 Task: Find a stay in Echuca, Australia for 2 guests from June 12 to June 15 with 1 bedroom, 1 bed, 1 bathroom, a price range of ₹10,000 to ₹37,000, and amenities including a kitchen and washing machine. Host language should be English.
Action: Mouse moved to (441, 92)
Screenshot: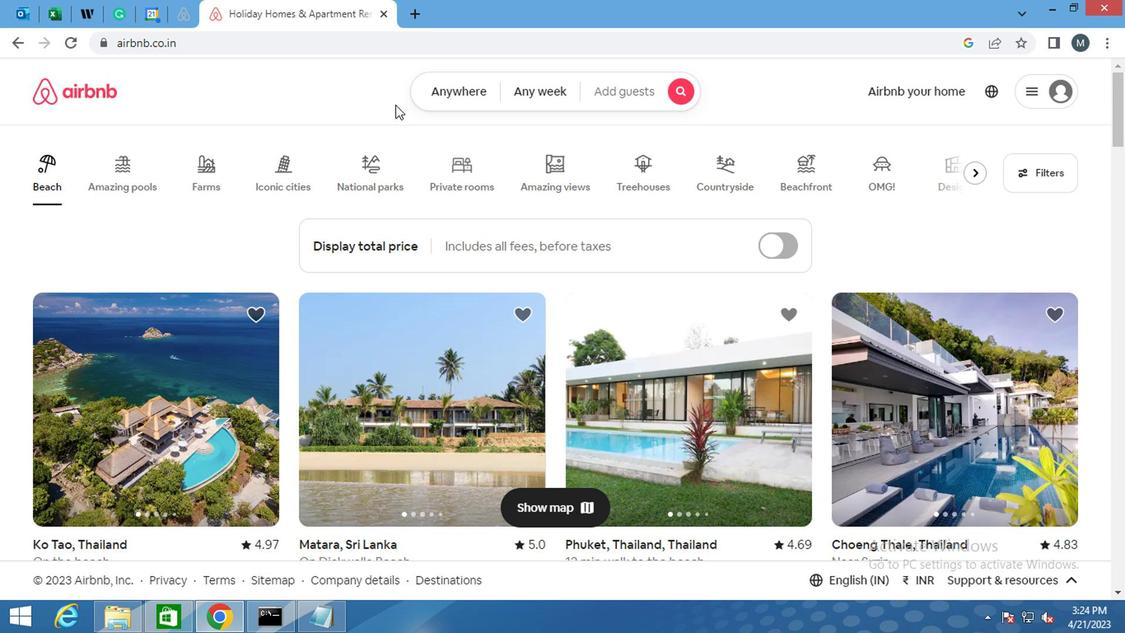 
Action: Mouse pressed left at (441, 92)
Screenshot: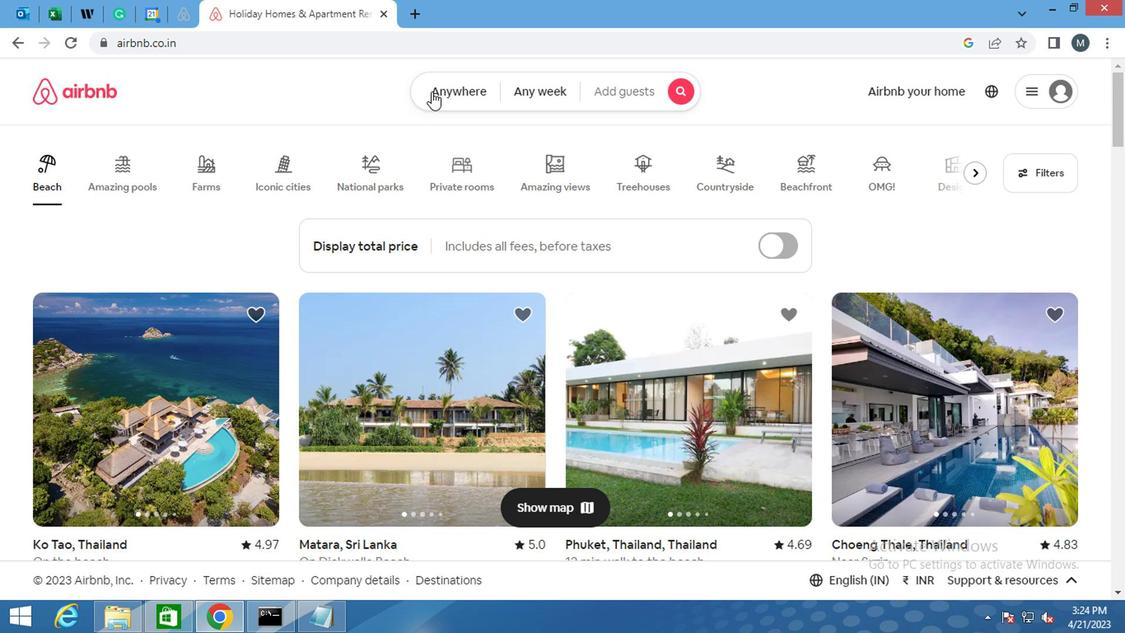 
Action: Mouse pressed left at (441, 92)
Screenshot: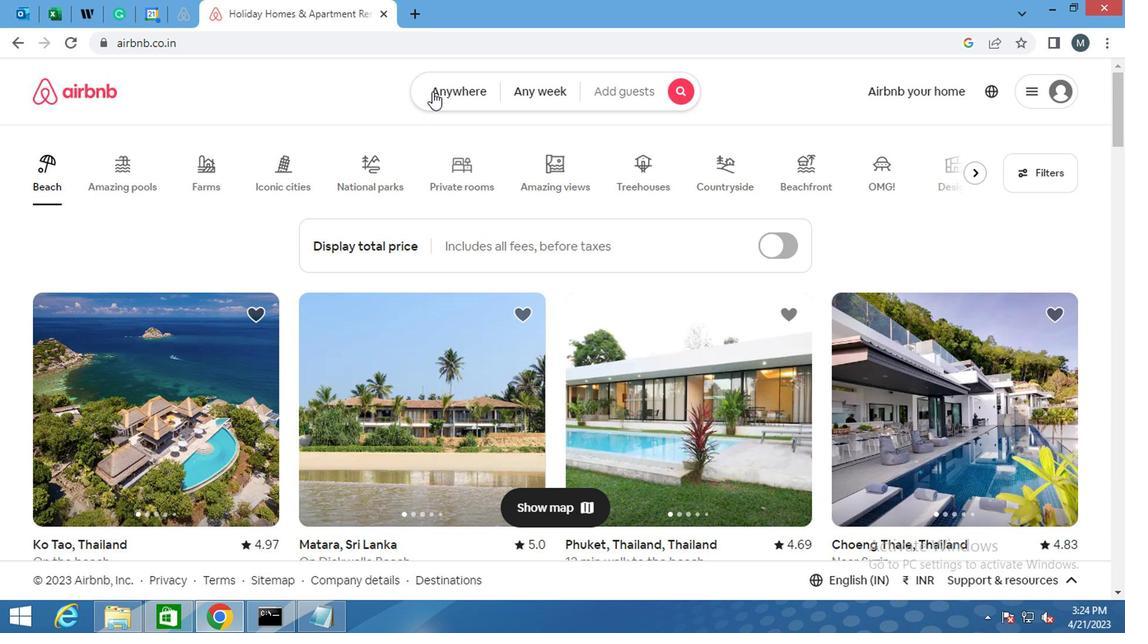 
Action: Mouse moved to (343, 153)
Screenshot: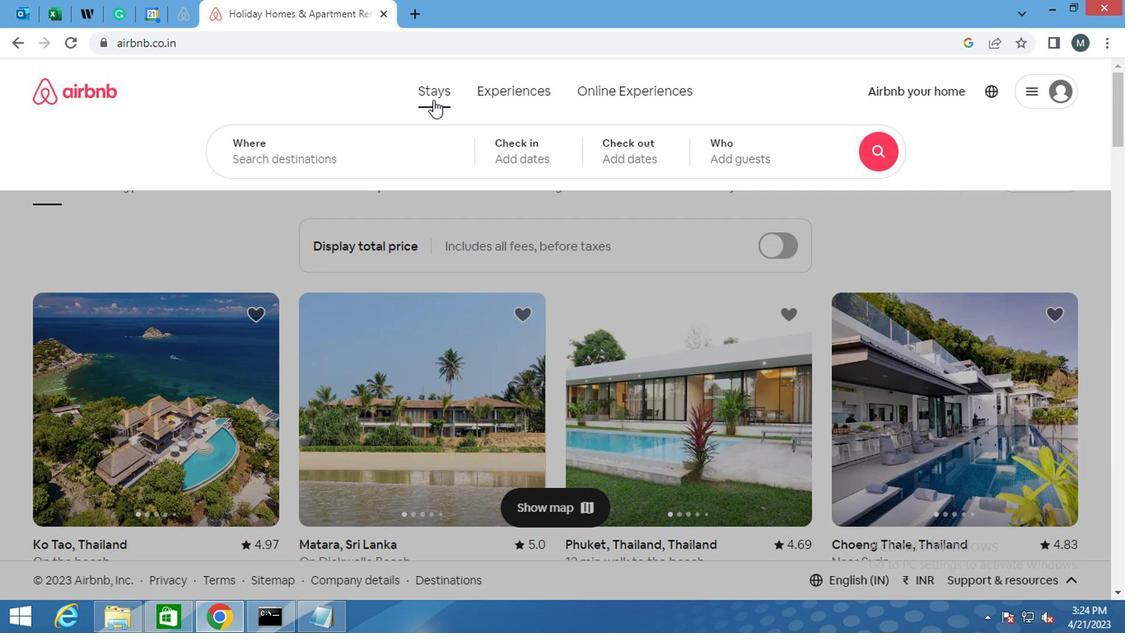 
Action: Mouse pressed left at (343, 153)
Screenshot: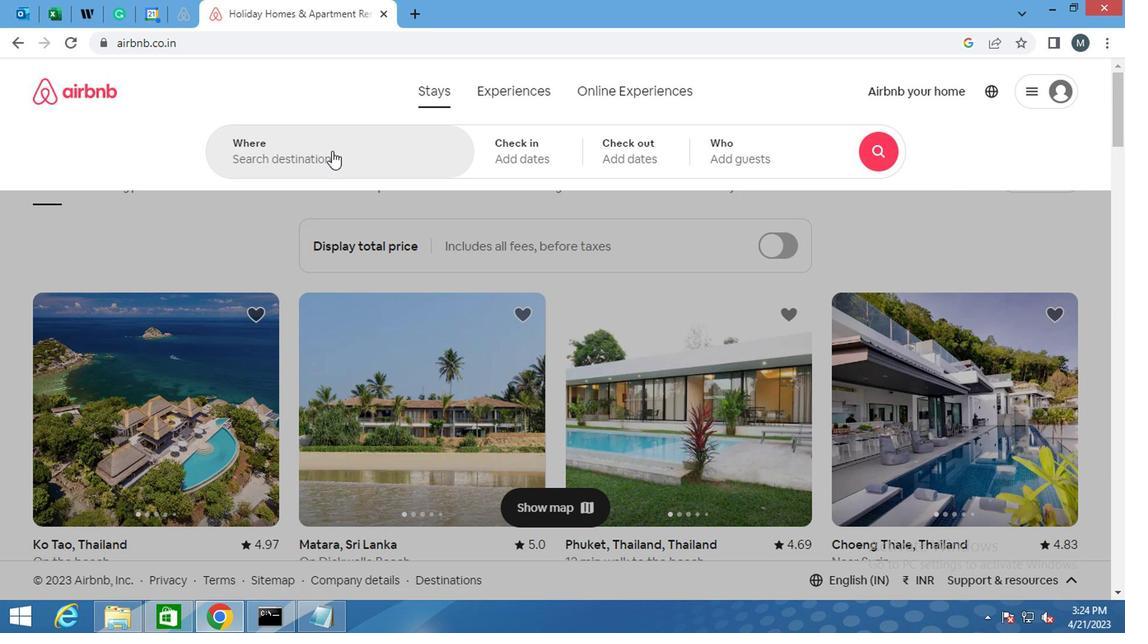 
Action: Mouse moved to (340, 157)
Screenshot: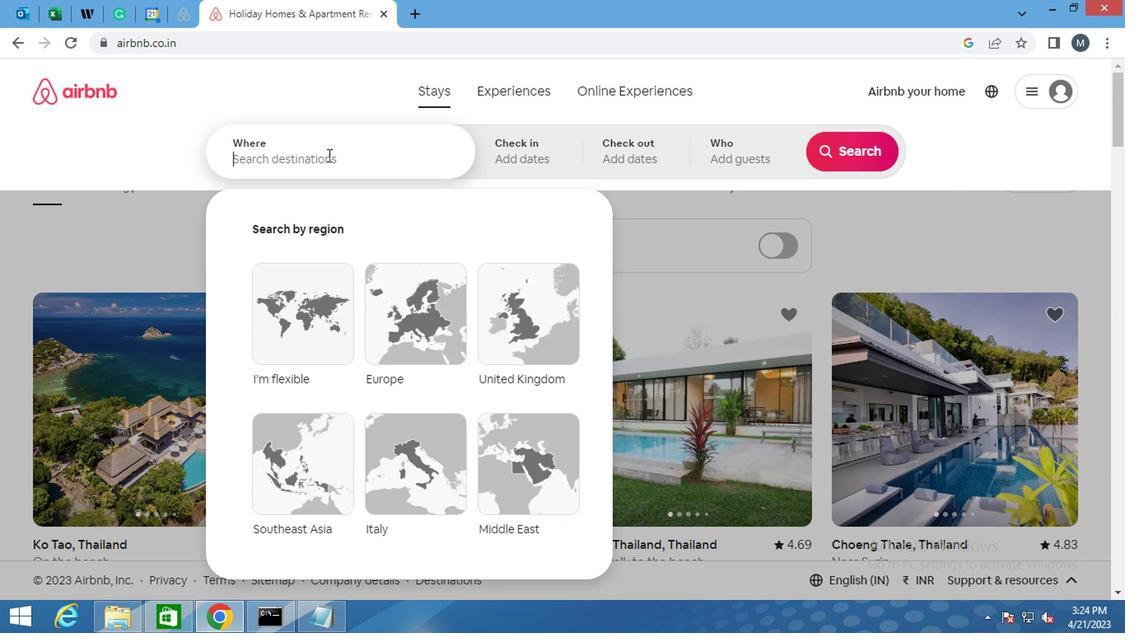 
Action: Key pressed <Key.shift>ECHUCA,<Key.space><Key.shift>AUSTRALIA<Key.enter>
Screenshot: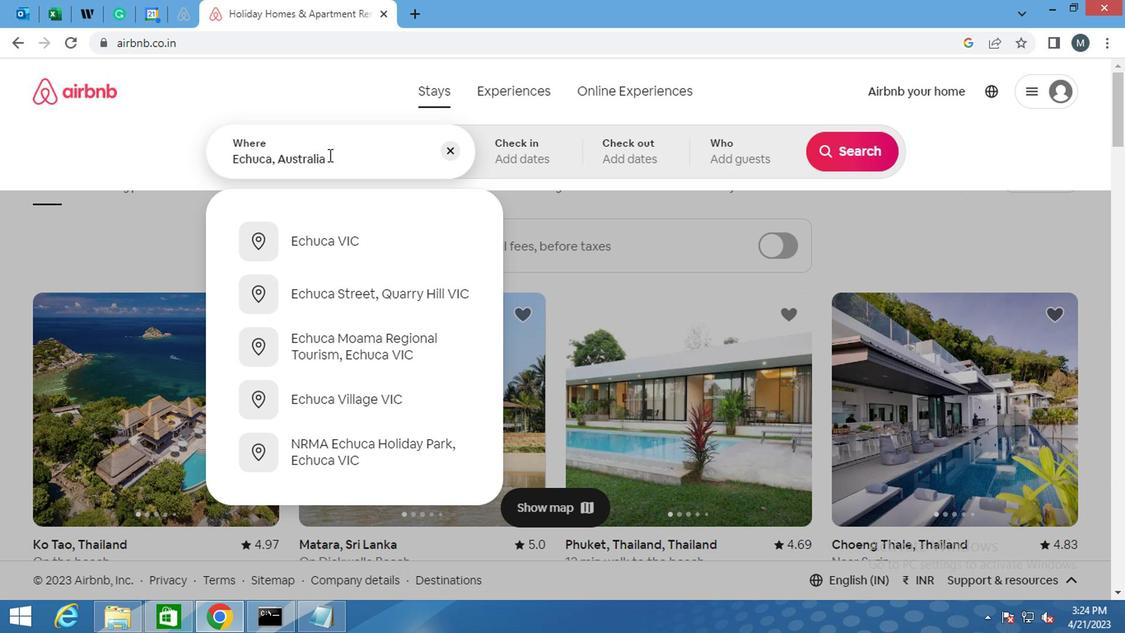 
Action: Mouse moved to (851, 286)
Screenshot: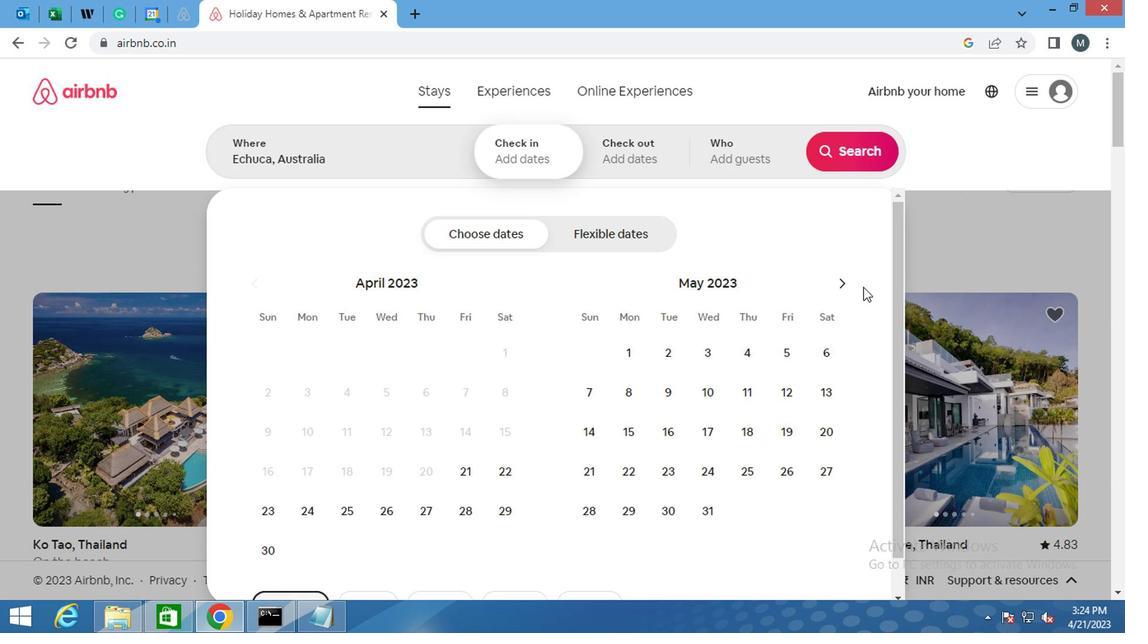 
Action: Mouse pressed left at (851, 286)
Screenshot: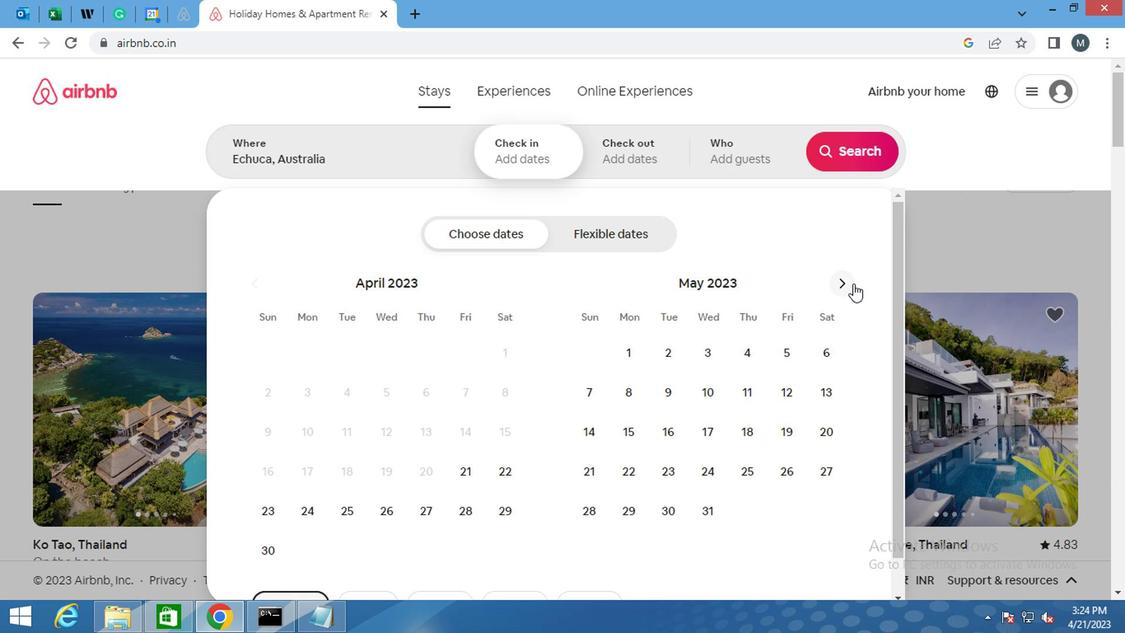 
Action: Mouse moved to (642, 436)
Screenshot: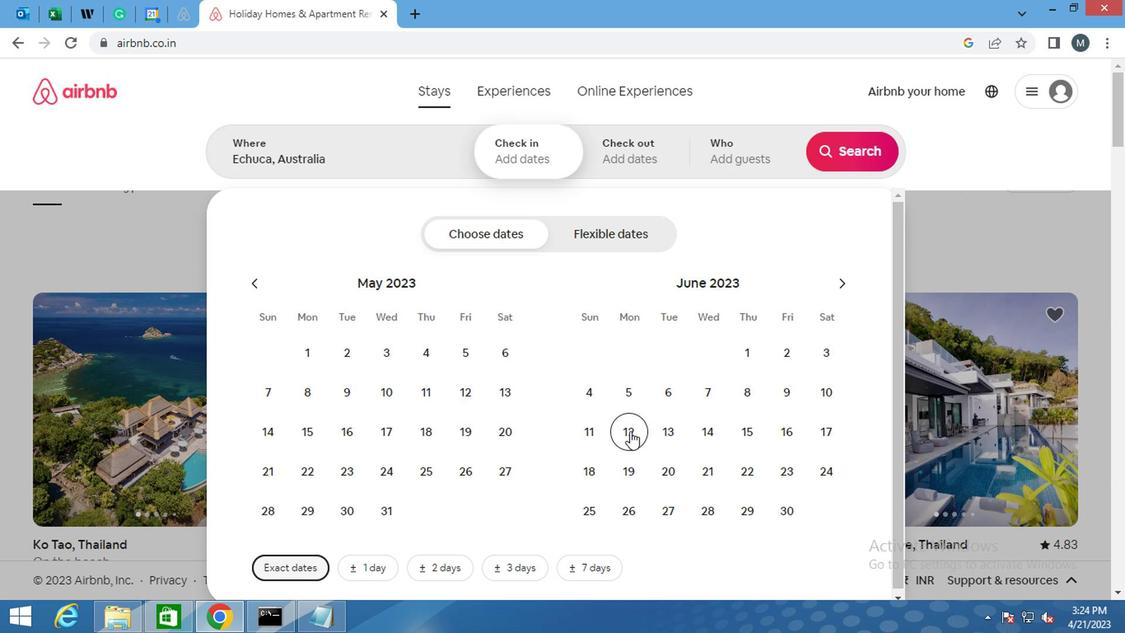 
Action: Mouse pressed left at (642, 436)
Screenshot: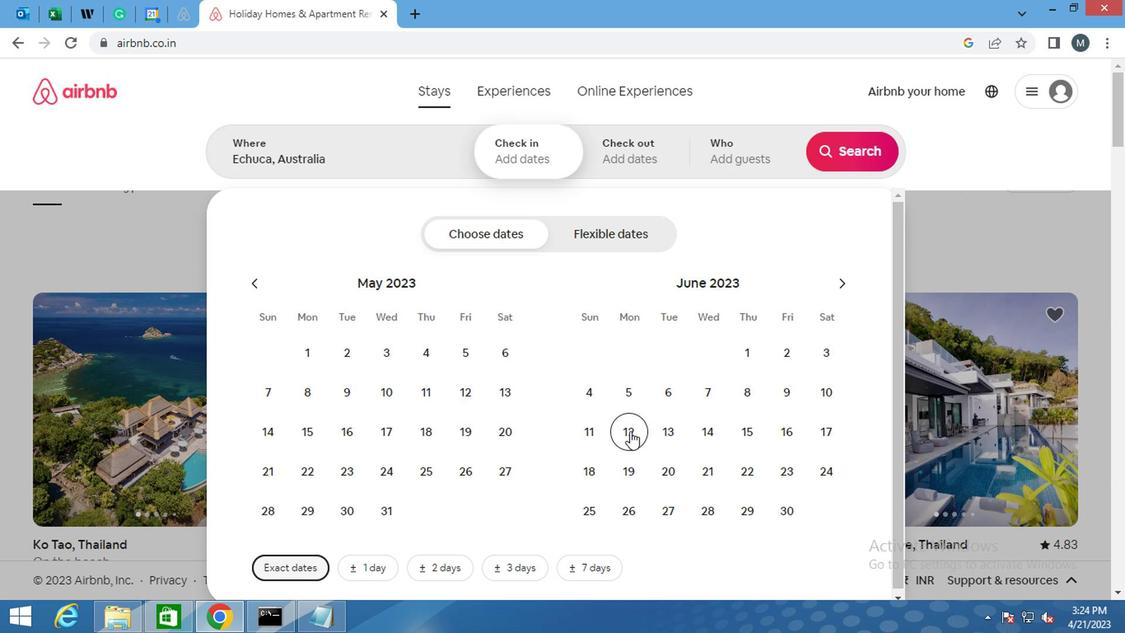 
Action: Mouse moved to (755, 445)
Screenshot: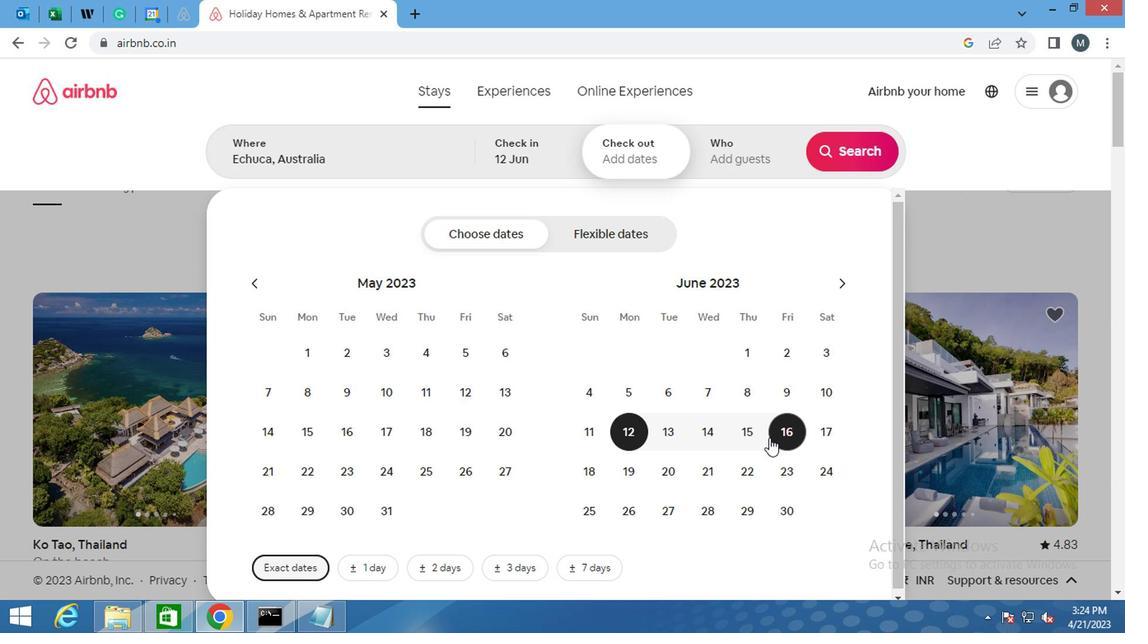 
Action: Mouse pressed left at (755, 445)
Screenshot: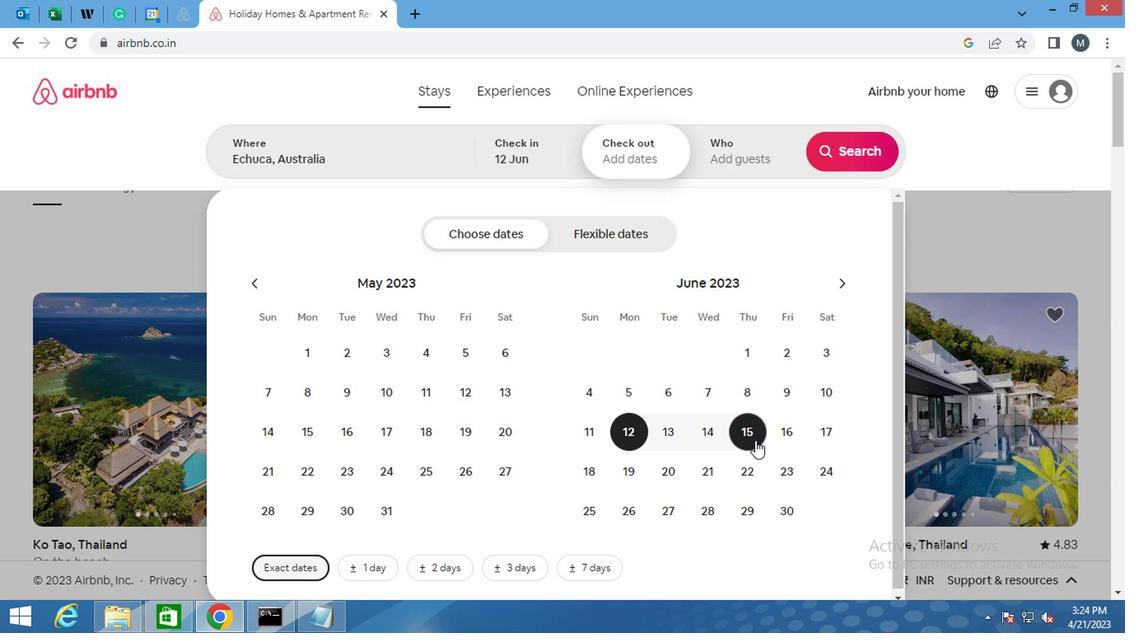 
Action: Mouse moved to (752, 161)
Screenshot: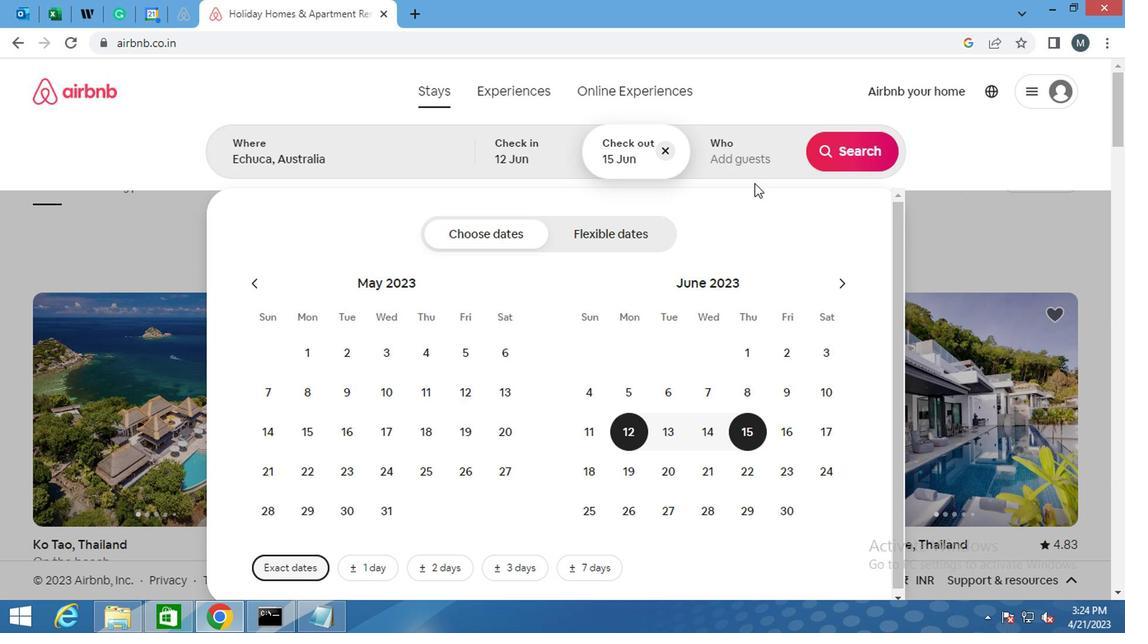 
Action: Mouse pressed left at (752, 161)
Screenshot: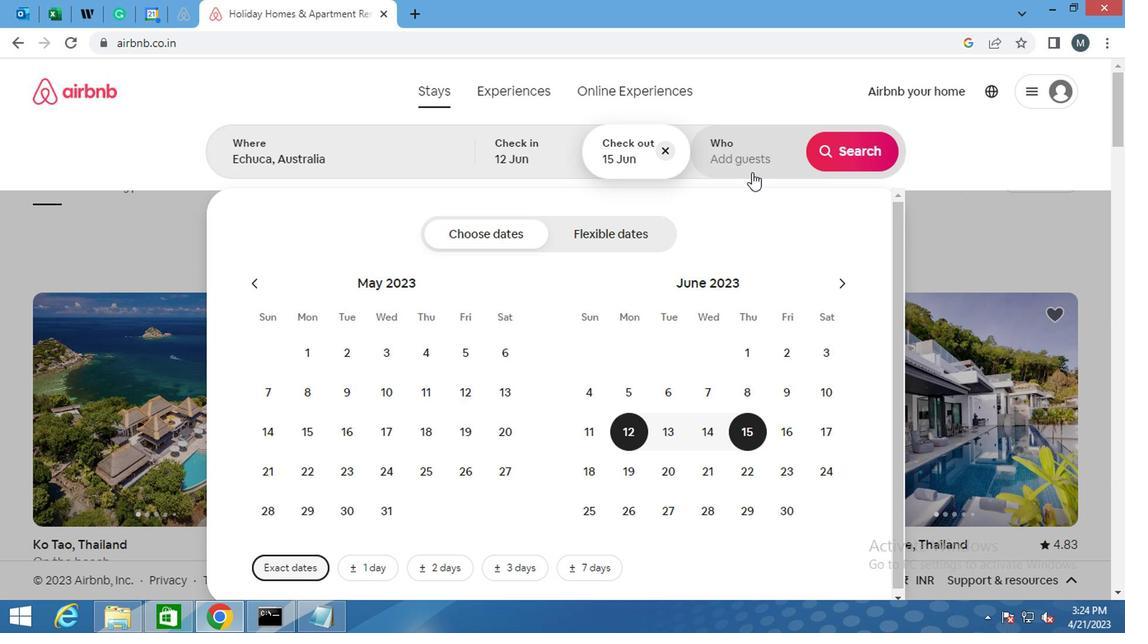 
Action: Mouse moved to (858, 236)
Screenshot: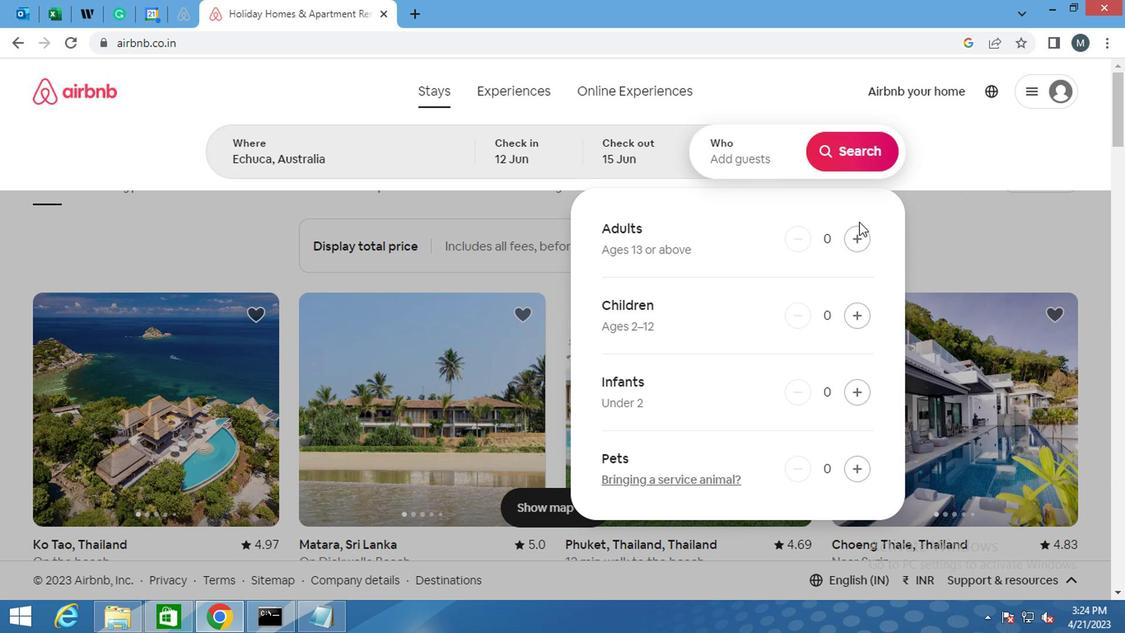 
Action: Mouse pressed left at (858, 236)
Screenshot: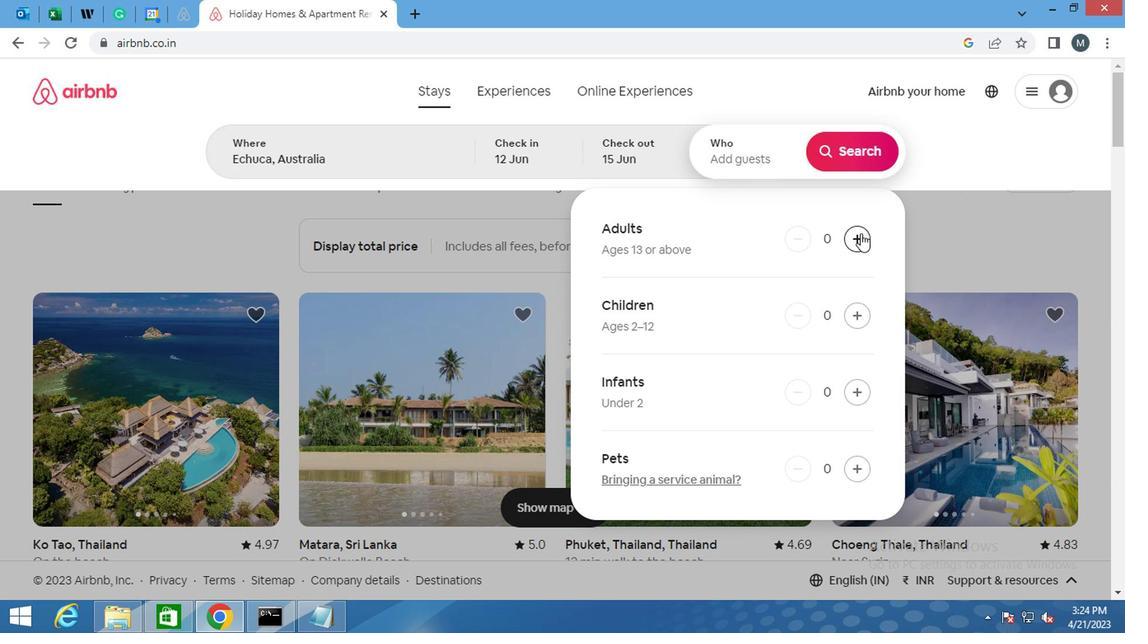 
Action: Mouse pressed left at (858, 236)
Screenshot: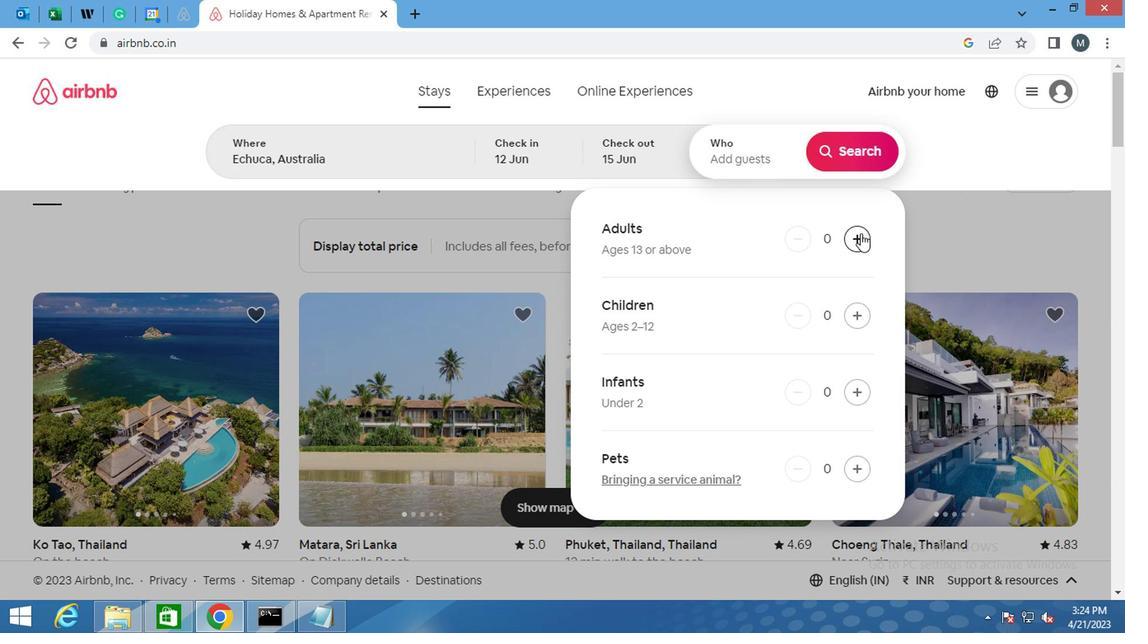 
Action: Mouse moved to (847, 148)
Screenshot: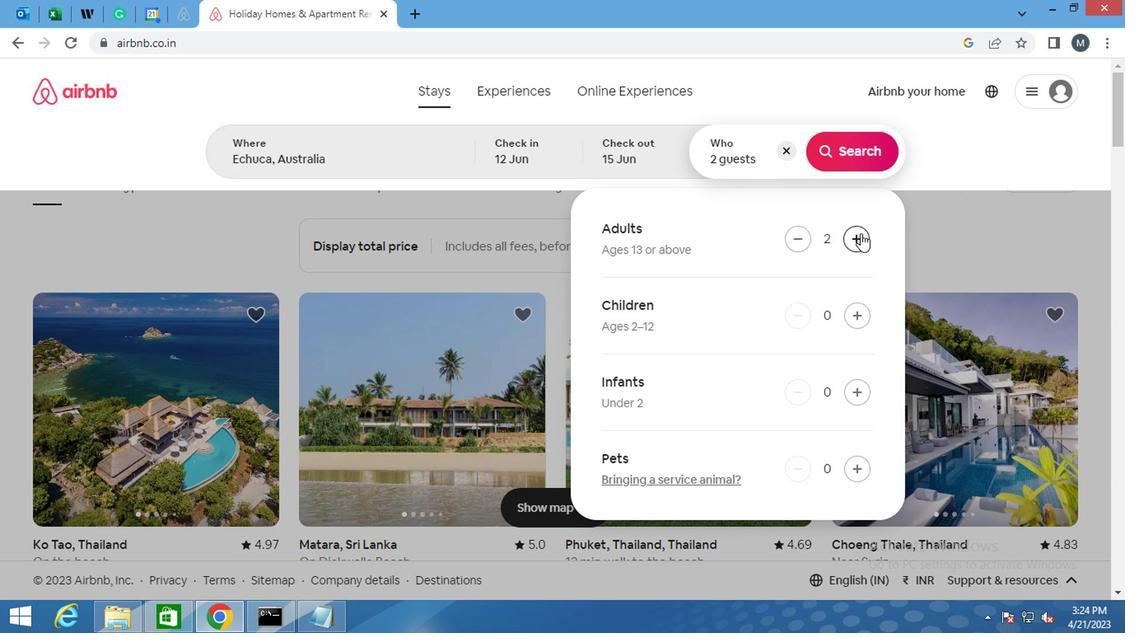 
Action: Mouse pressed left at (847, 148)
Screenshot: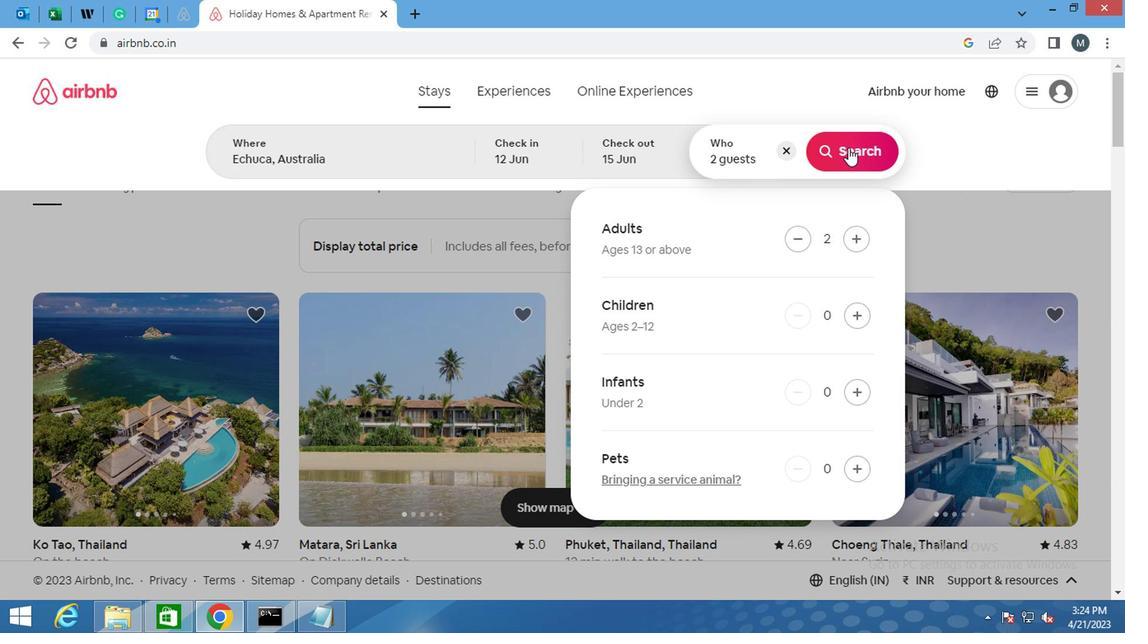 
Action: Mouse moved to (1055, 163)
Screenshot: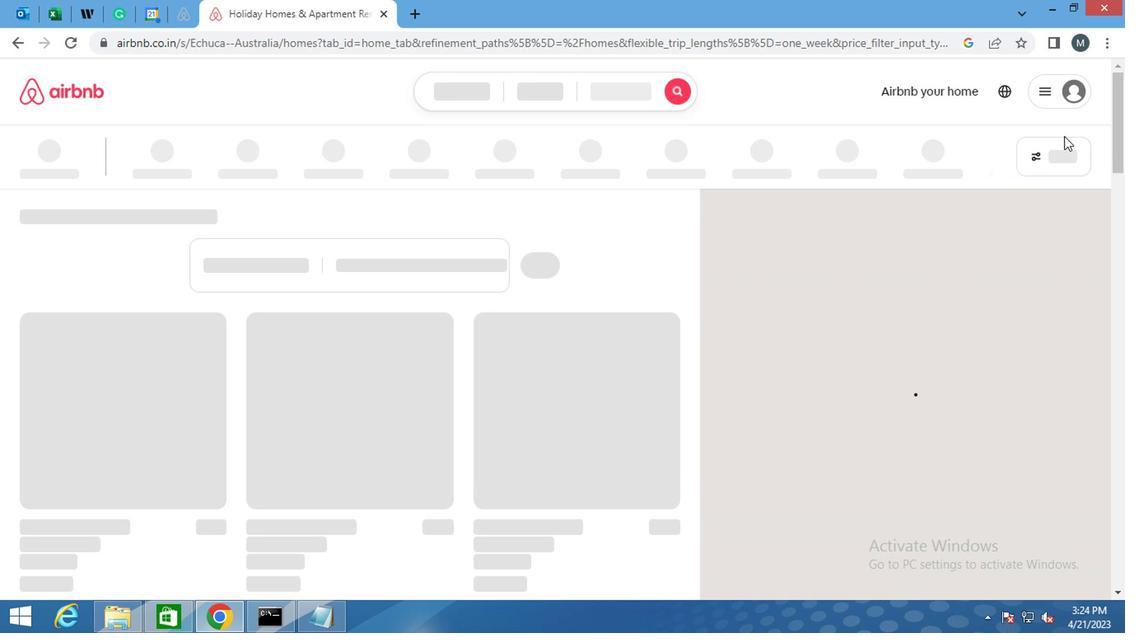 
Action: Mouse pressed left at (1055, 163)
Screenshot: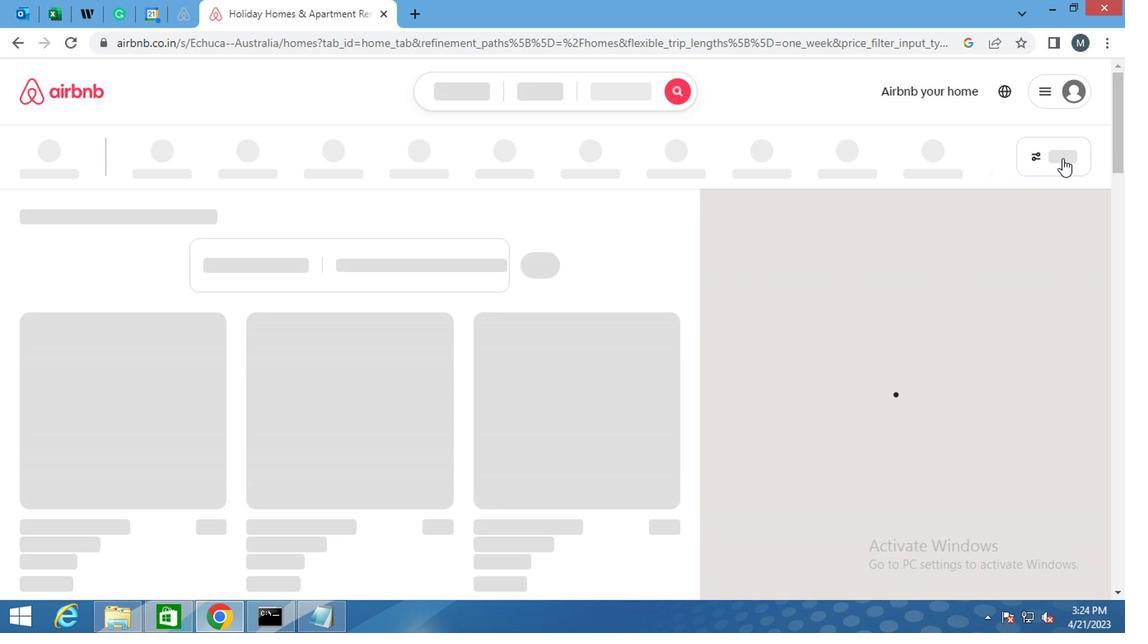 
Action: Mouse moved to (1048, 158)
Screenshot: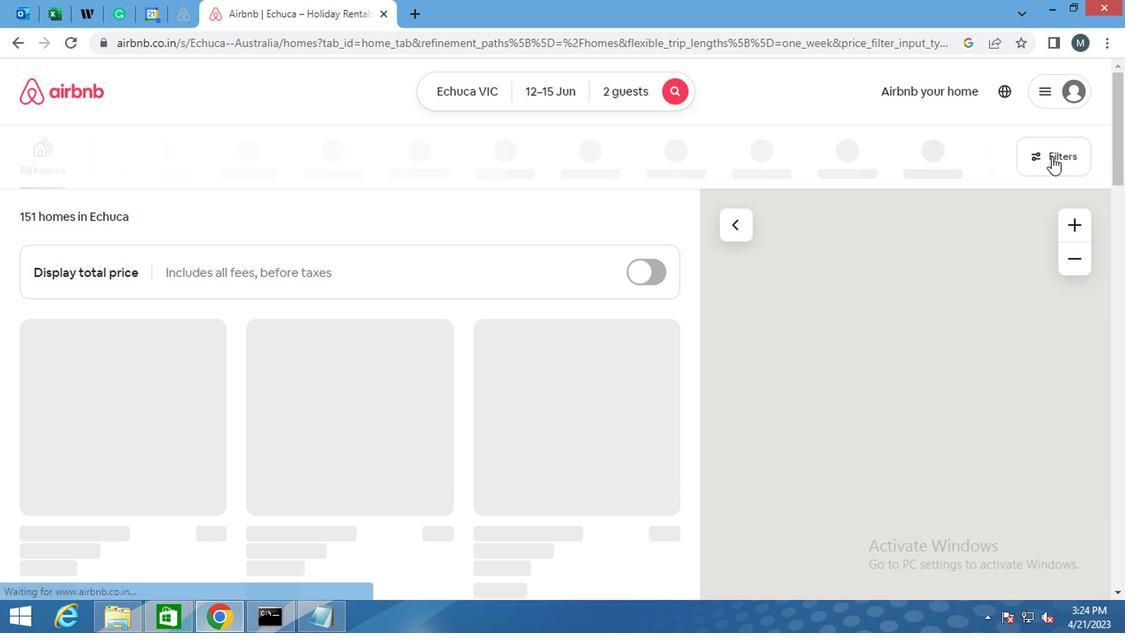 
Action: Mouse pressed left at (1048, 158)
Screenshot: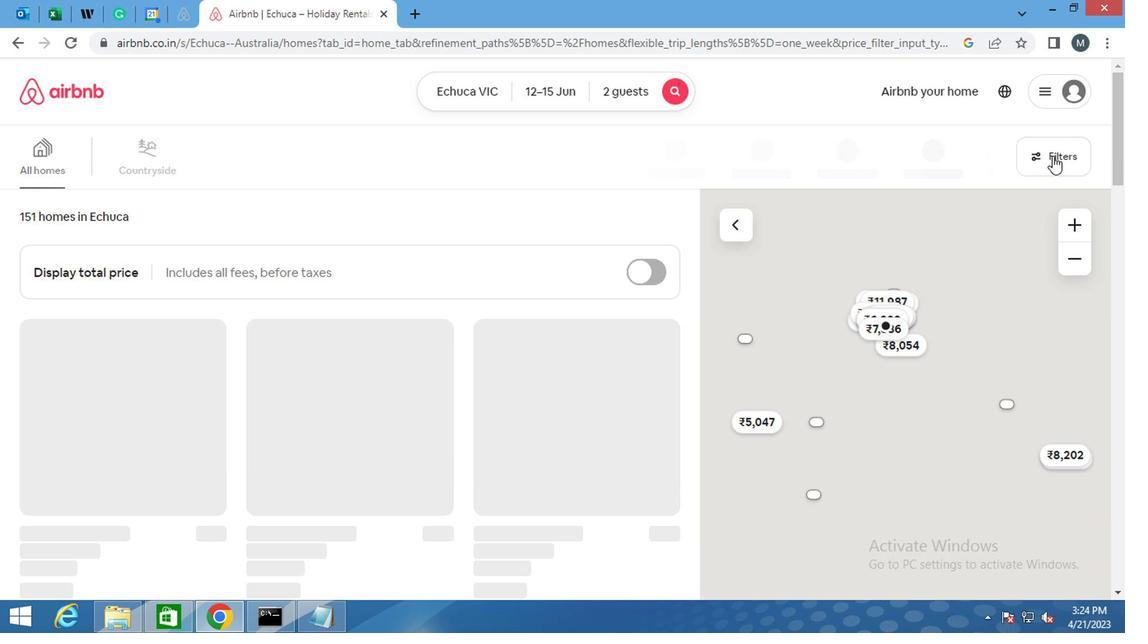 
Action: Mouse moved to (456, 367)
Screenshot: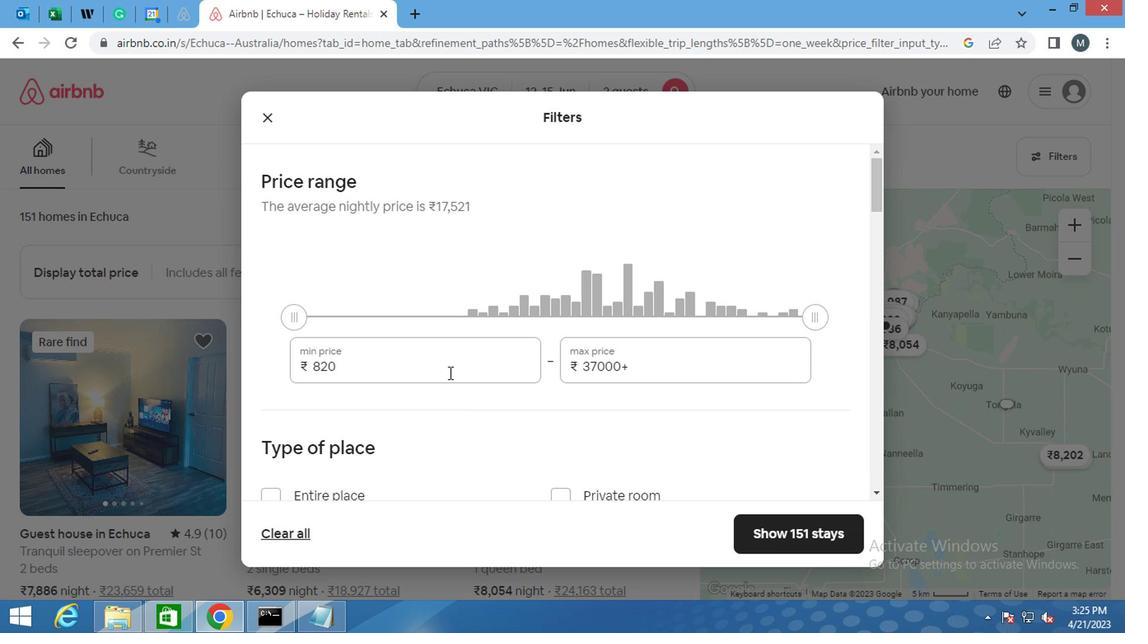 
Action: Mouse pressed left at (456, 367)
Screenshot: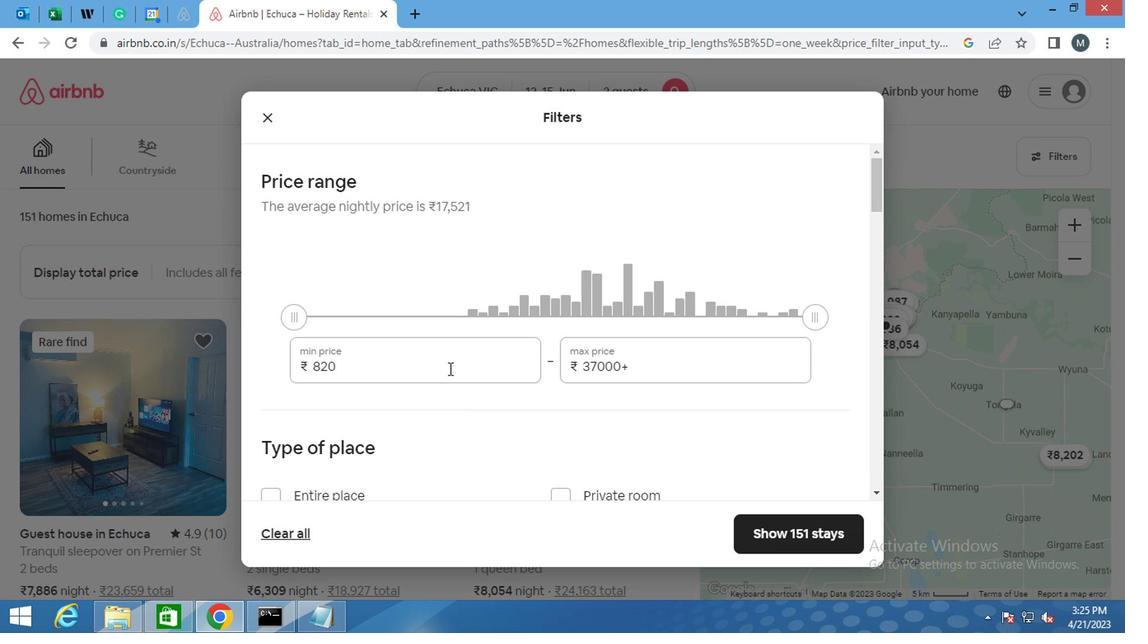 
Action: Mouse pressed left at (456, 367)
Screenshot: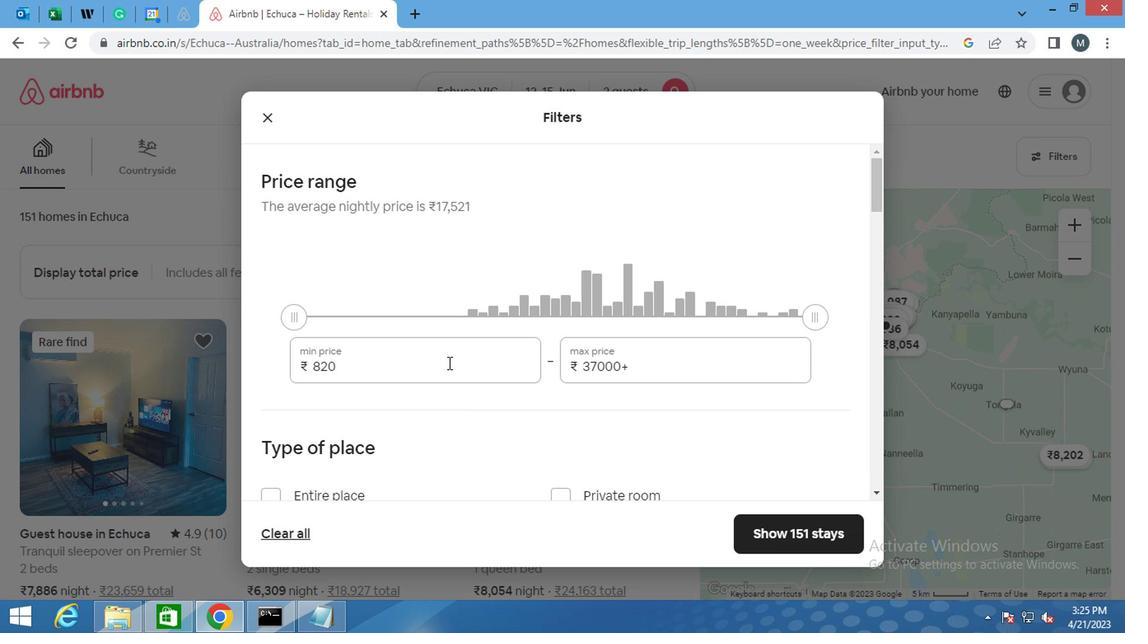 
Action: Key pressed 1
Screenshot: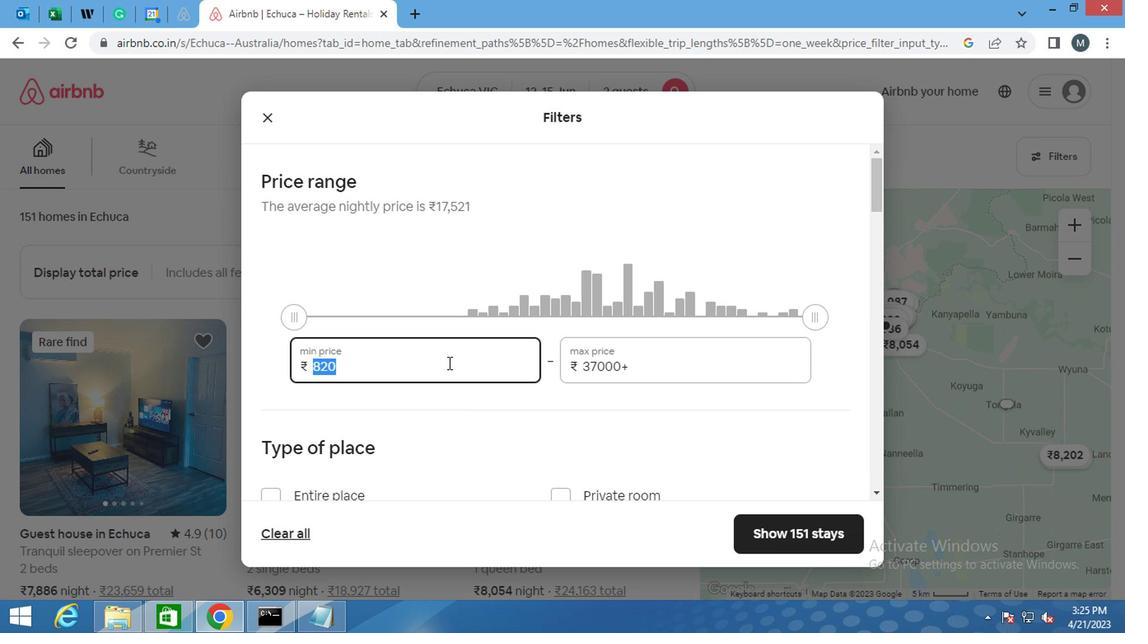 
Action: Mouse moved to (465, 379)
Screenshot: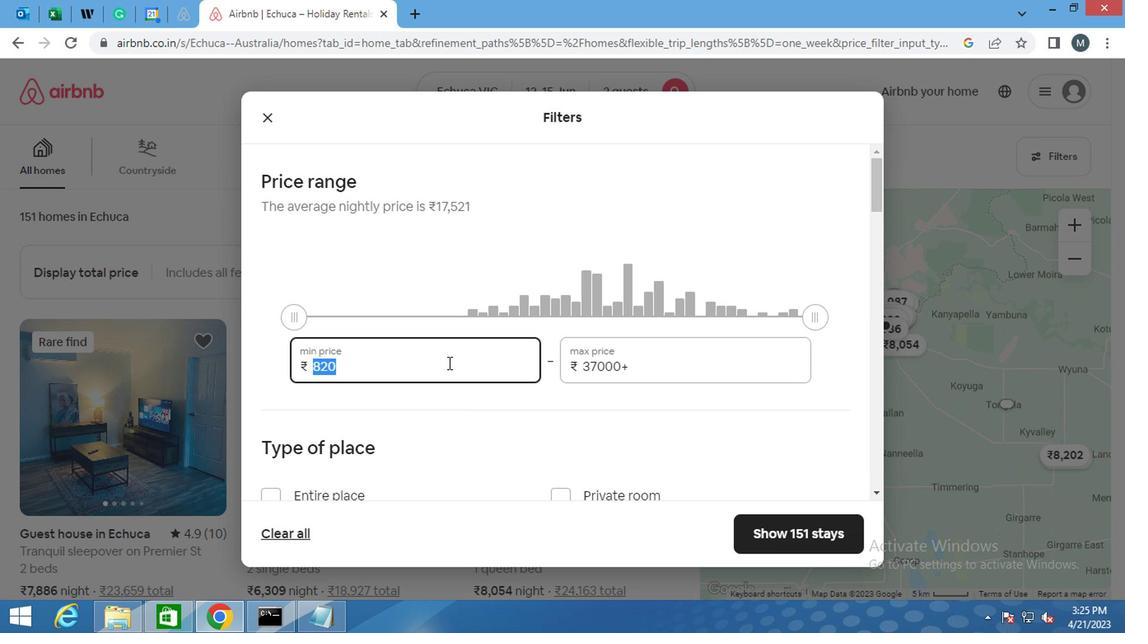 
Action: Key pressed 000
Screenshot: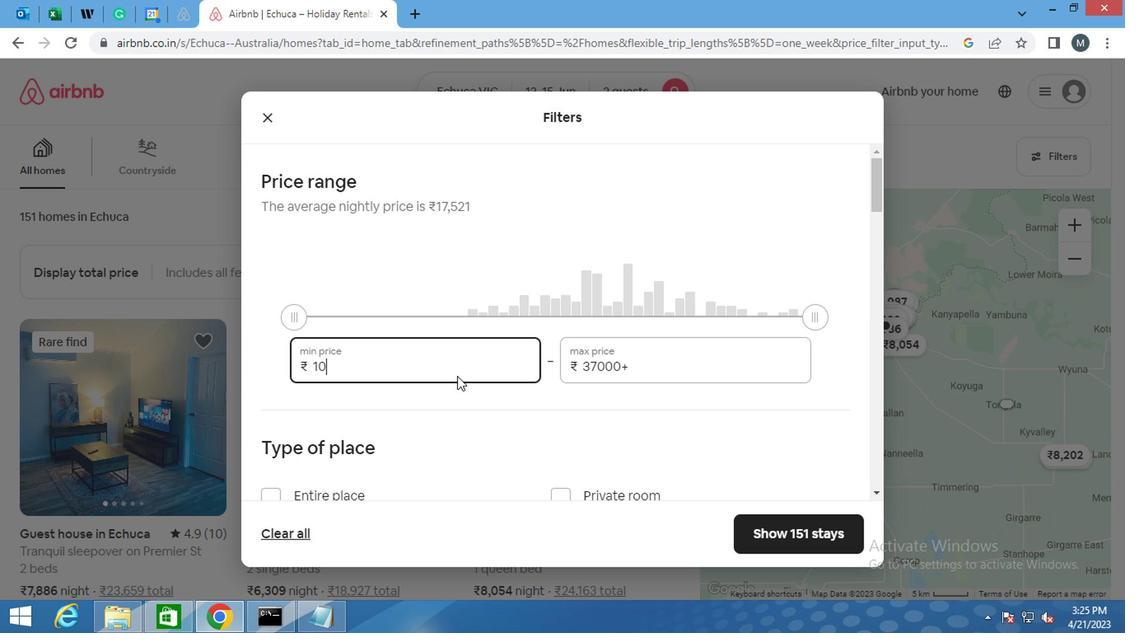 
Action: Mouse moved to (693, 354)
Screenshot: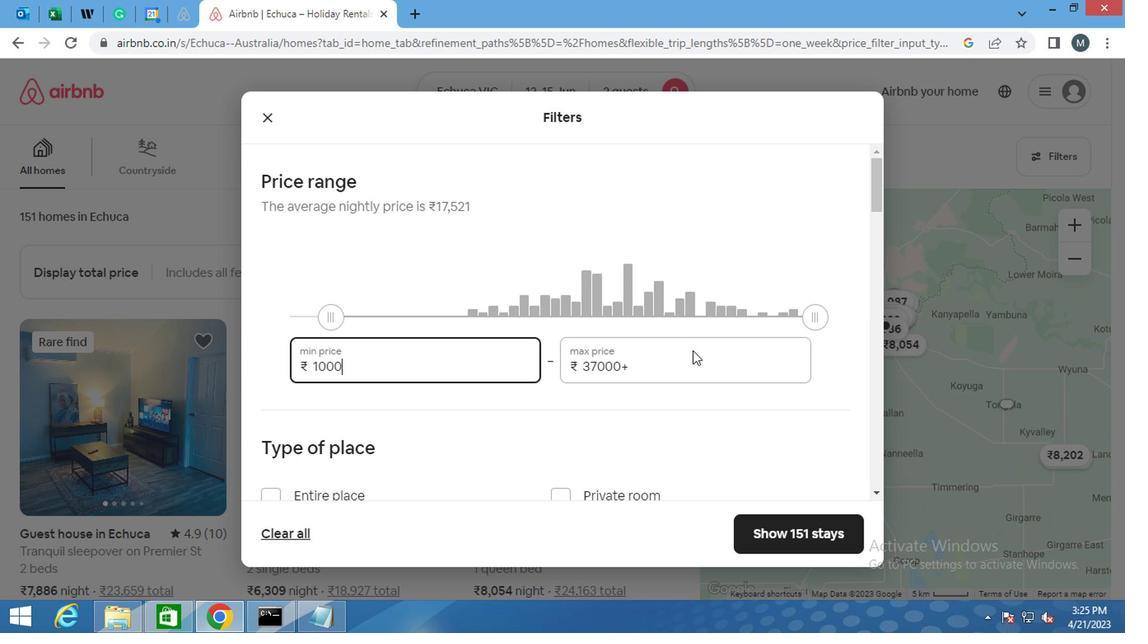 
Action: Key pressed 0
Screenshot: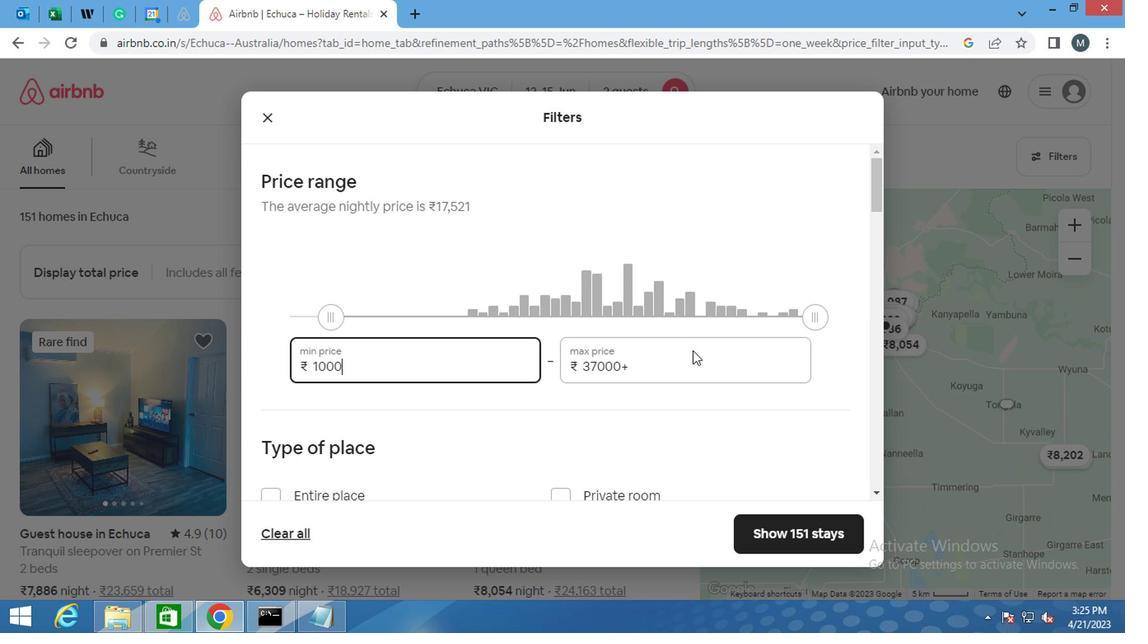 
Action: Mouse moved to (623, 367)
Screenshot: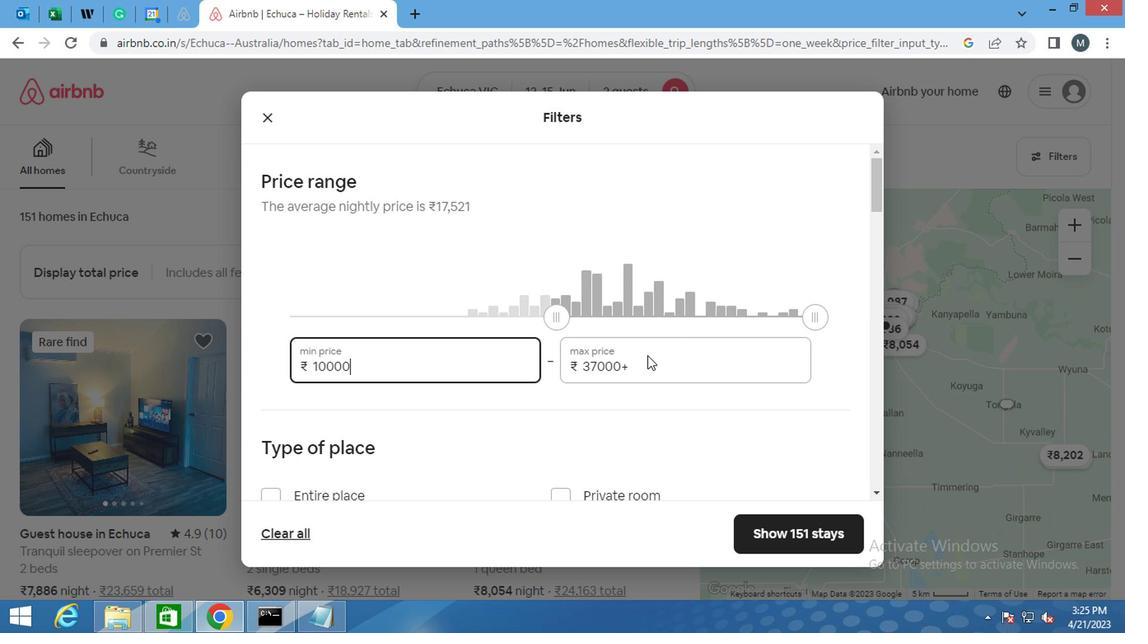 
Action: Mouse pressed left at (623, 367)
Screenshot: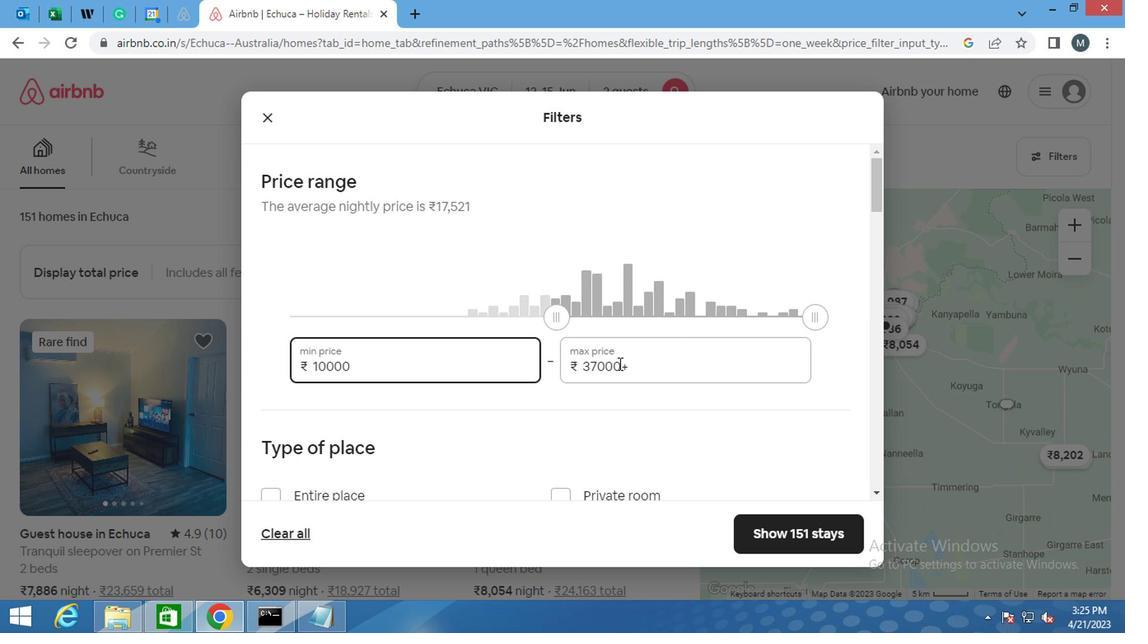 
Action: Mouse pressed left at (623, 367)
Screenshot: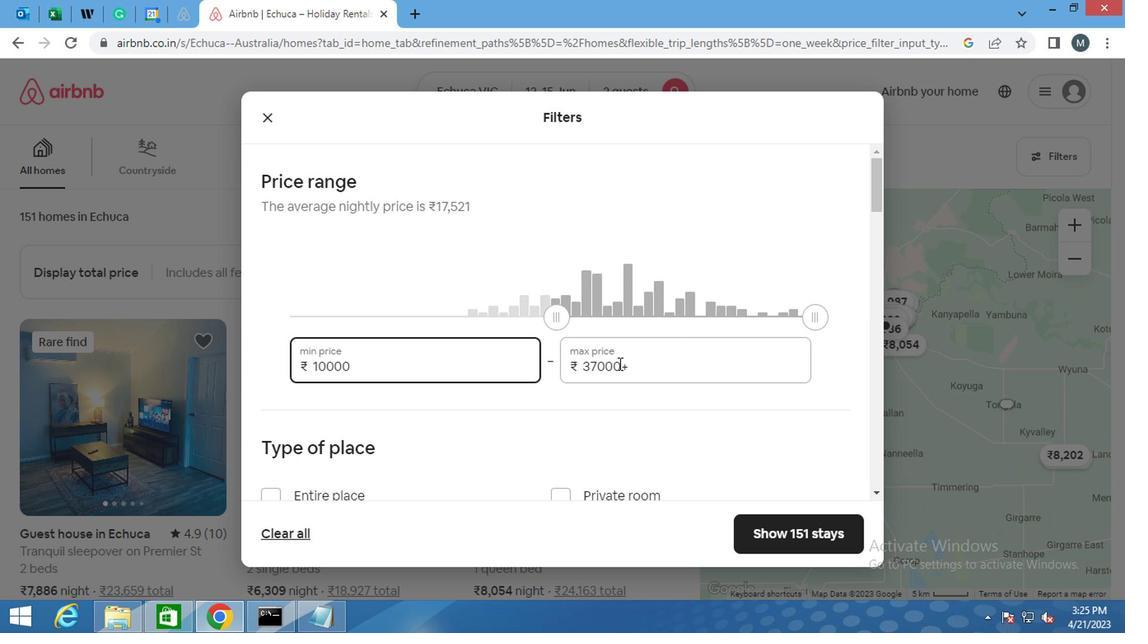 
Action: Mouse pressed left at (623, 367)
Screenshot: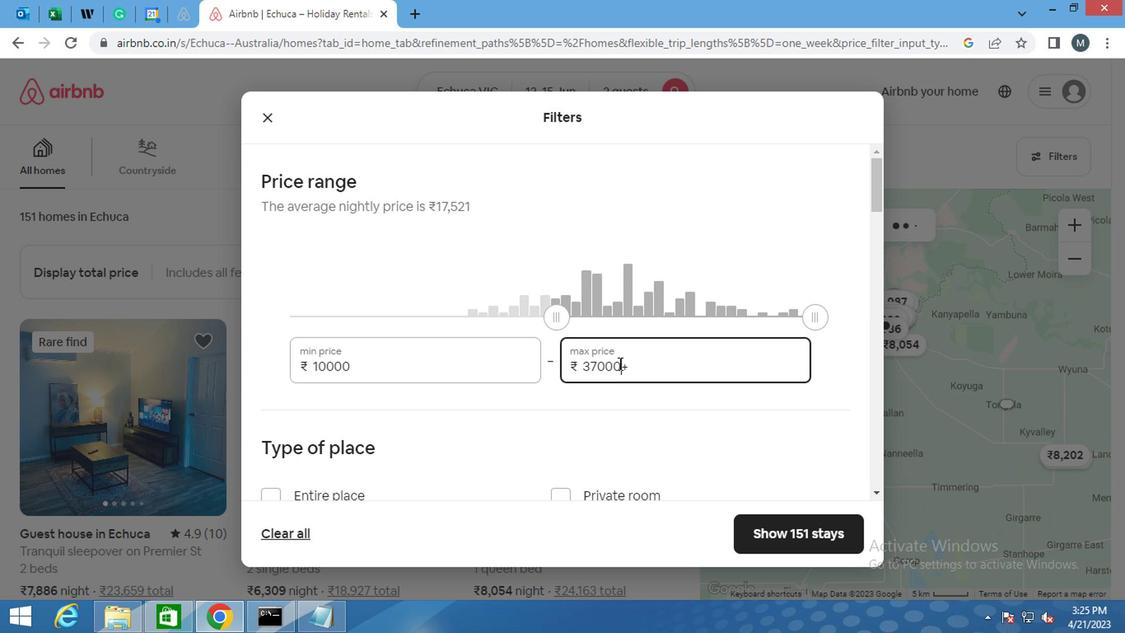 
Action: Mouse moved to (620, 374)
Screenshot: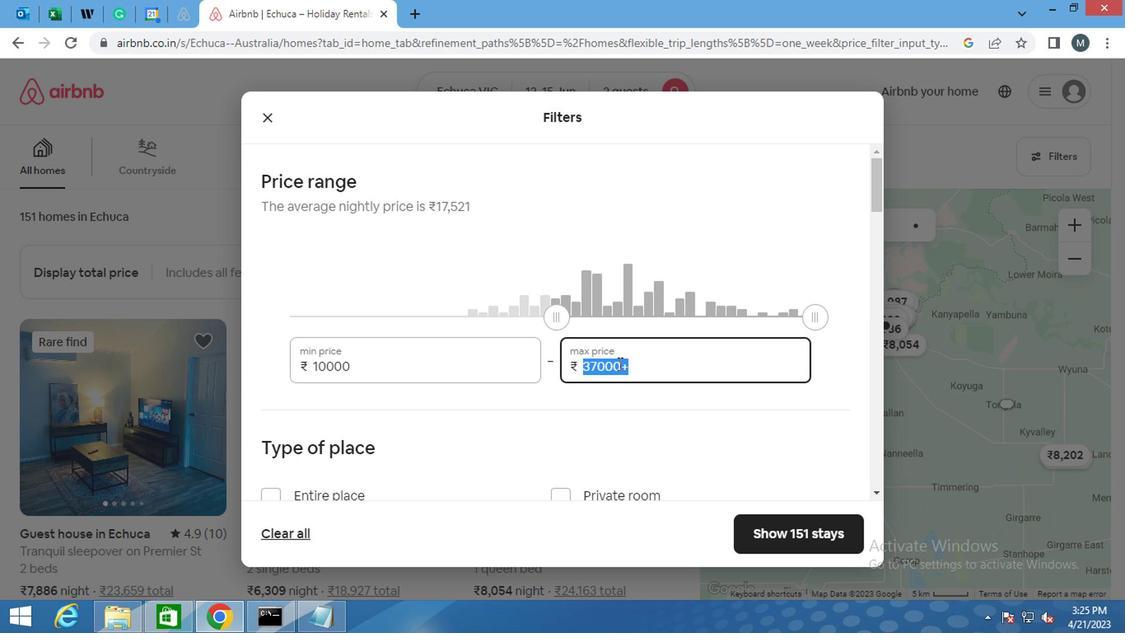 
Action: Key pressed 1
Screenshot: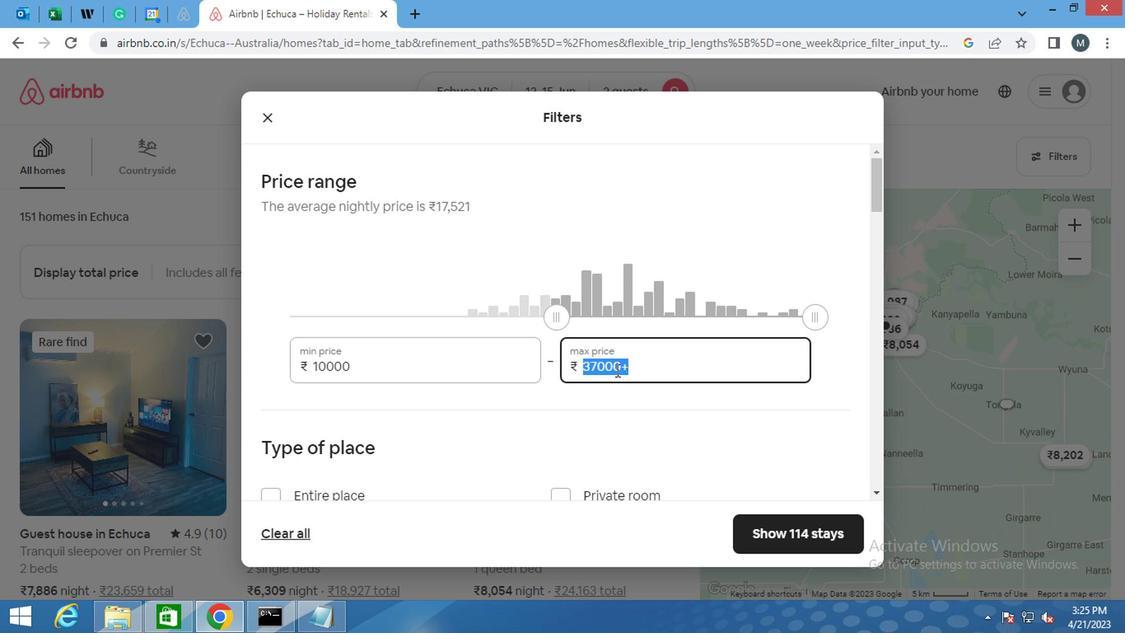 
Action: Mouse moved to (620, 375)
Screenshot: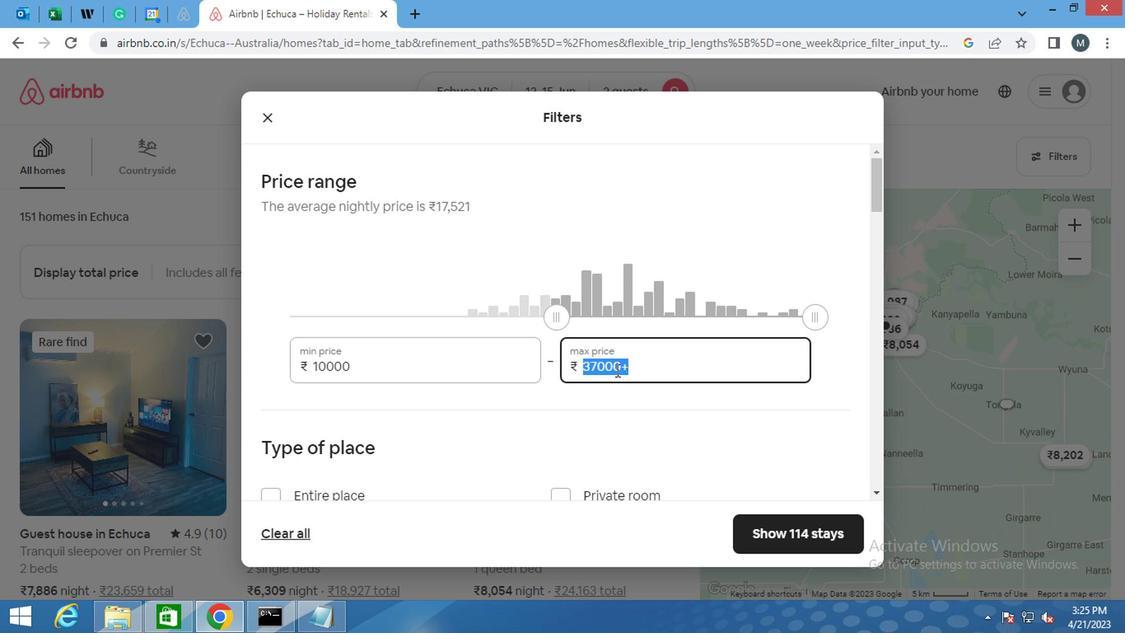 
Action: Key pressed 5000
Screenshot: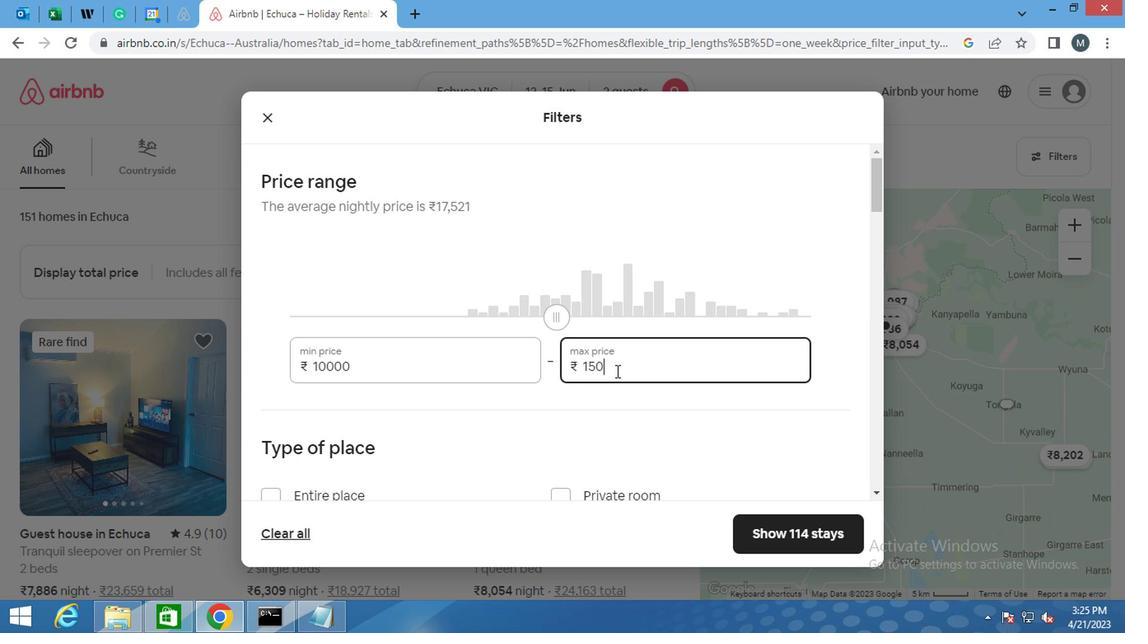 
Action: Mouse moved to (605, 399)
Screenshot: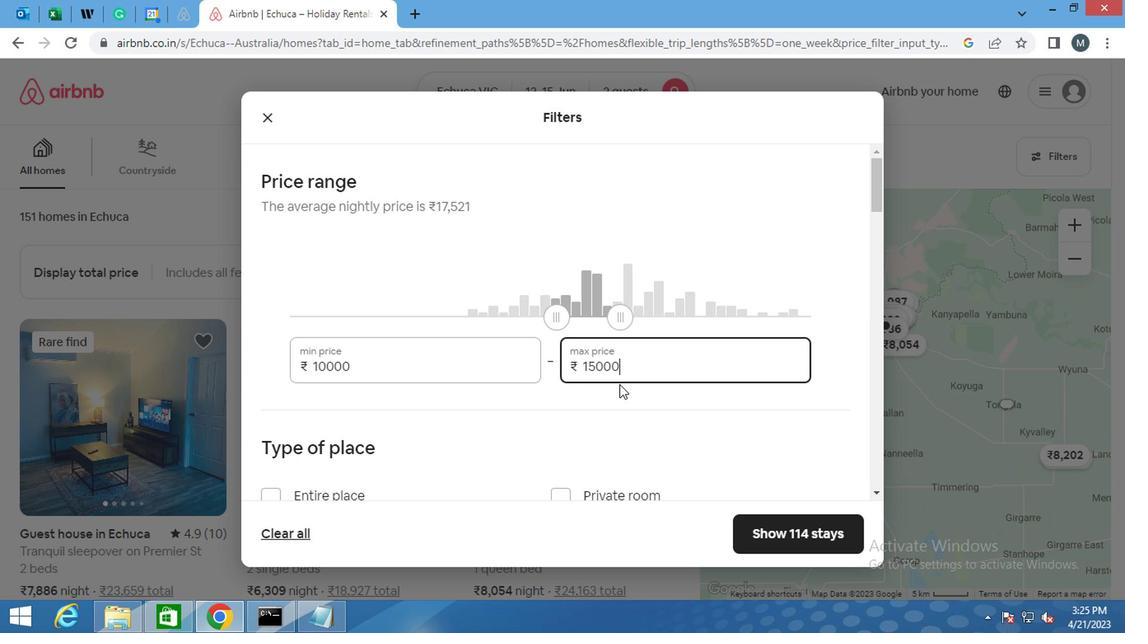 
Action: Mouse scrolled (605, 399) with delta (0, 0)
Screenshot: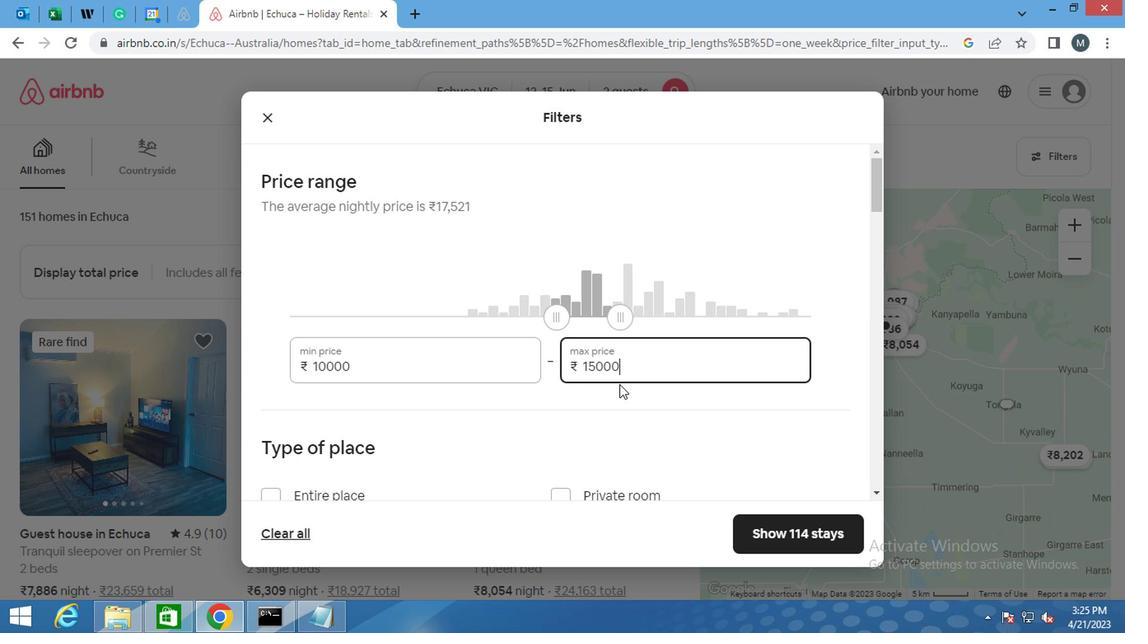 
Action: Mouse moved to (345, 415)
Screenshot: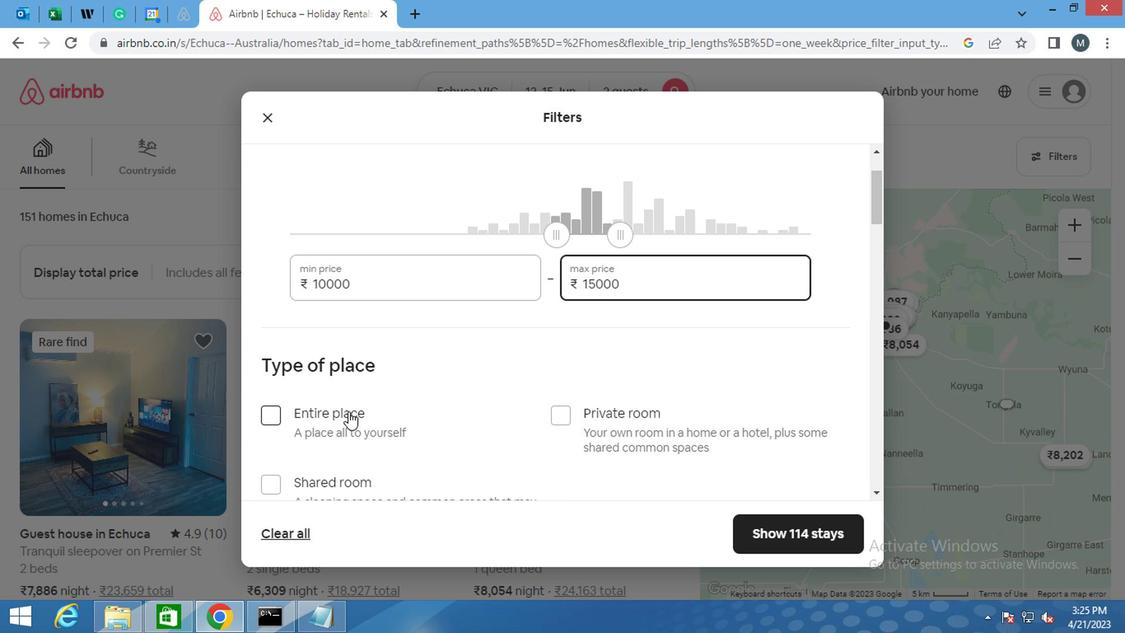 
Action: Mouse pressed left at (345, 415)
Screenshot: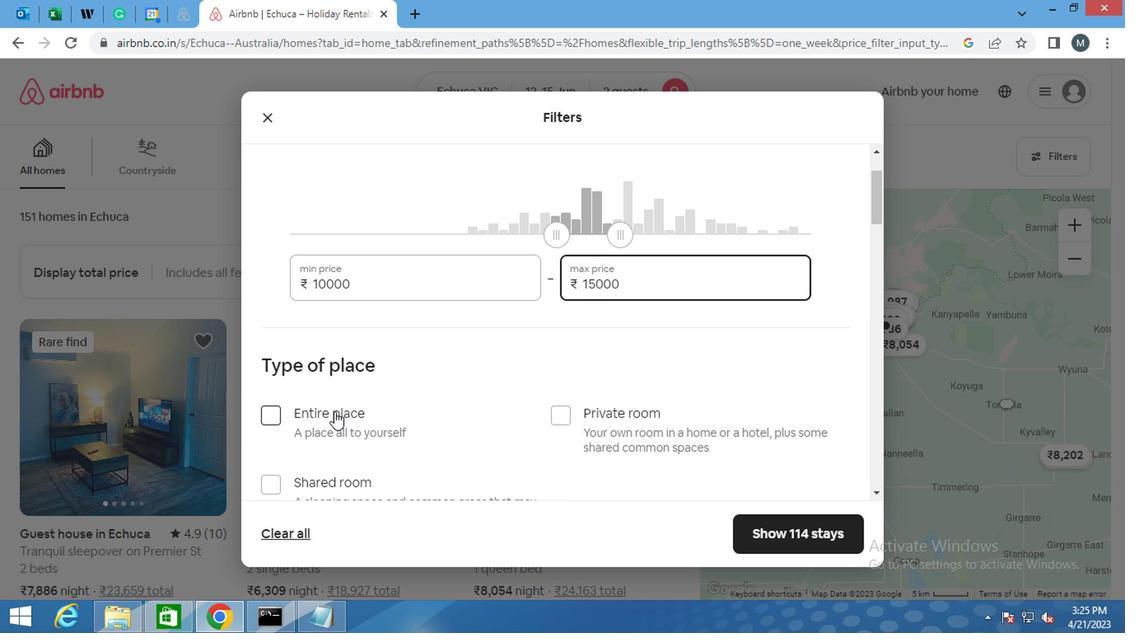 
Action: Mouse moved to (355, 416)
Screenshot: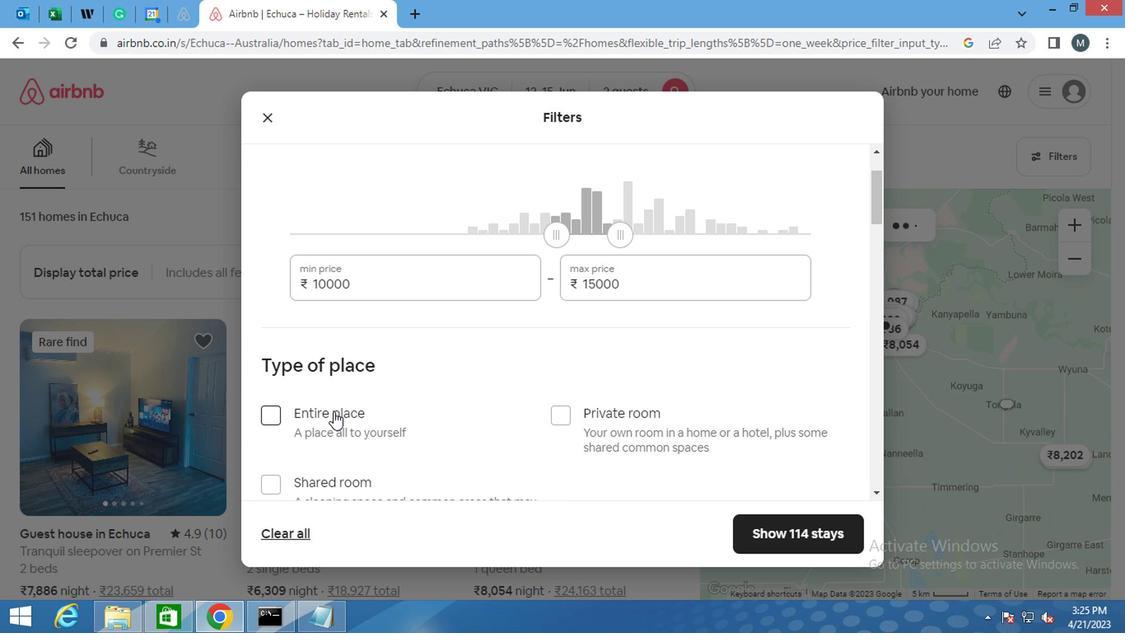 
Action: Mouse scrolled (355, 415) with delta (0, -1)
Screenshot: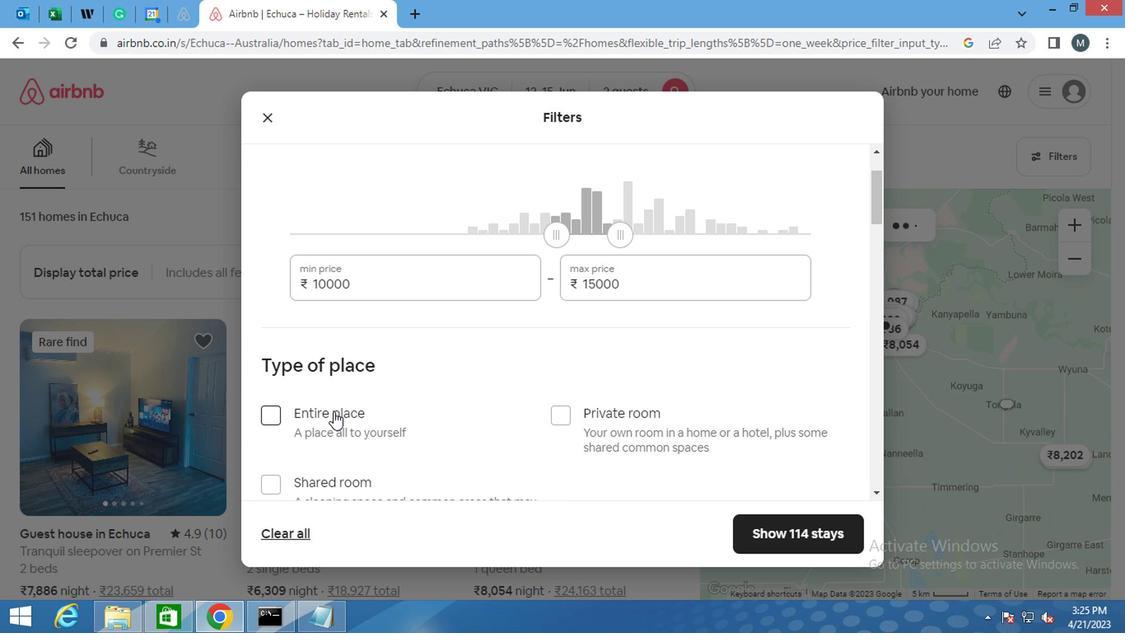 
Action: Mouse moved to (397, 419)
Screenshot: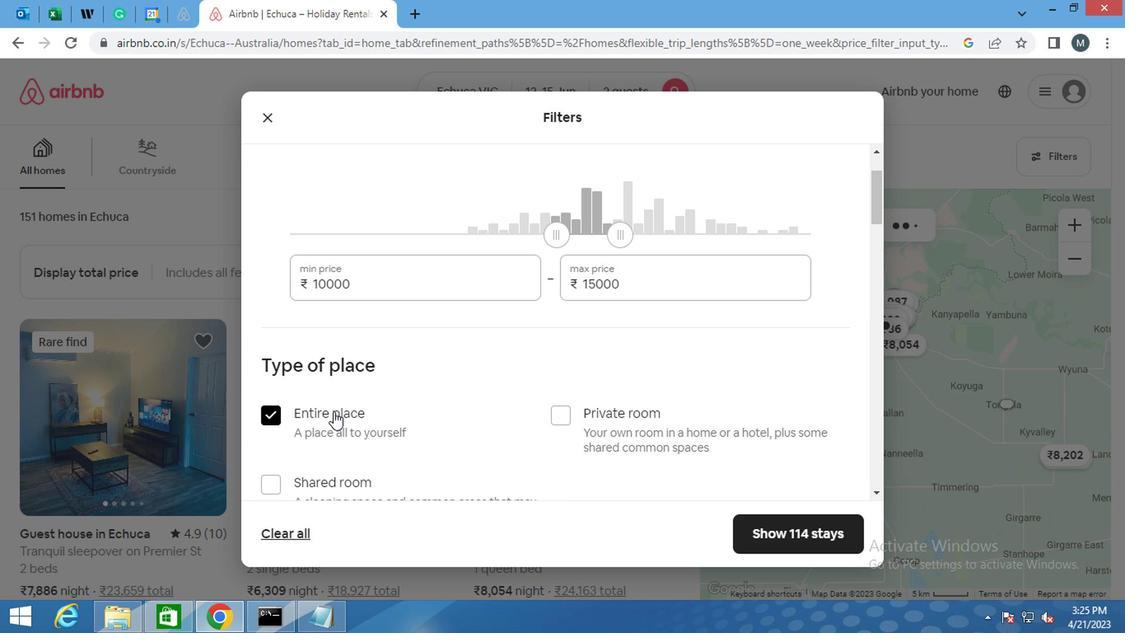 
Action: Mouse scrolled (397, 418) with delta (0, 0)
Screenshot: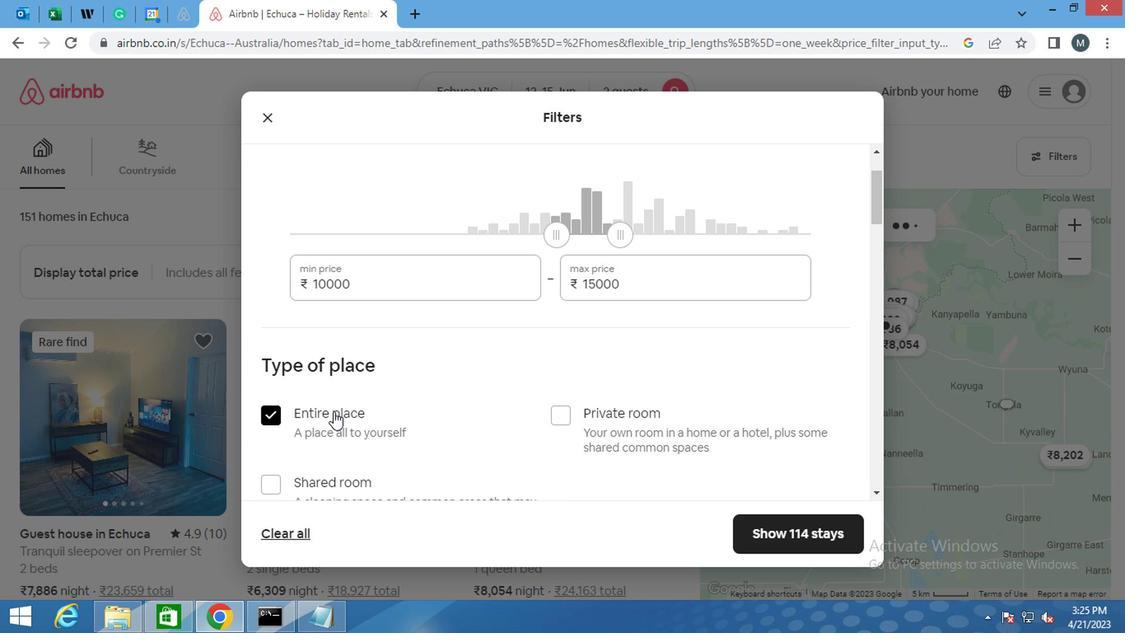 
Action: Mouse moved to (428, 419)
Screenshot: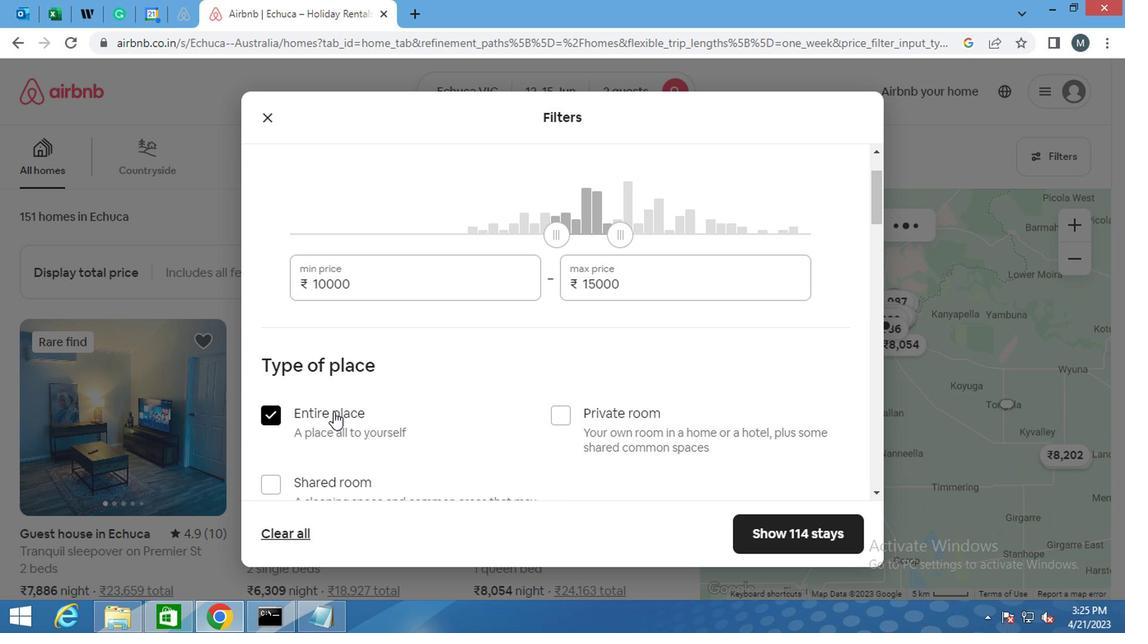 
Action: Mouse scrolled (428, 418) with delta (0, 0)
Screenshot: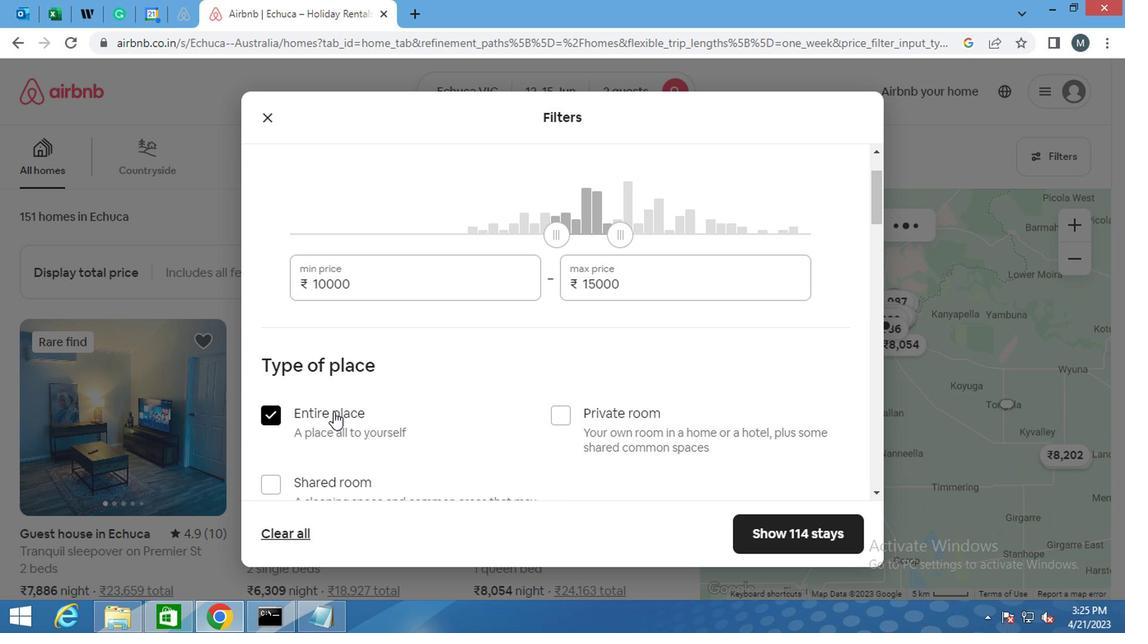 
Action: Mouse moved to (458, 419)
Screenshot: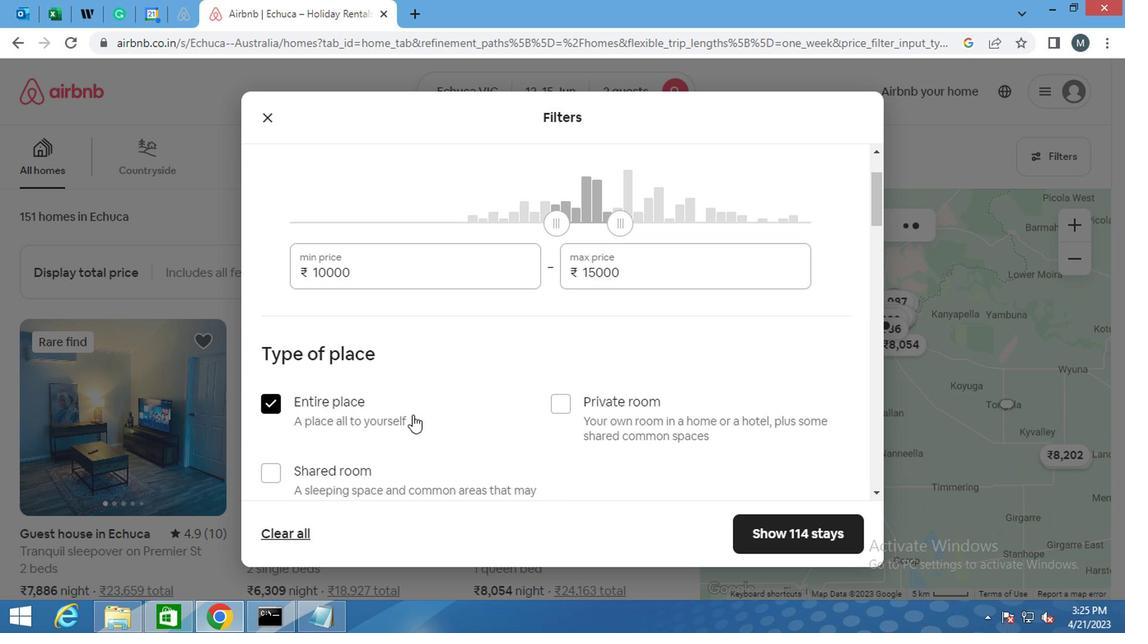 
Action: Mouse scrolled (458, 418) with delta (0, 0)
Screenshot: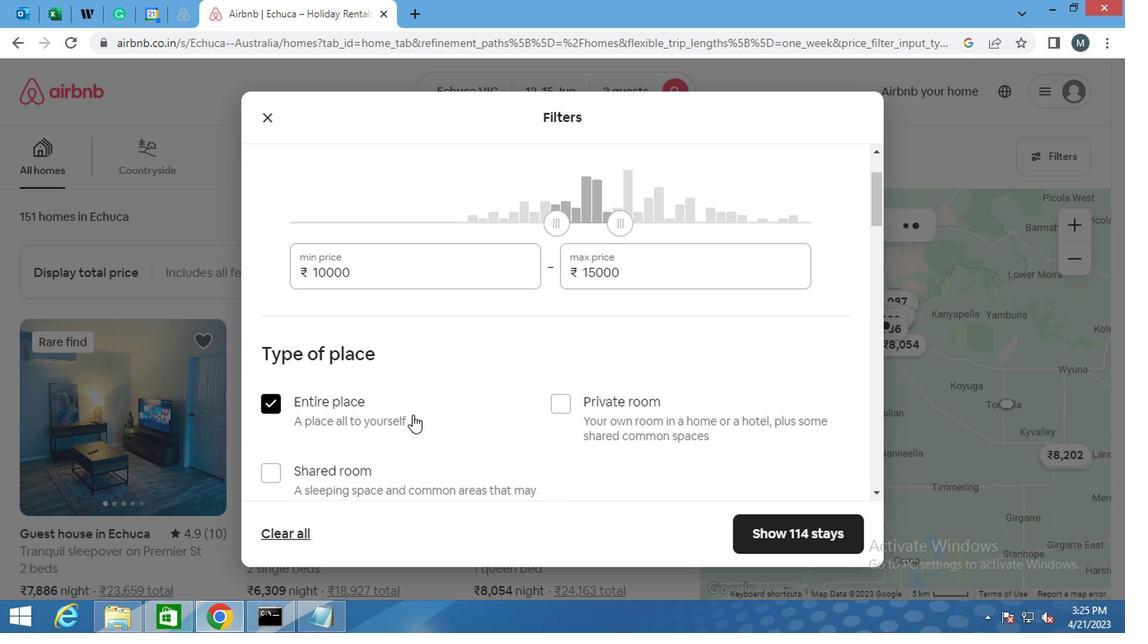 
Action: Mouse moved to (344, 355)
Screenshot: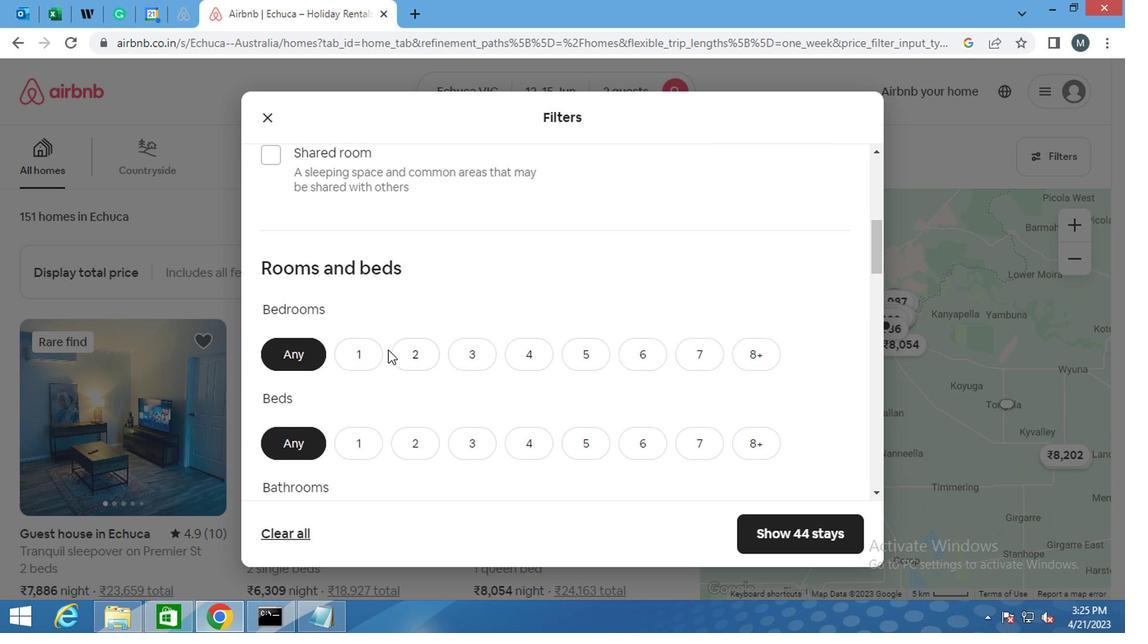 
Action: Mouse pressed left at (344, 355)
Screenshot: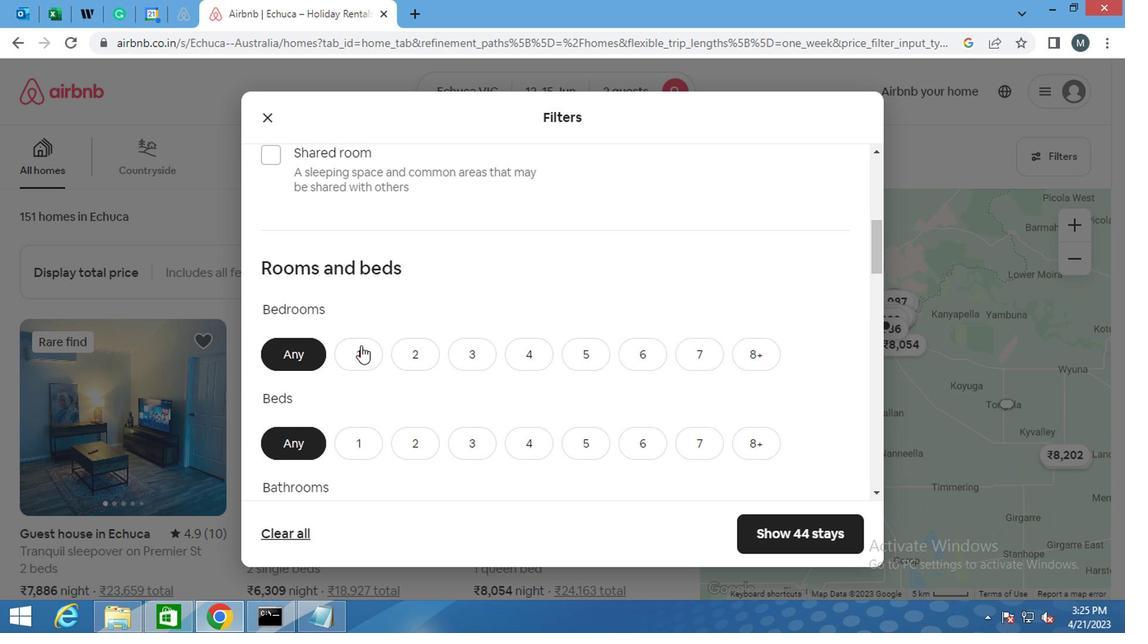 
Action: Mouse pressed left at (344, 355)
Screenshot: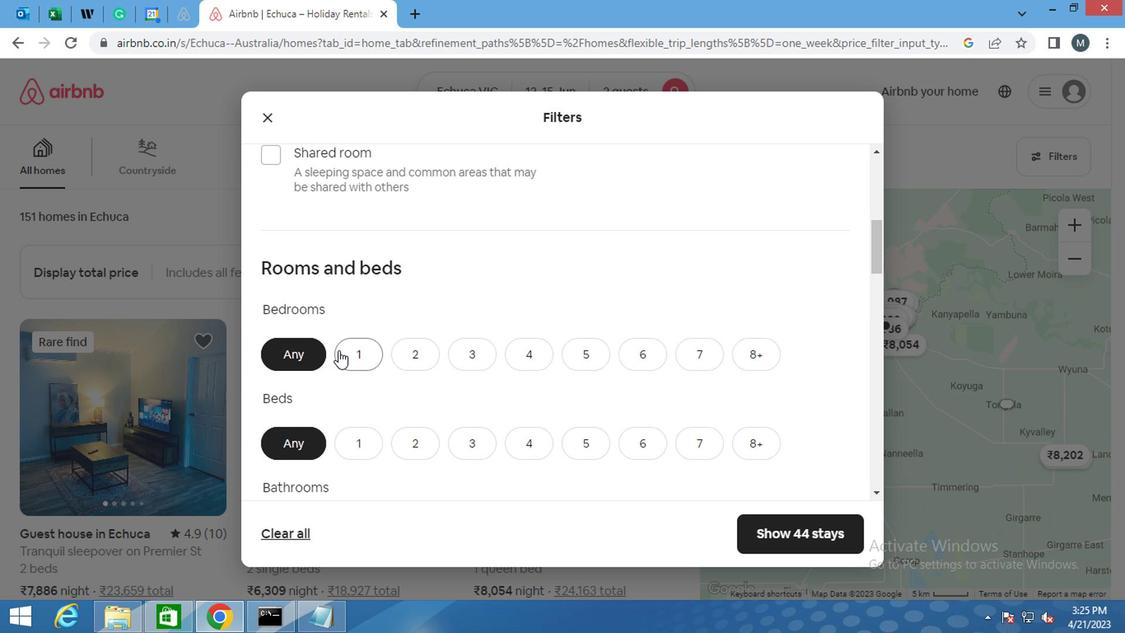 
Action: Mouse moved to (373, 364)
Screenshot: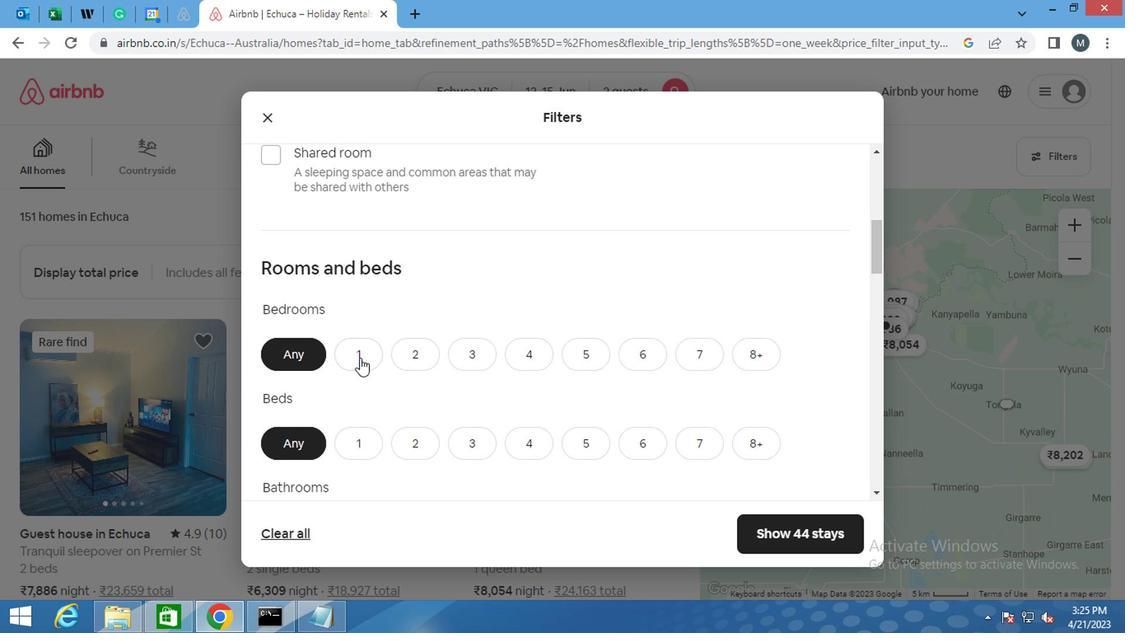 
Action: Mouse pressed left at (373, 364)
Screenshot: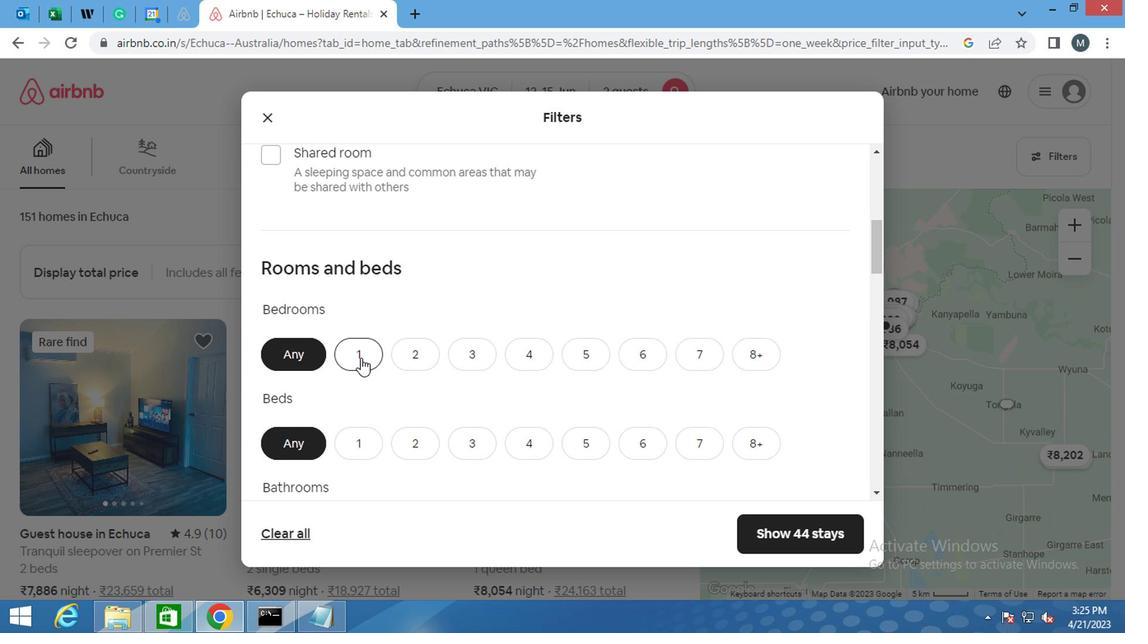 
Action: Mouse moved to (371, 428)
Screenshot: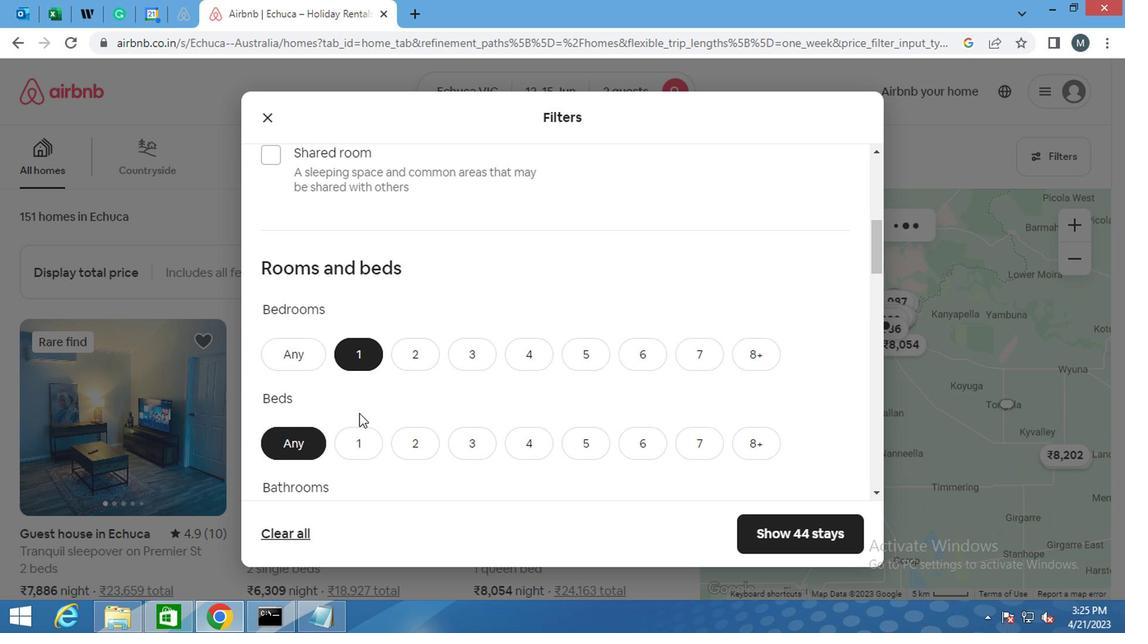 
Action: Mouse pressed left at (371, 428)
Screenshot: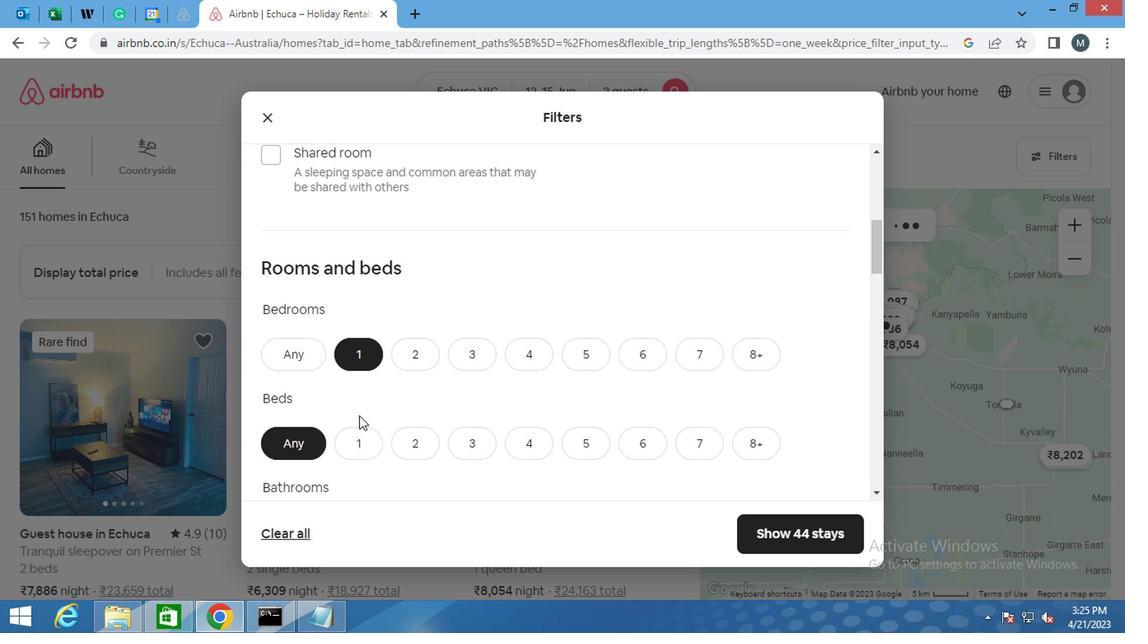 
Action: Mouse moved to (371, 435)
Screenshot: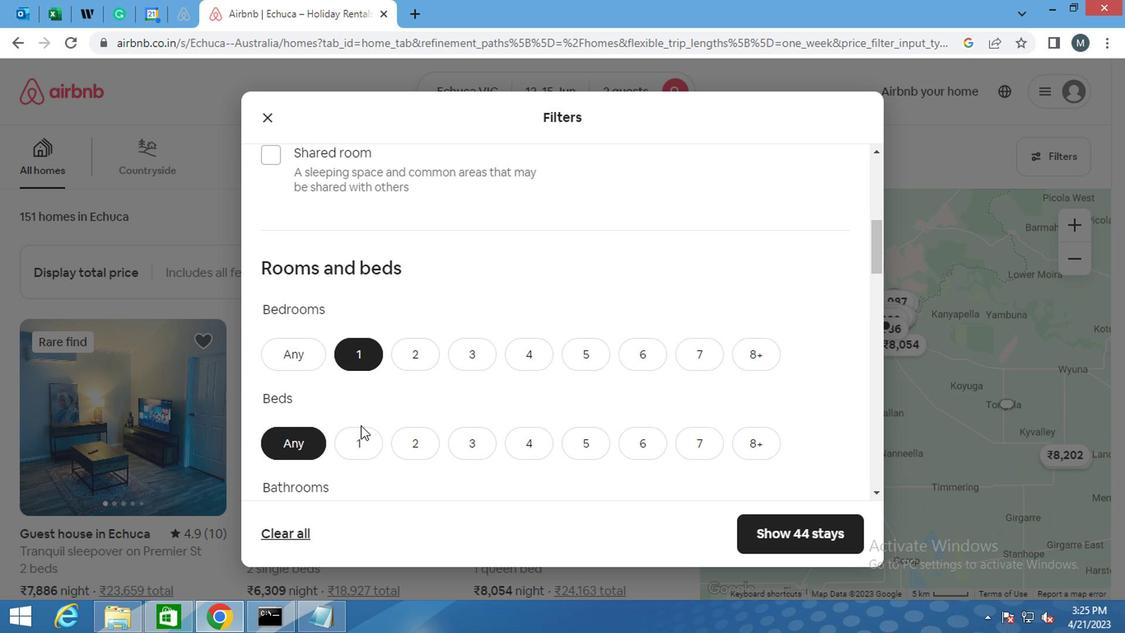 
Action: Mouse pressed left at (371, 435)
Screenshot: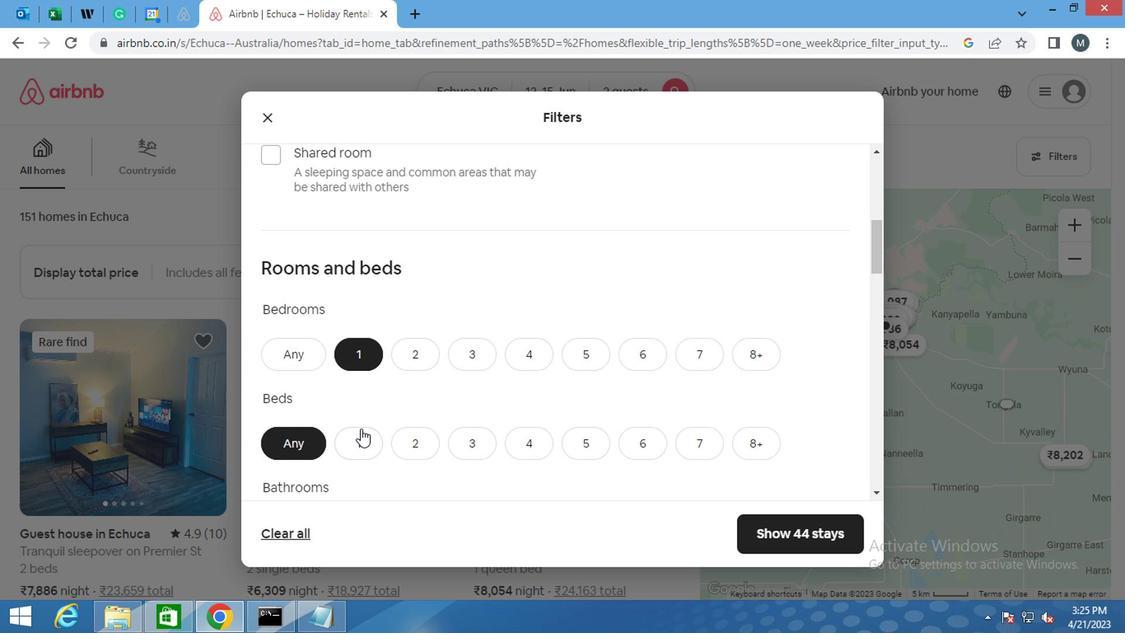 
Action: Mouse moved to (376, 432)
Screenshot: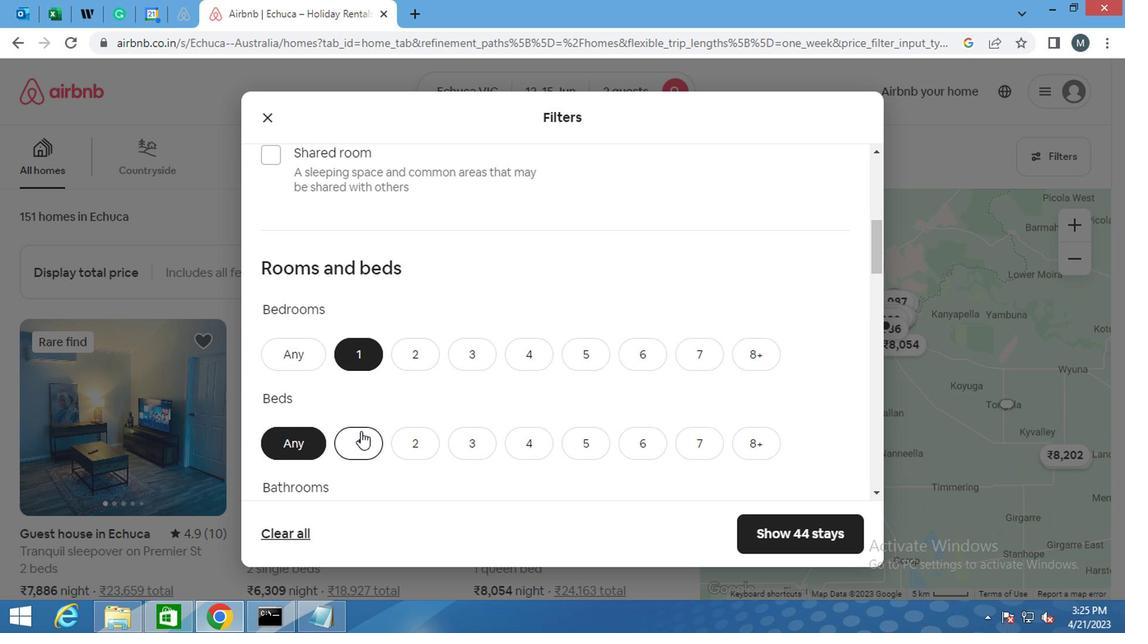 
Action: Mouse scrolled (376, 431) with delta (0, -1)
Screenshot: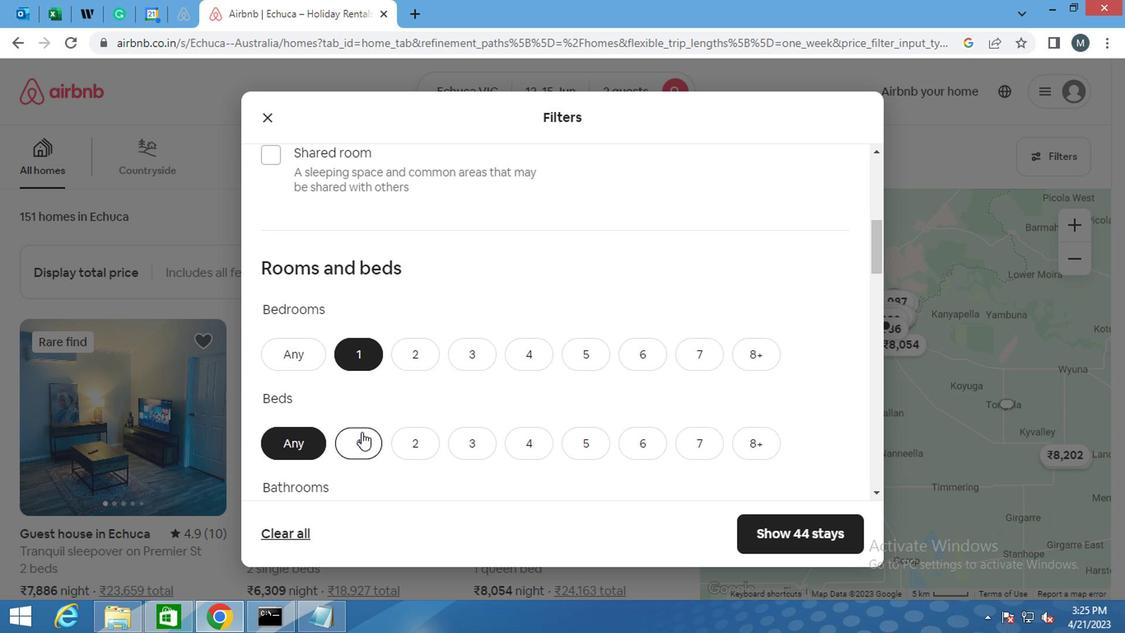 
Action: Mouse moved to (376, 432)
Screenshot: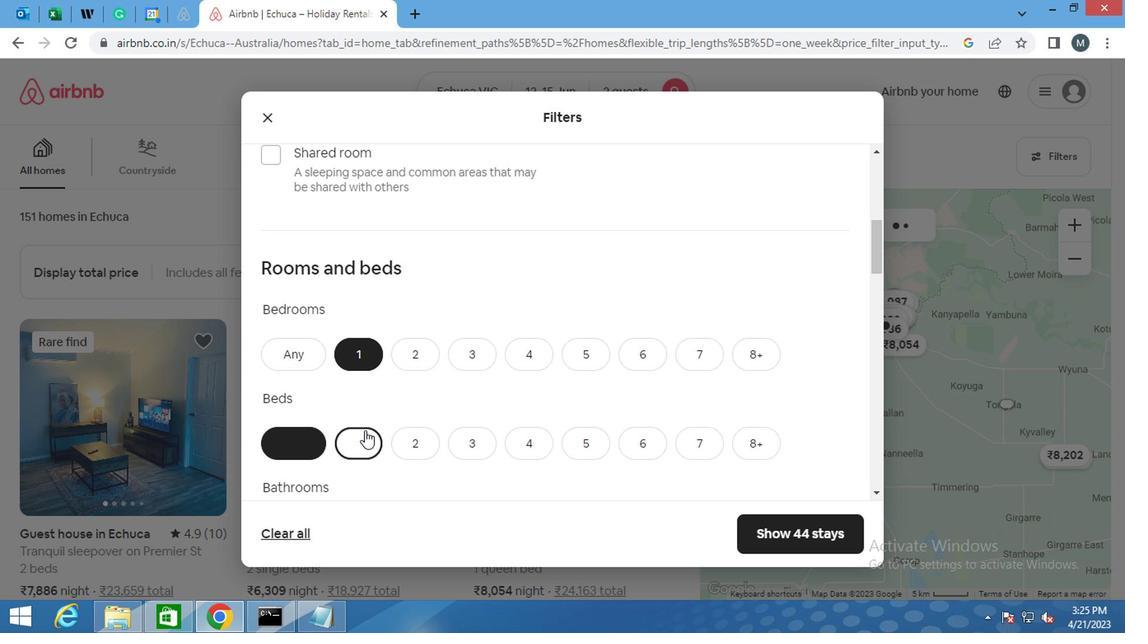 
Action: Mouse scrolled (376, 431) with delta (0, -1)
Screenshot: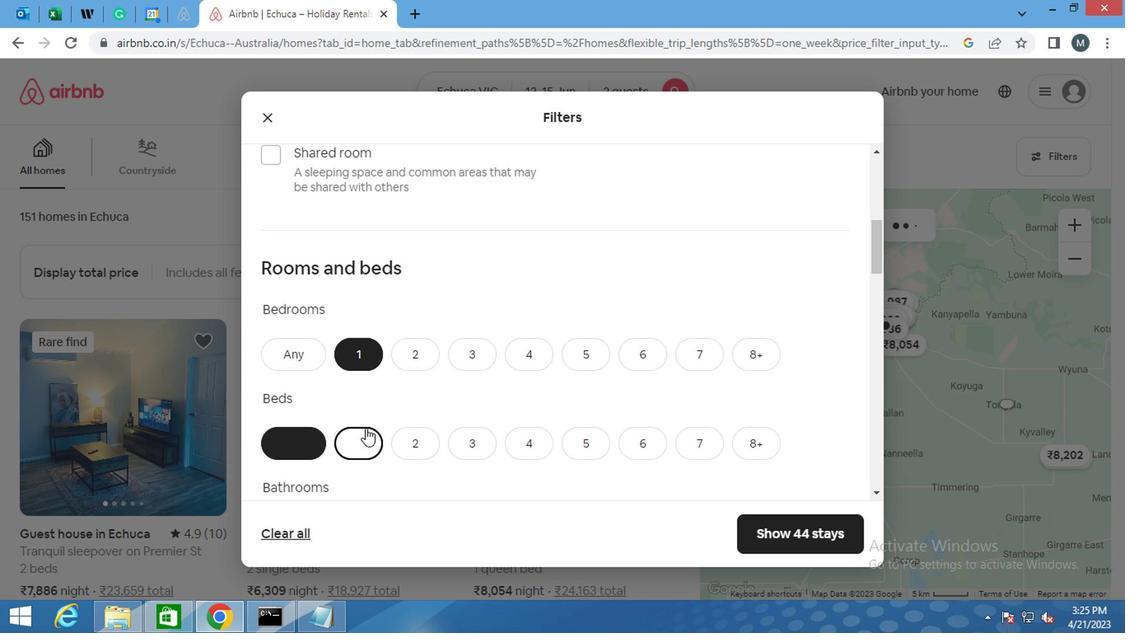 
Action: Mouse moved to (374, 367)
Screenshot: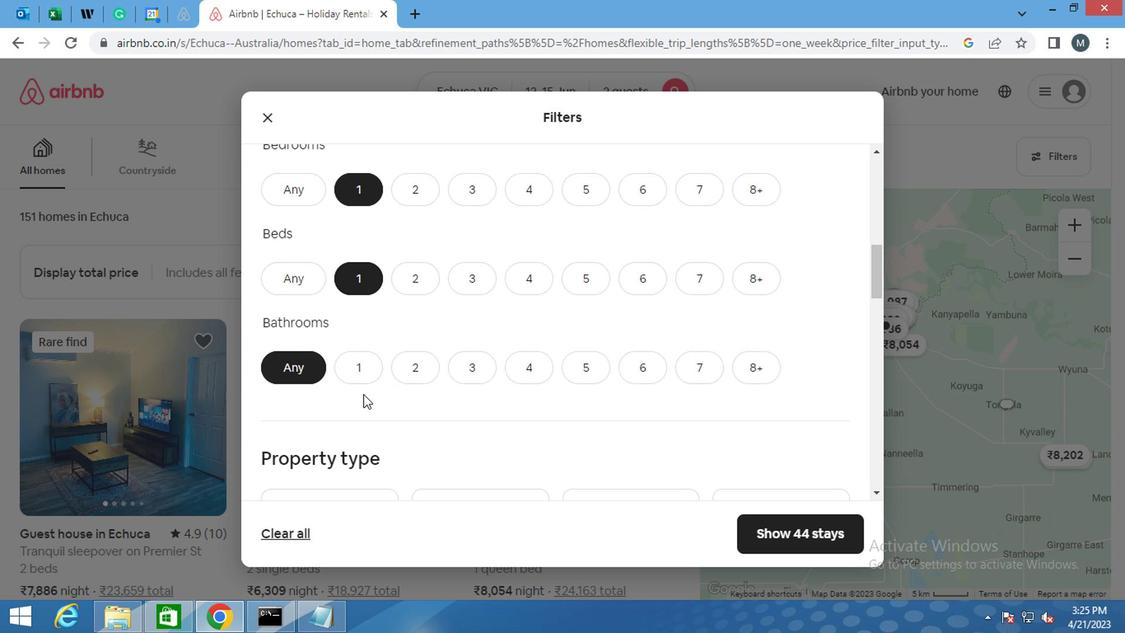 
Action: Mouse pressed left at (374, 367)
Screenshot: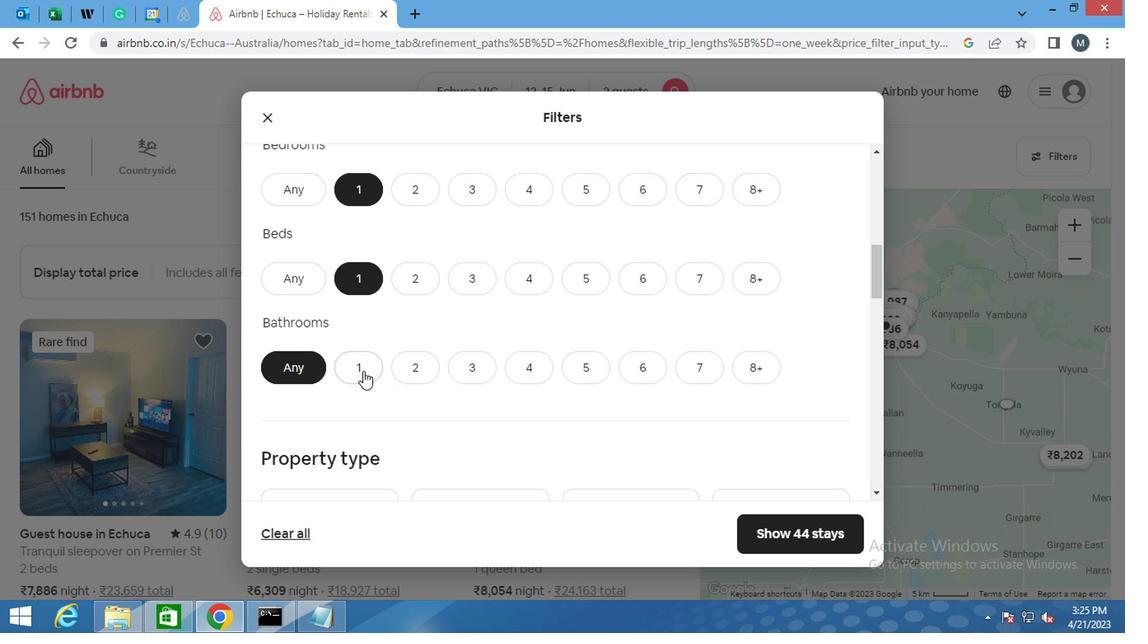 
Action: Mouse moved to (374, 367)
Screenshot: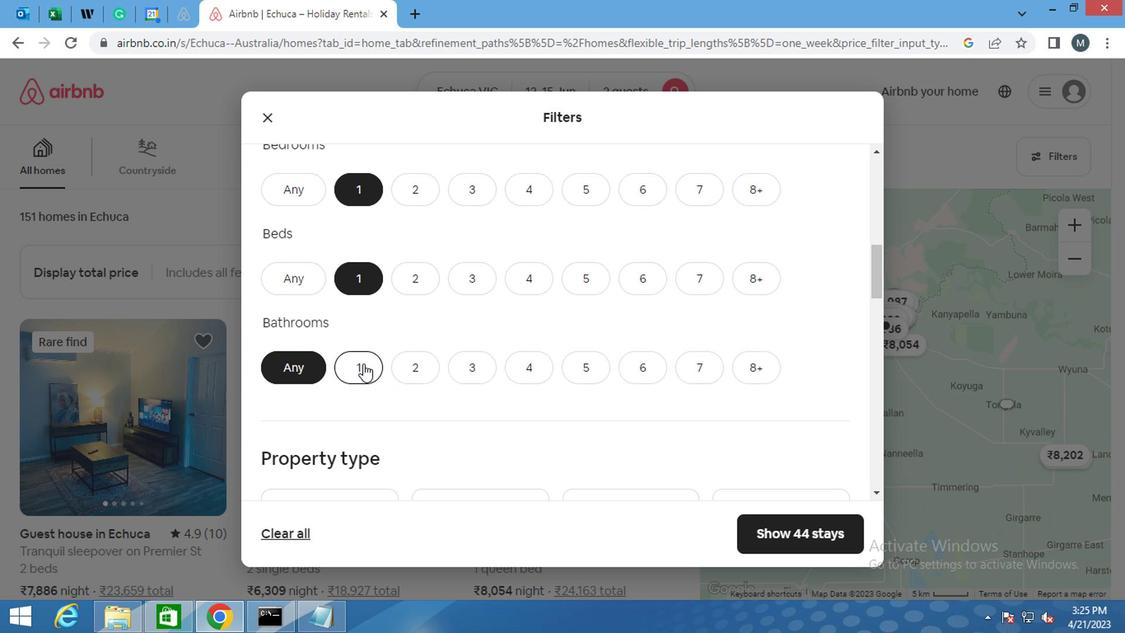 
Action: Mouse scrolled (374, 365) with delta (0, -1)
Screenshot: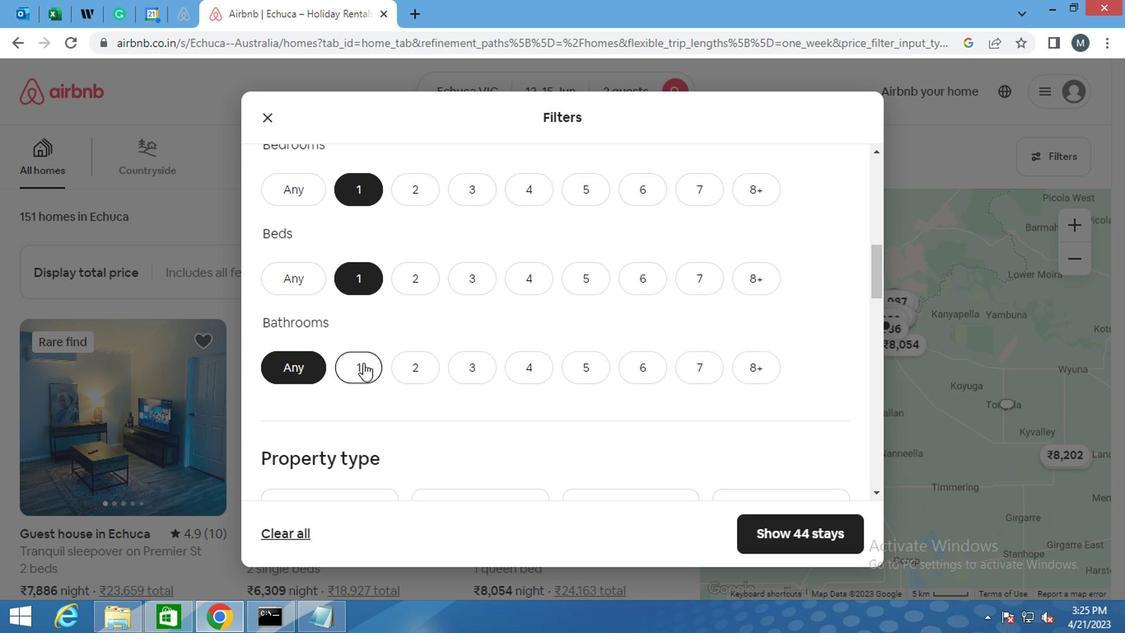 
Action: Mouse moved to (374, 368)
Screenshot: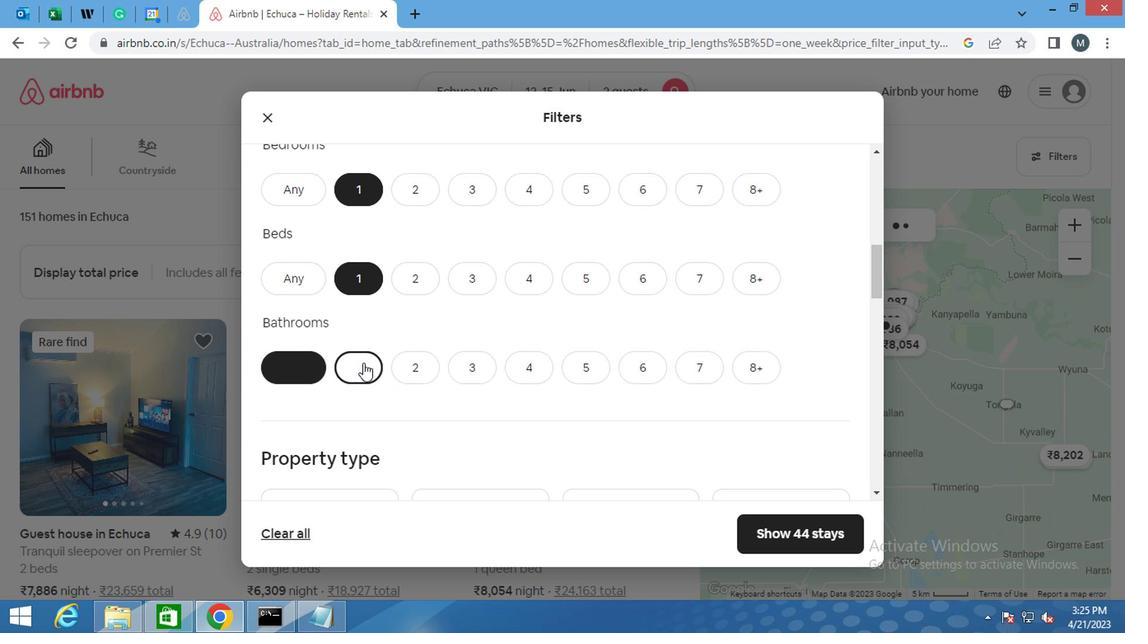 
Action: Mouse scrolled (374, 367) with delta (0, 0)
Screenshot: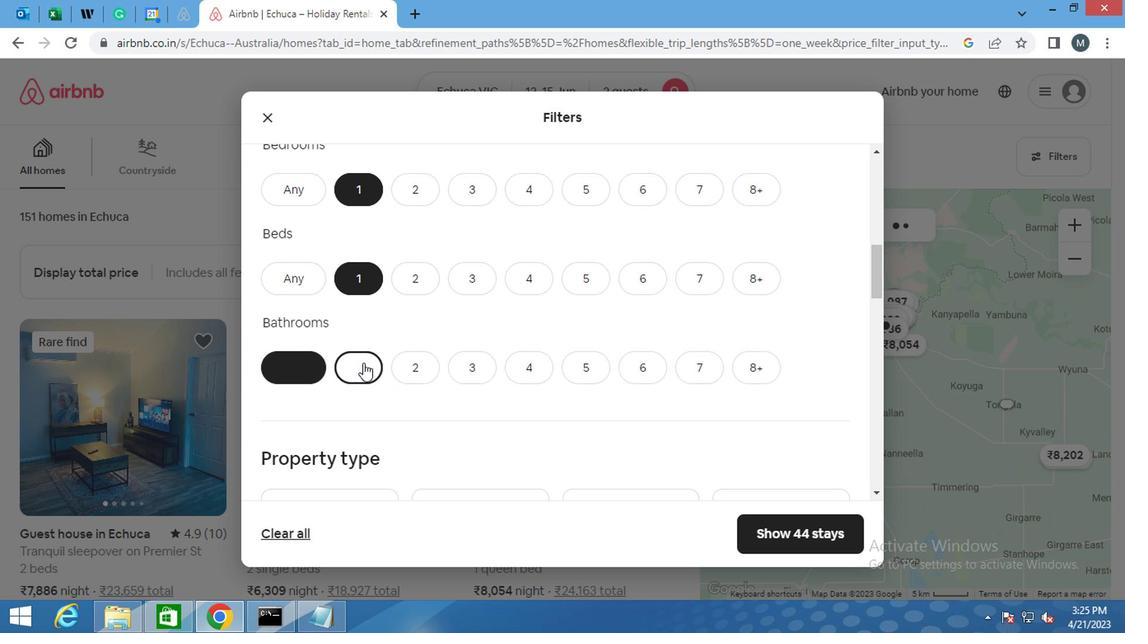 
Action: Mouse moved to (364, 388)
Screenshot: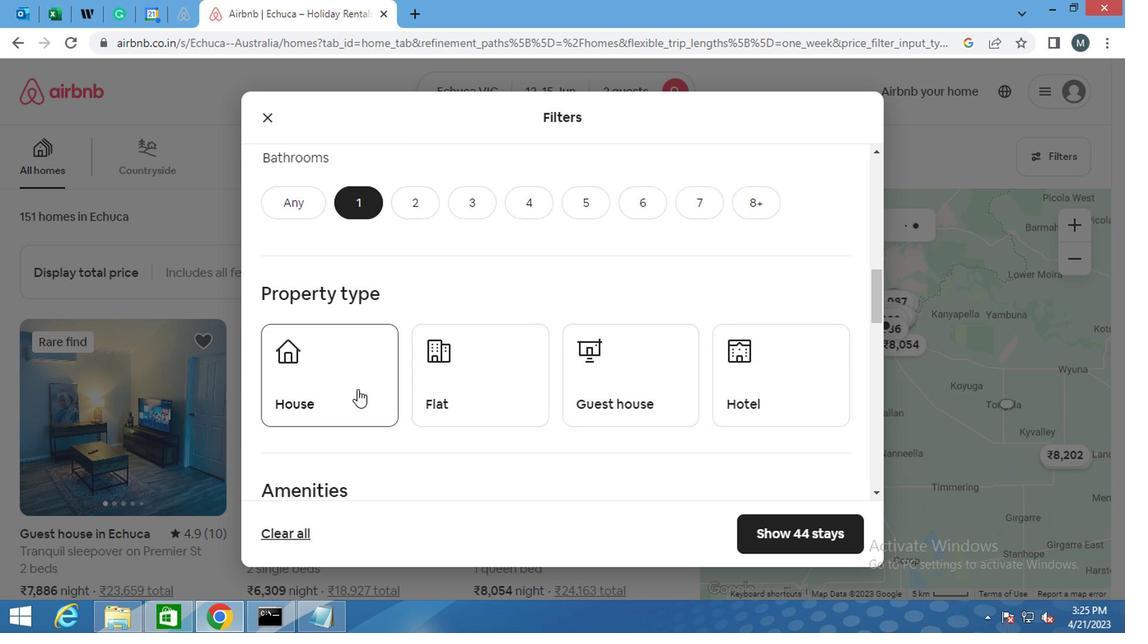 
Action: Mouse pressed left at (364, 388)
Screenshot: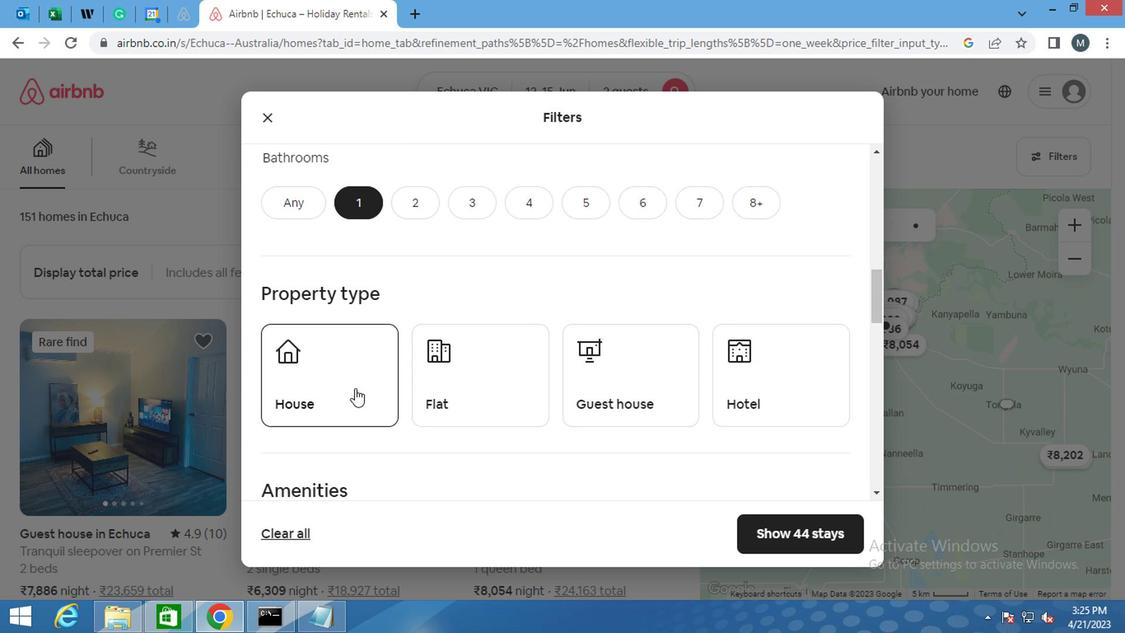 
Action: Mouse moved to (490, 381)
Screenshot: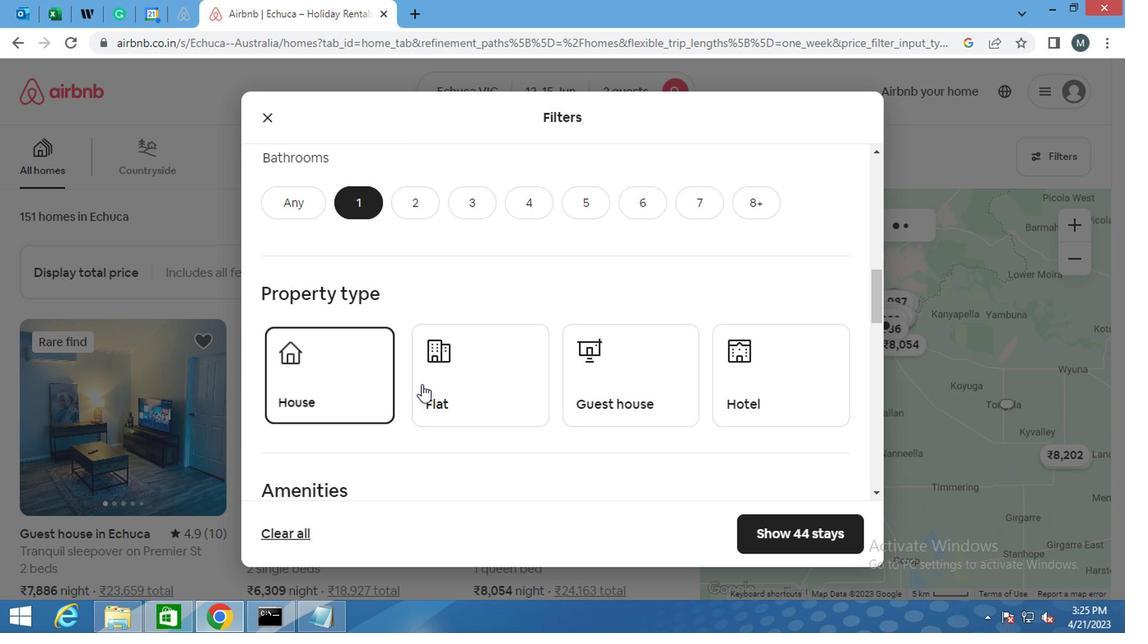 
Action: Mouse pressed left at (490, 381)
Screenshot: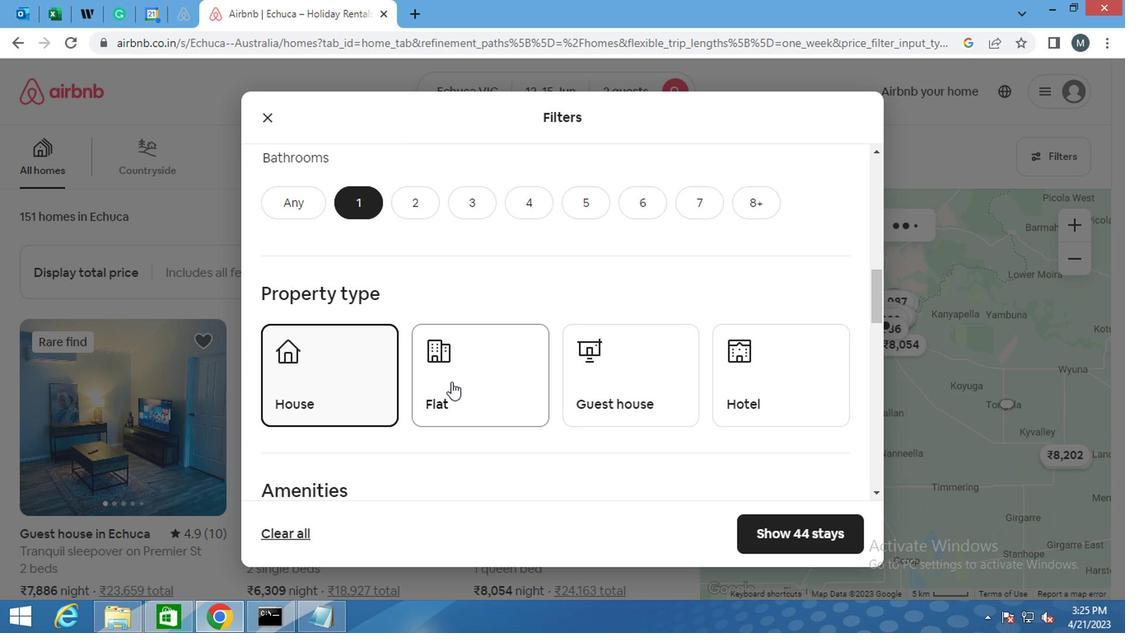 
Action: Mouse moved to (637, 379)
Screenshot: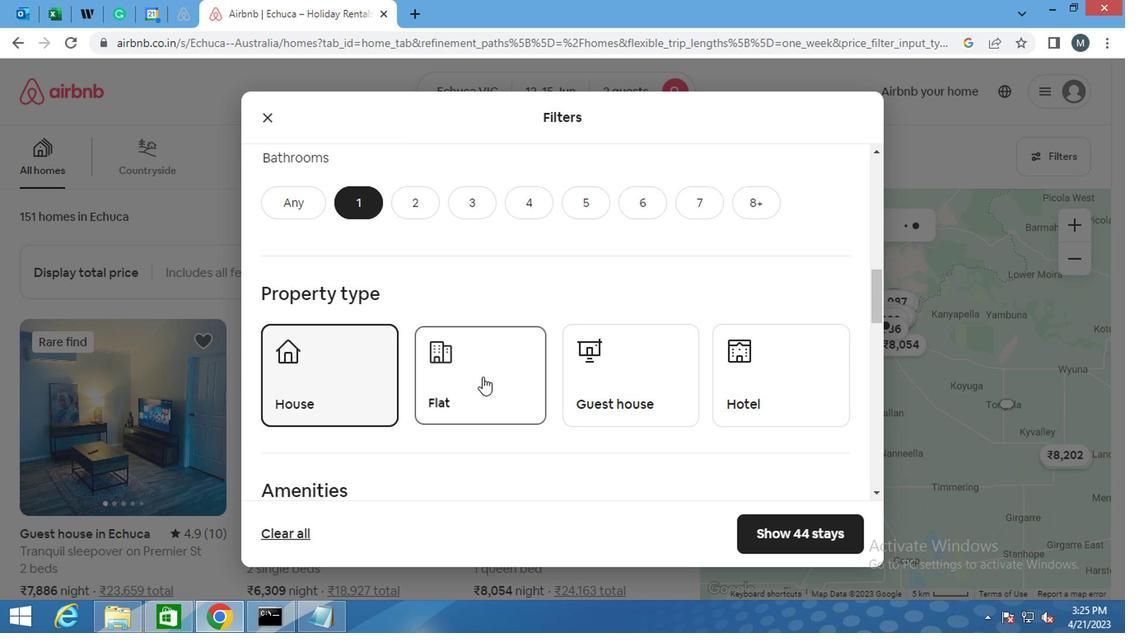 
Action: Mouse pressed left at (637, 379)
Screenshot: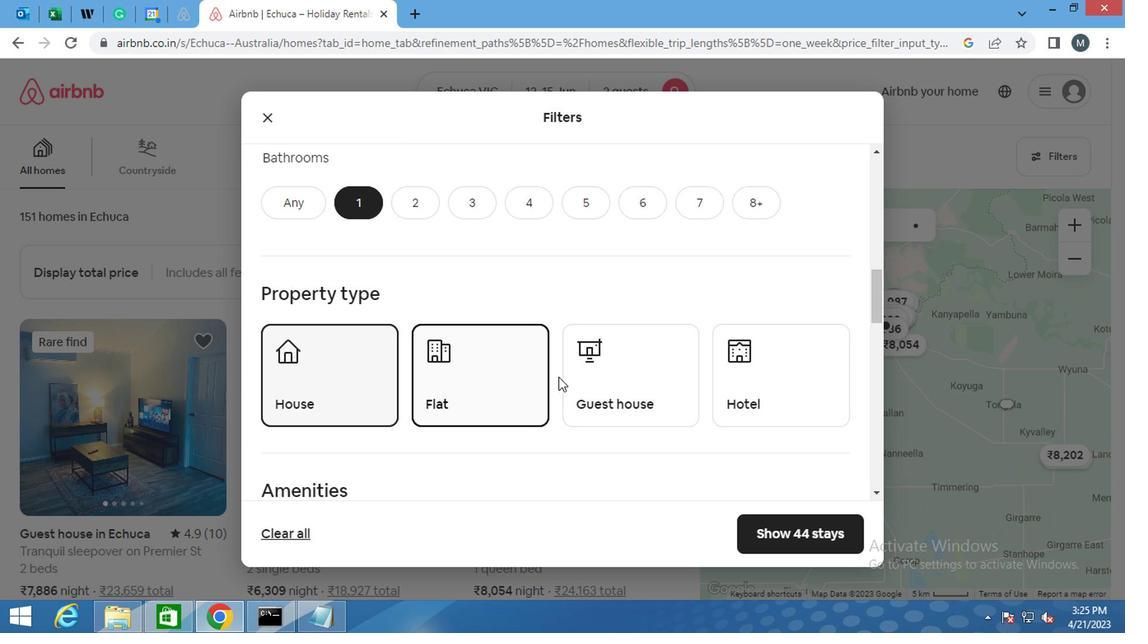 
Action: Mouse moved to (755, 377)
Screenshot: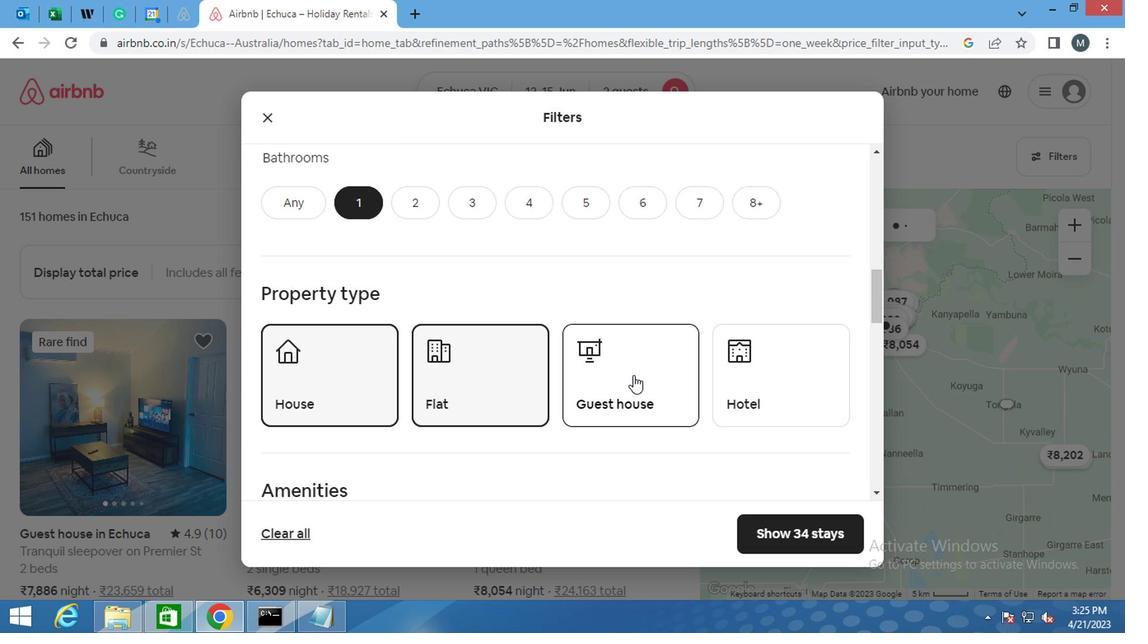 
Action: Mouse pressed left at (755, 377)
Screenshot: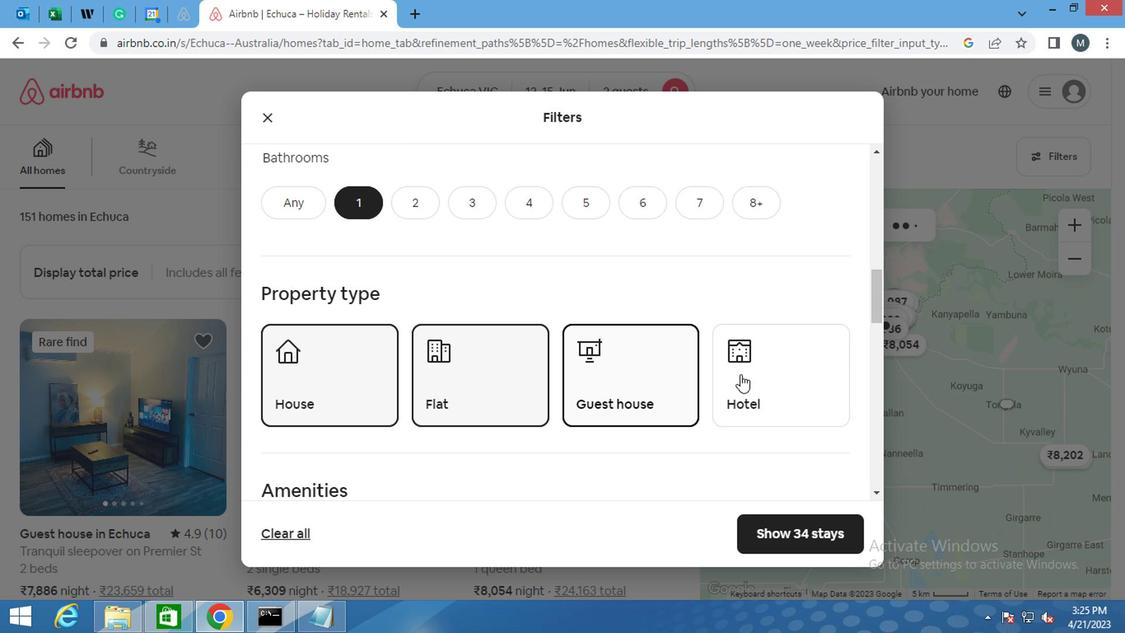 
Action: Mouse moved to (460, 362)
Screenshot: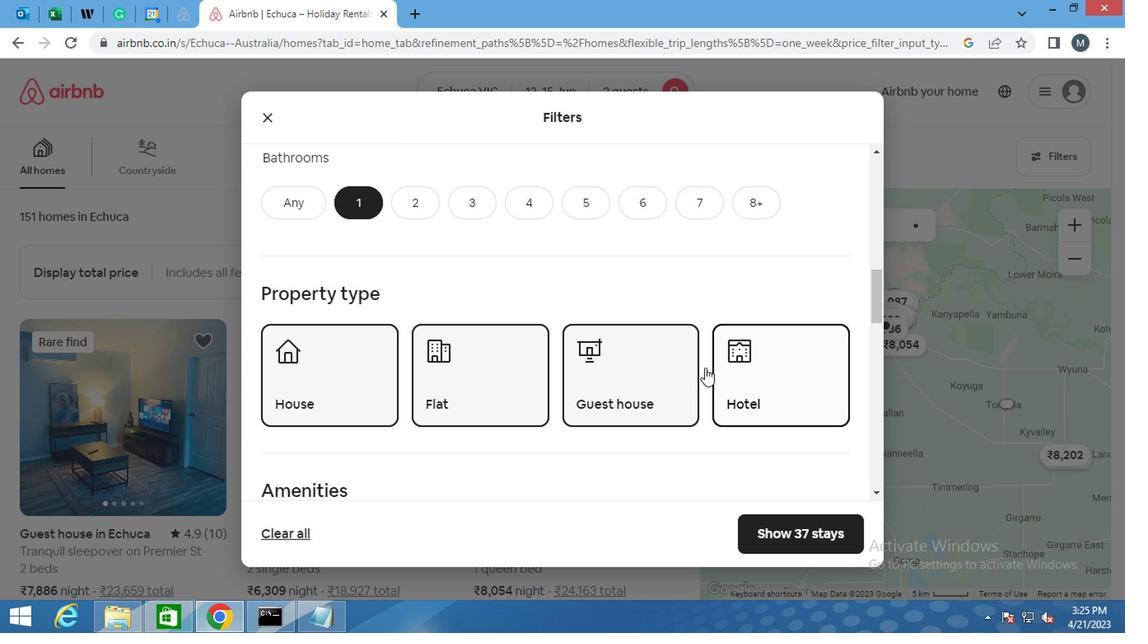
Action: Mouse scrolled (460, 361) with delta (0, 0)
Screenshot: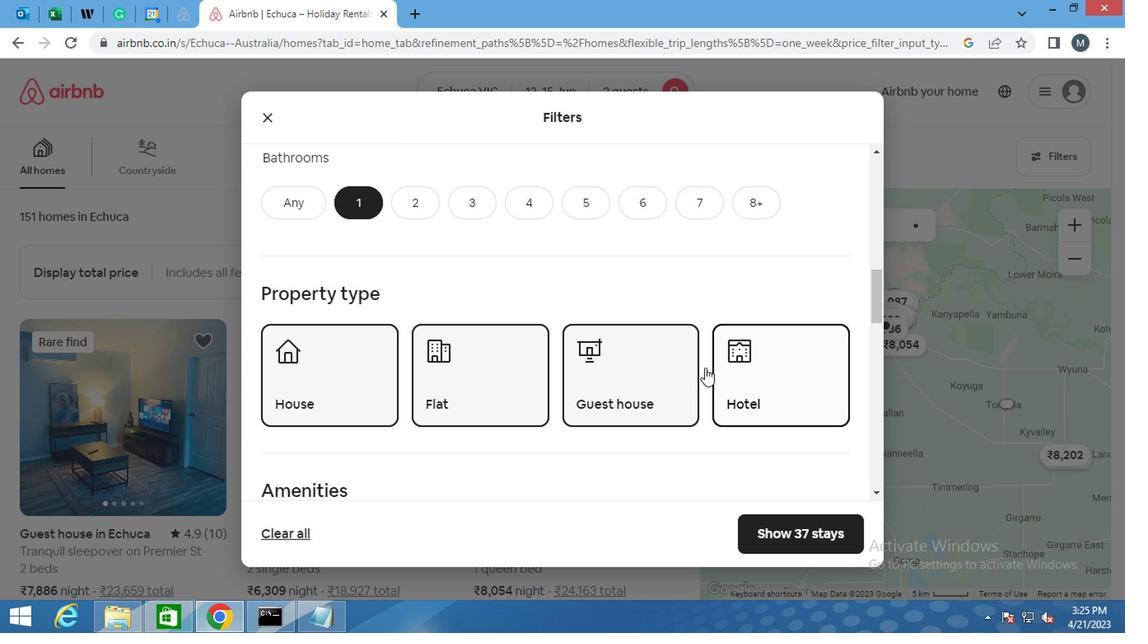 
Action: Mouse moved to (454, 365)
Screenshot: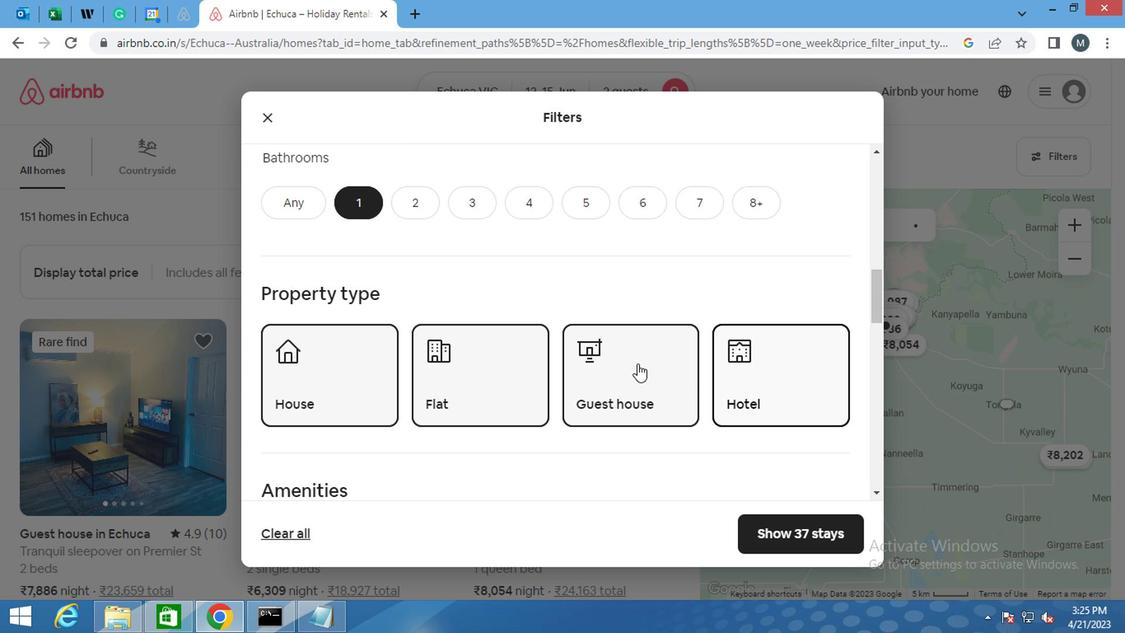 
Action: Mouse scrolled (454, 364) with delta (0, -1)
Screenshot: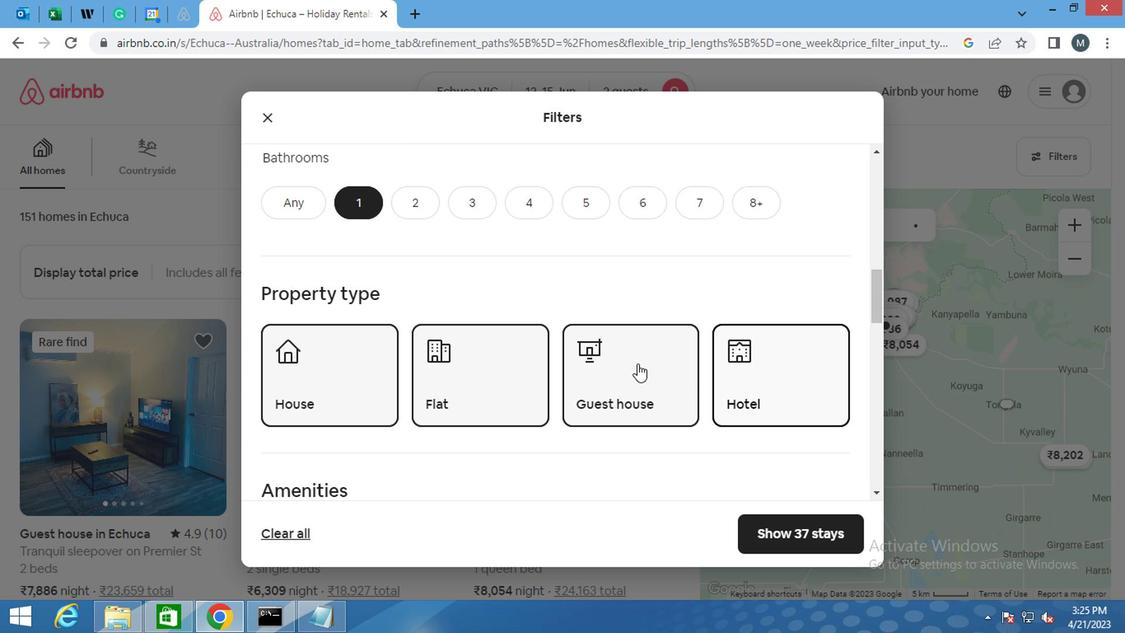 
Action: Mouse moved to (447, 368)
Screenshot: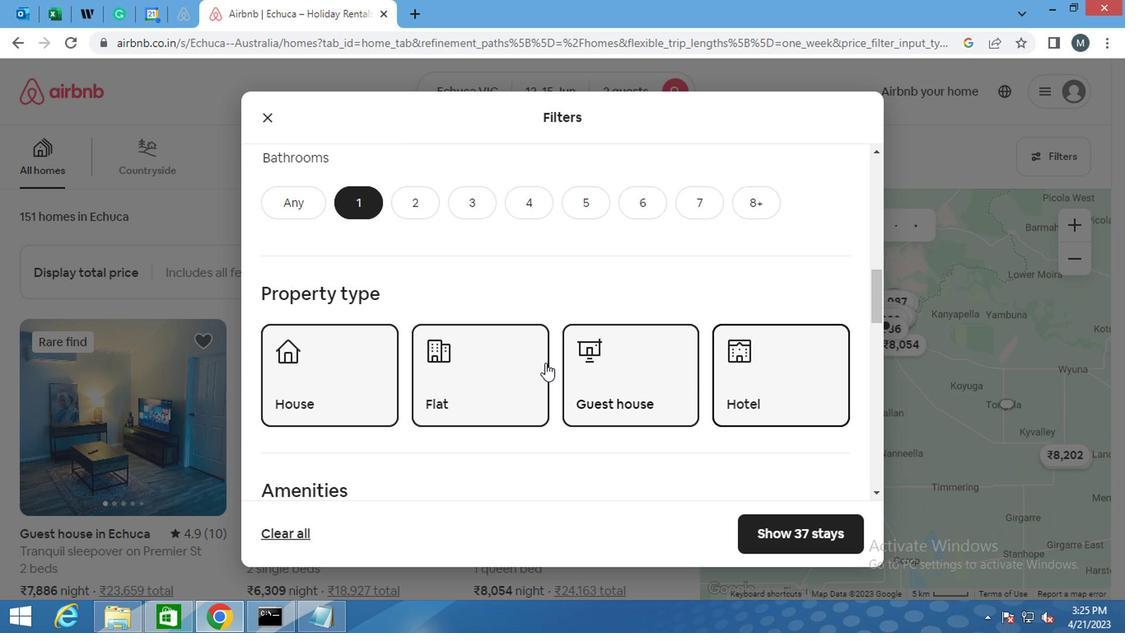 
Action: Mouse scrolled (447, 367) with delta (0, 0)
Screenshot: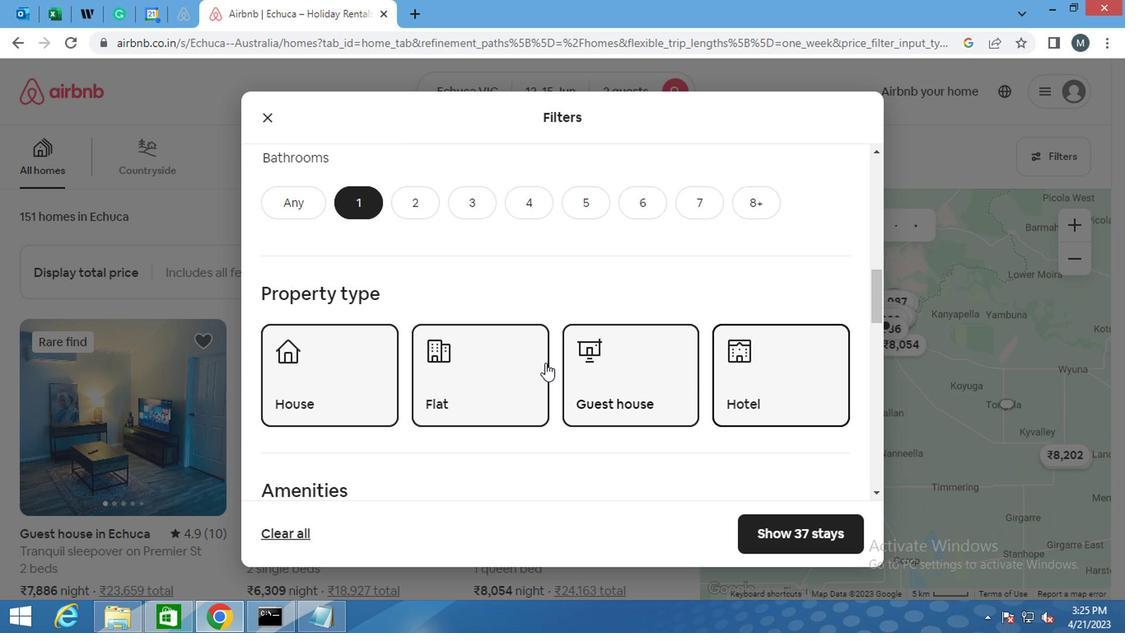 
Action: Mouse moved to (445, 371)
Screenshot: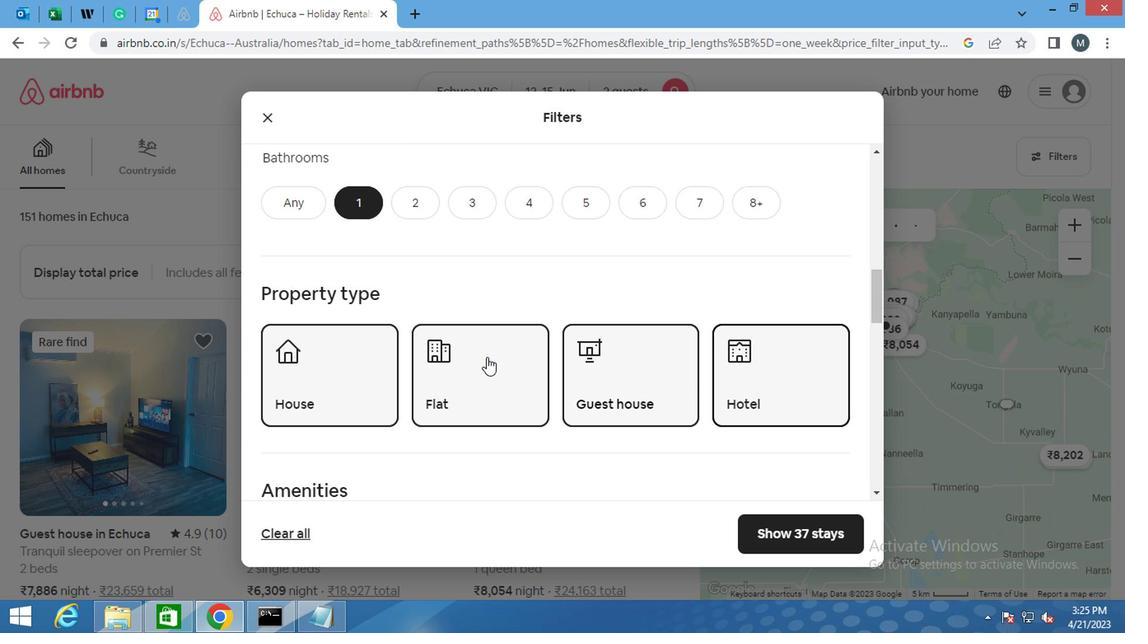 
Action: Mouse scrolled (445, 369) with delta (0, -1)
Screenshot: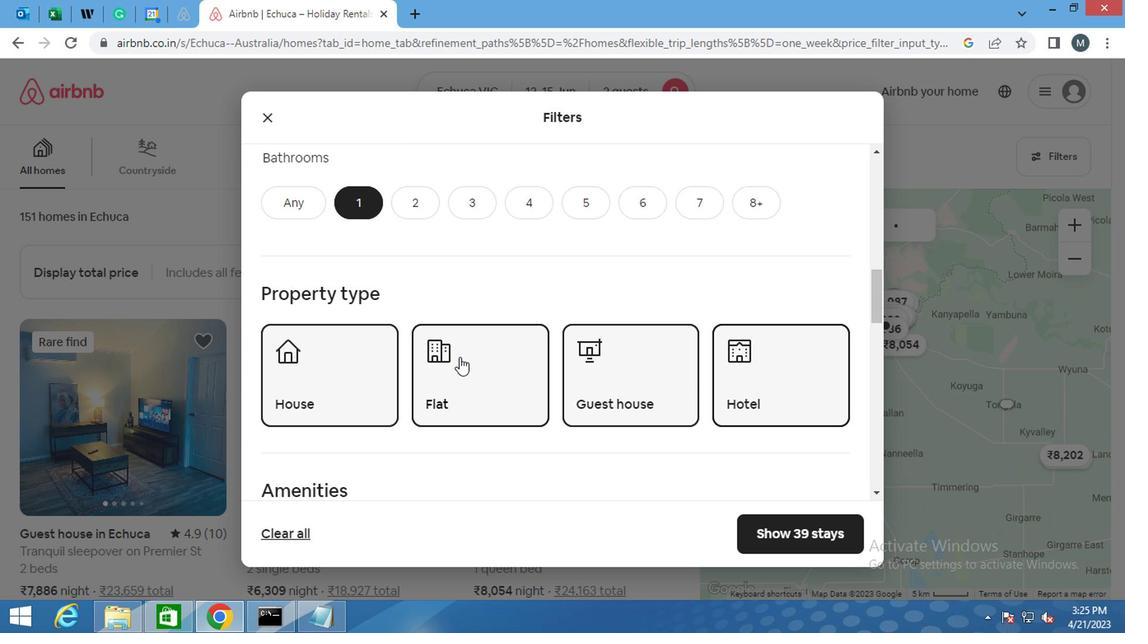 
Action: Mouse moved to (602, 287)
Screenshot: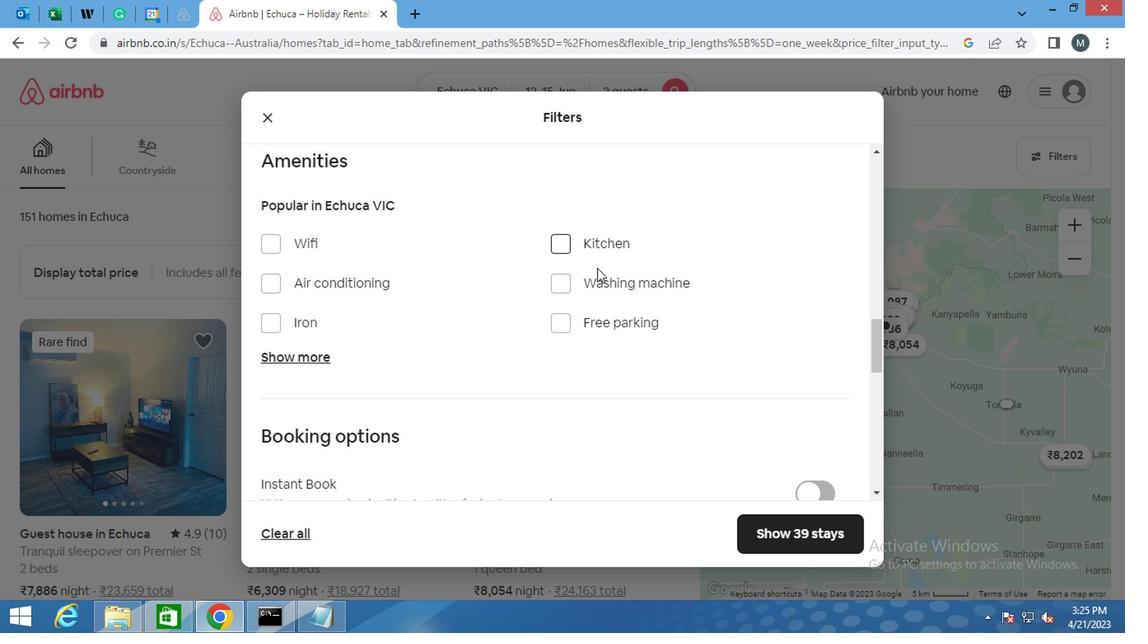 
Action: Mouse pressed left at (602, 287)
Screenshot: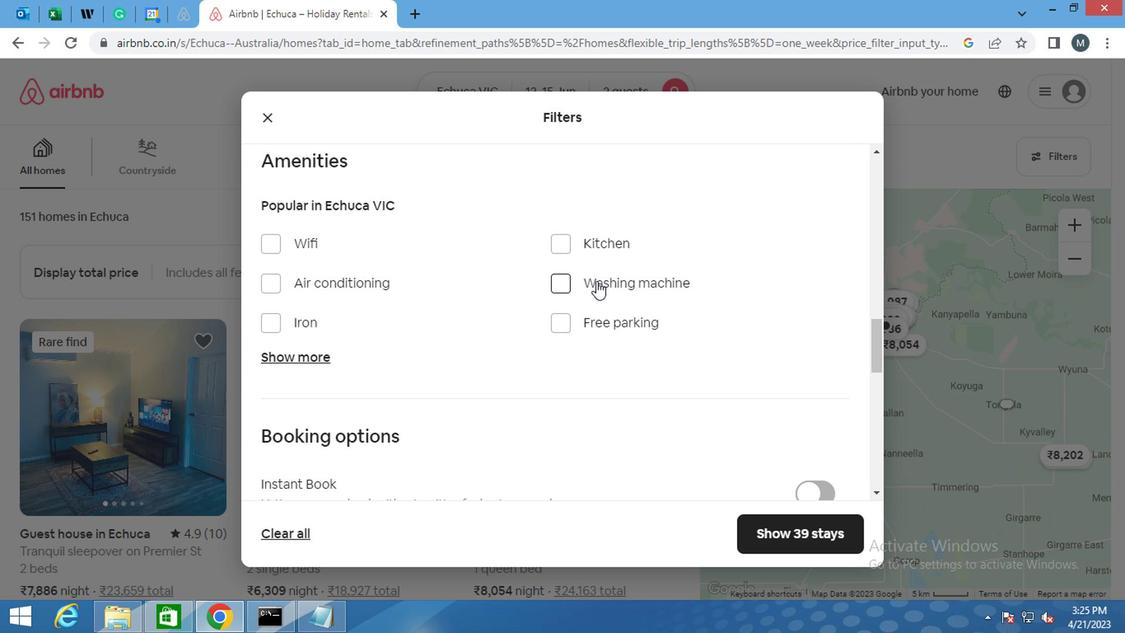 
Action: Mouse moved to (593, 256)
Screenshot: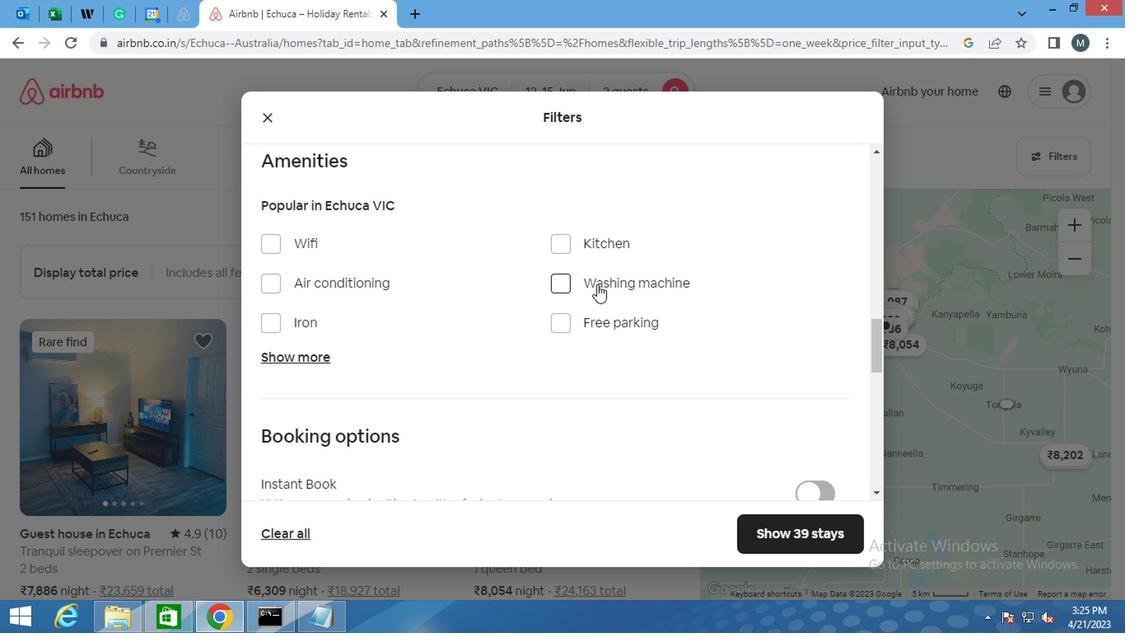 
Action: Mouse pressed left at (593, 256)
Screenshot: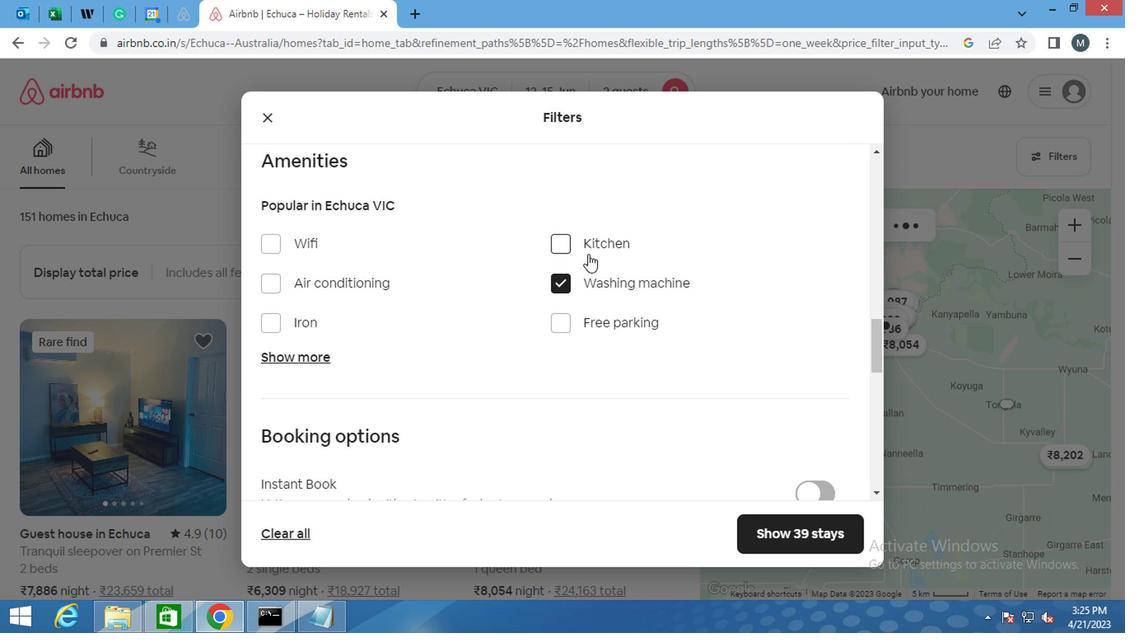 
Action: Mouse moved to (593, 246)
Screenshot: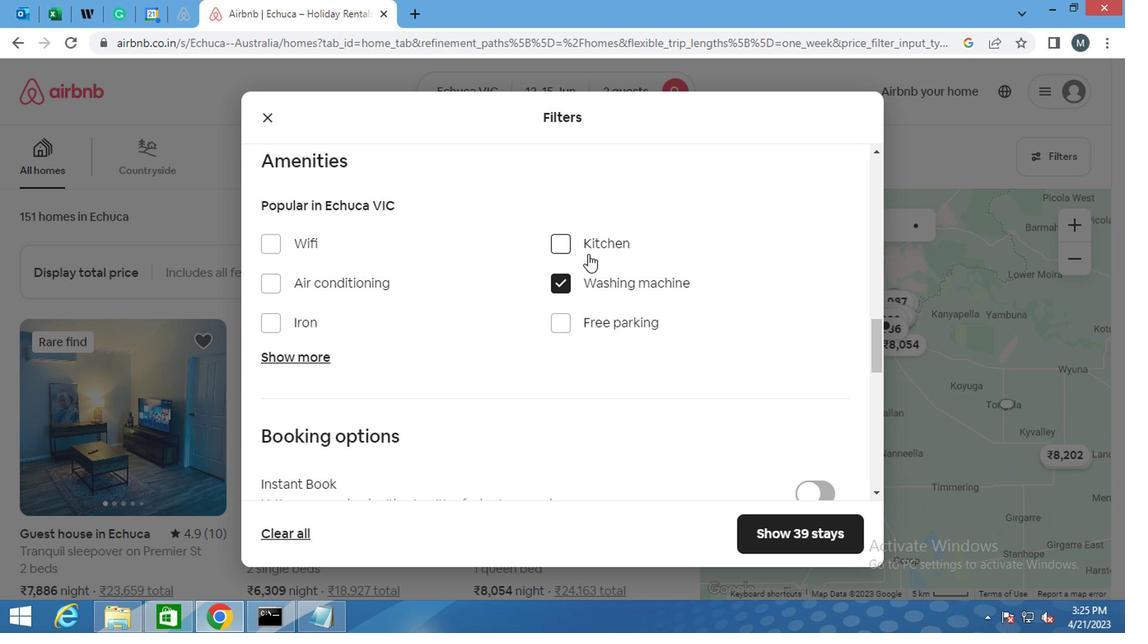
Action: Mouse pressed left at (593, 246)
Screenshot: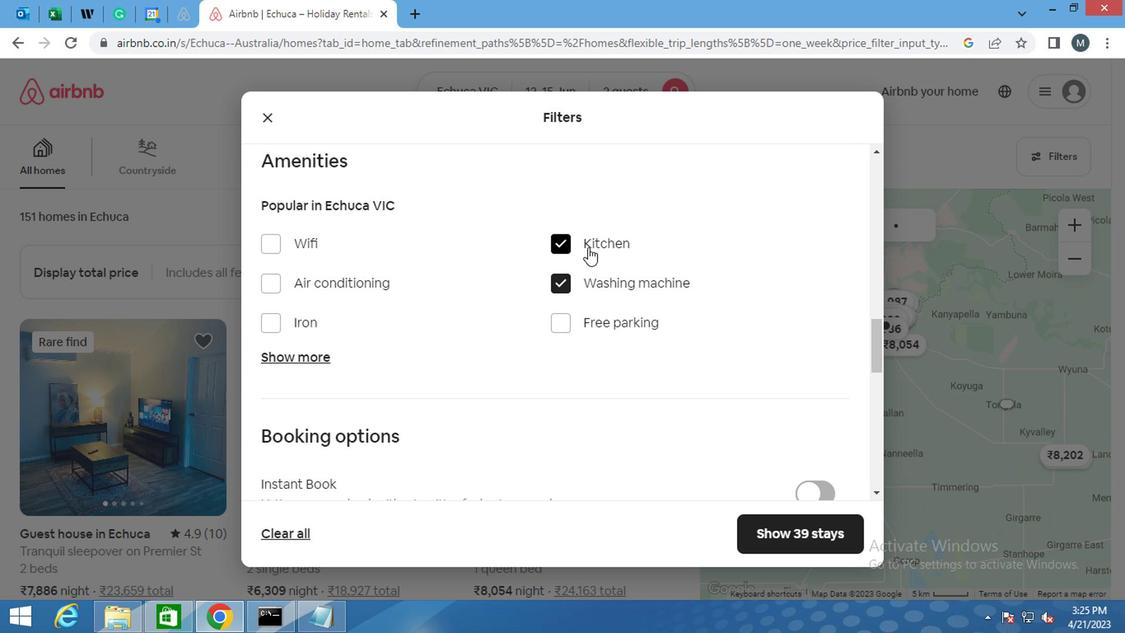 
Action: Mouse pressed left at (593, 246)
Screenshot: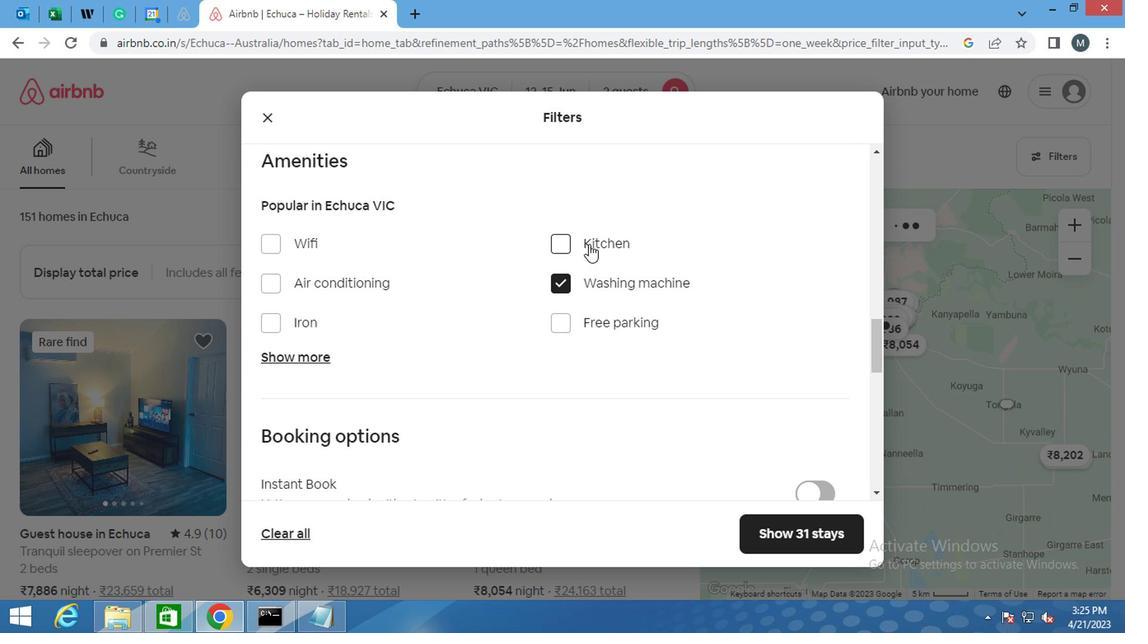 
Action: Mouse moved to (555, 299)
Screenshot: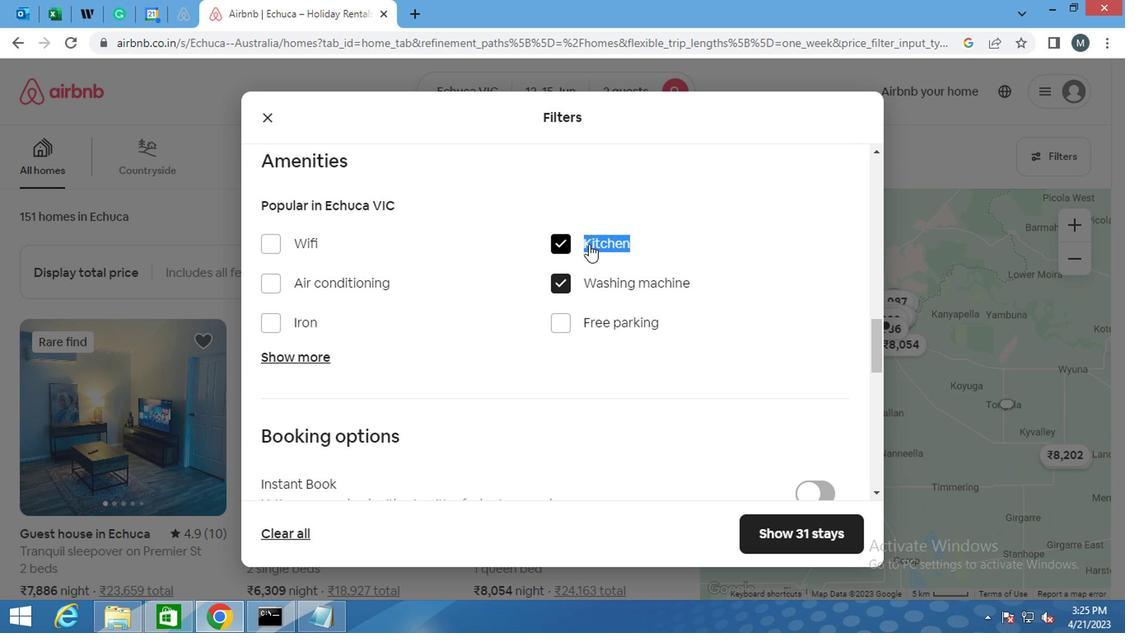 
Action: Mouse scrolled (555, 298) with delta (0, -1)
Screenshot: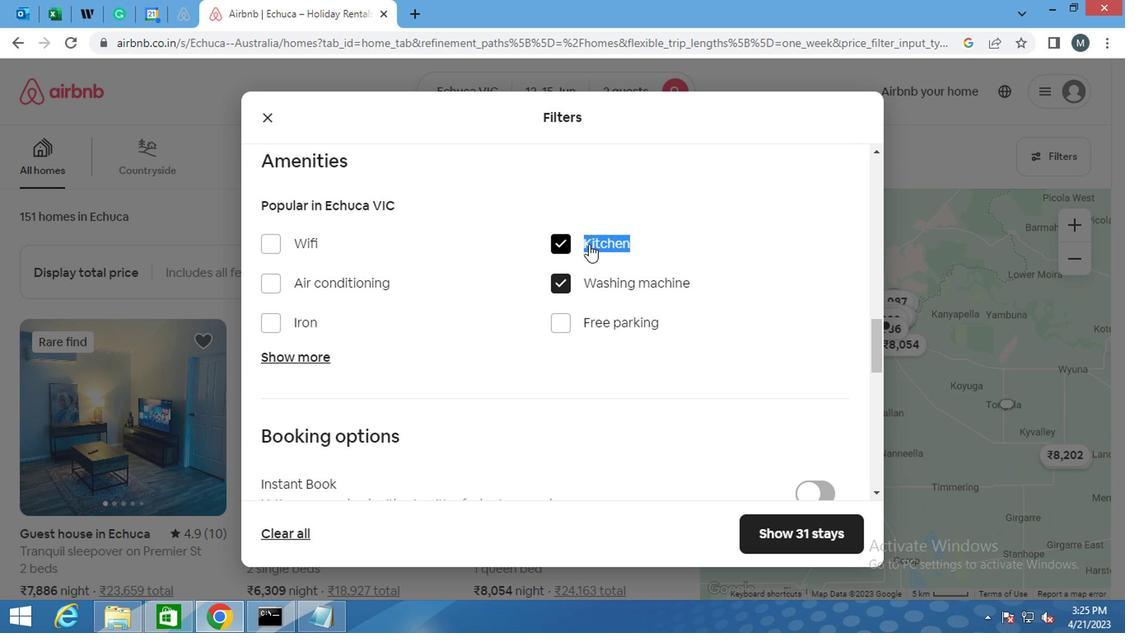 
Action: Mouse moved to (518, 332)
Screenshot: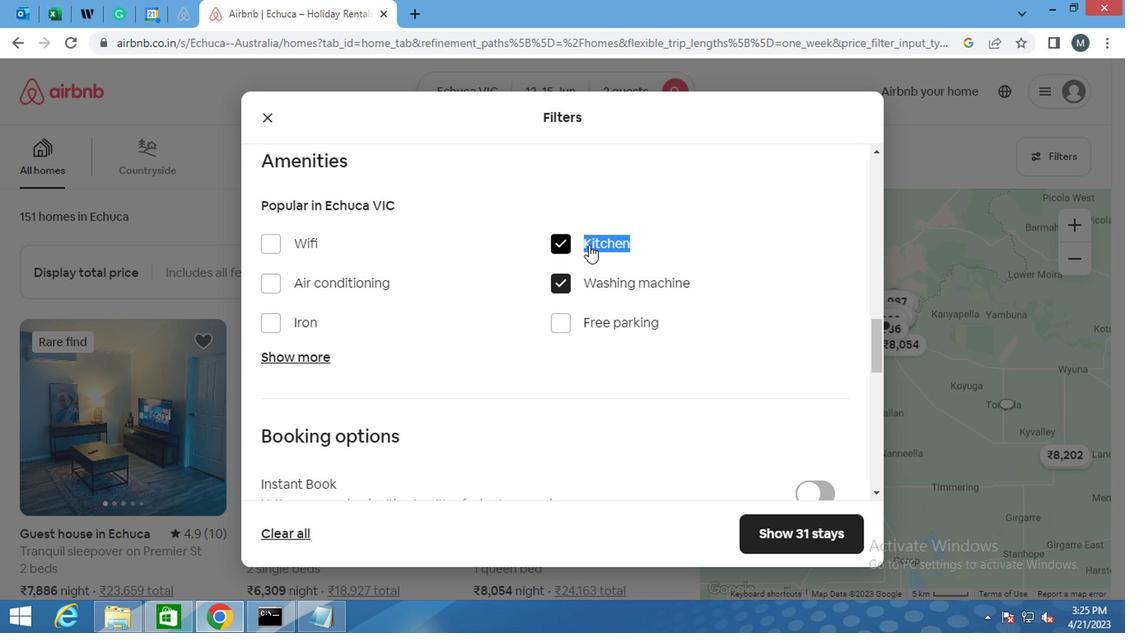 
Action: Mouse scrolled (518, 331) with delta (0, 0)
Screenshot: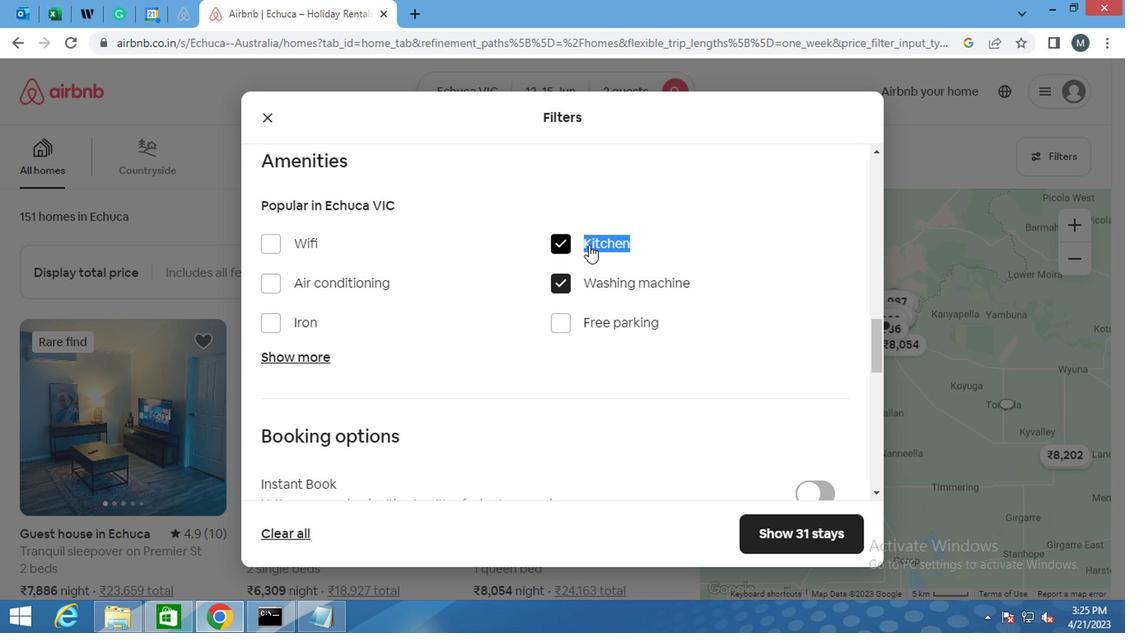 
Action: Mouse moved to (482, 371)
Screenshot: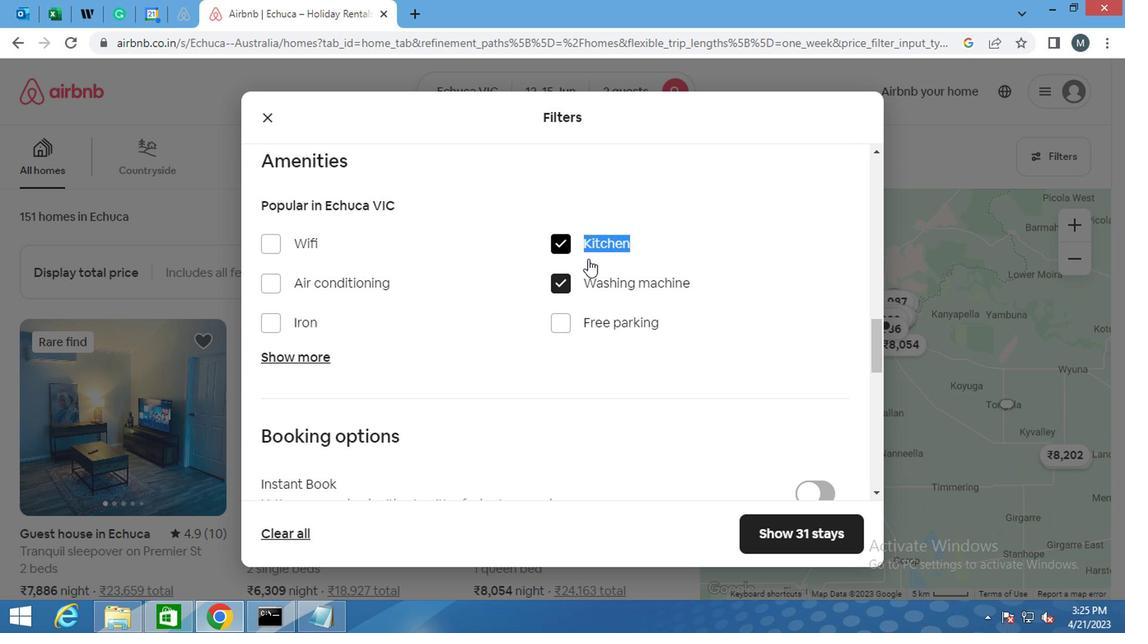 
Action: Mouse scrolled (482, 371) with delta (0, 0)
Screenshot: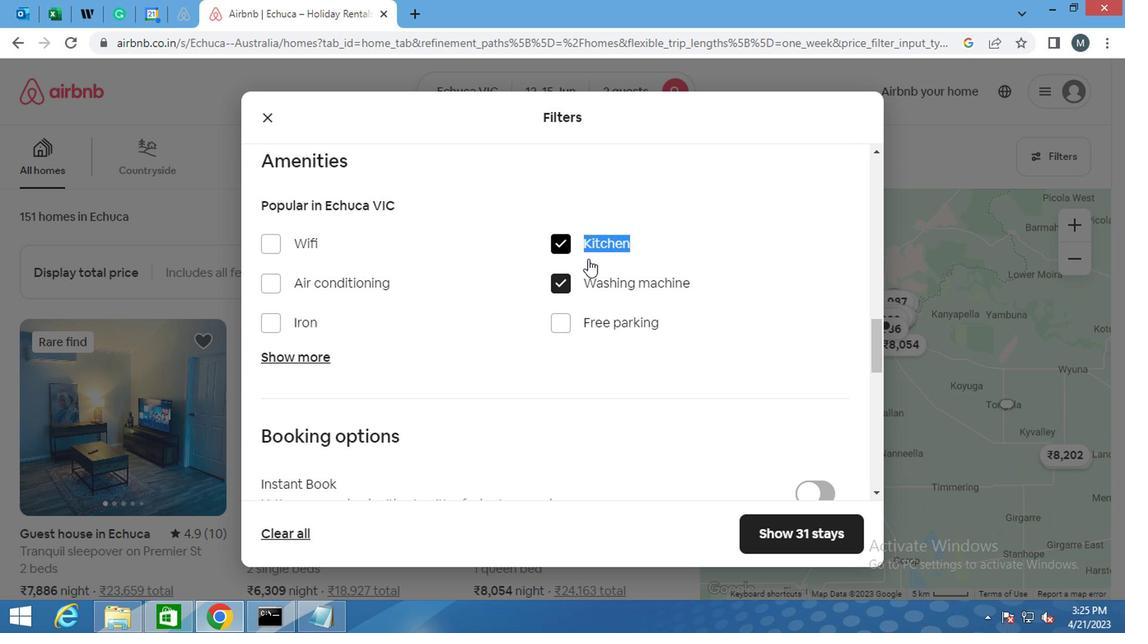 
Action: Mouse moved to (812, 303)
Screenshot: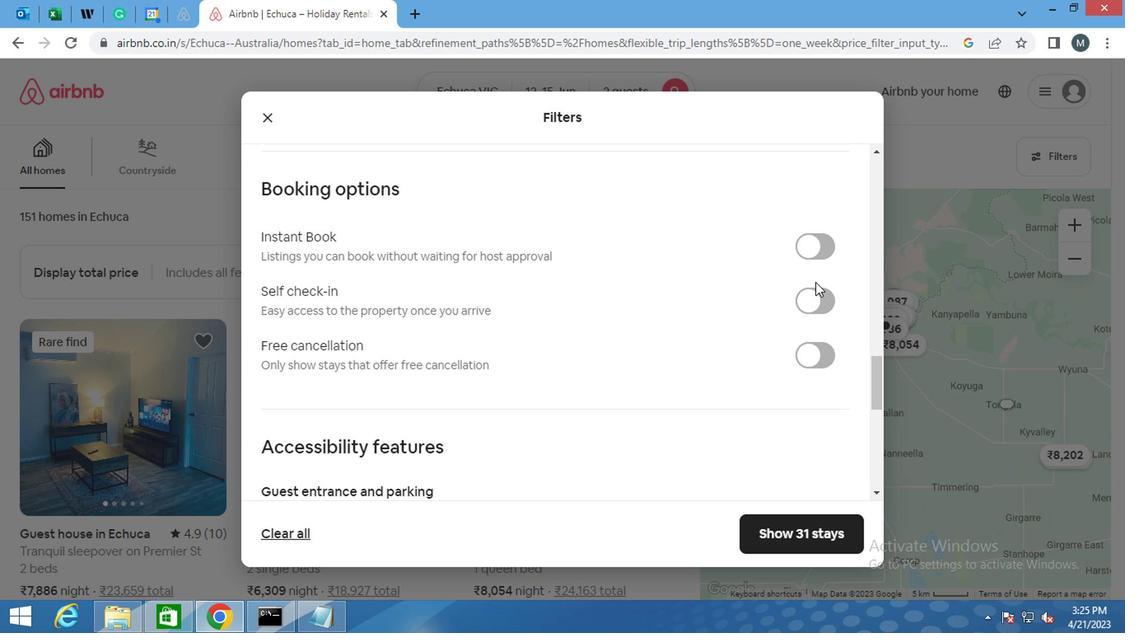 
Action: Mouse pressed left at (812, 303)
Screenshot: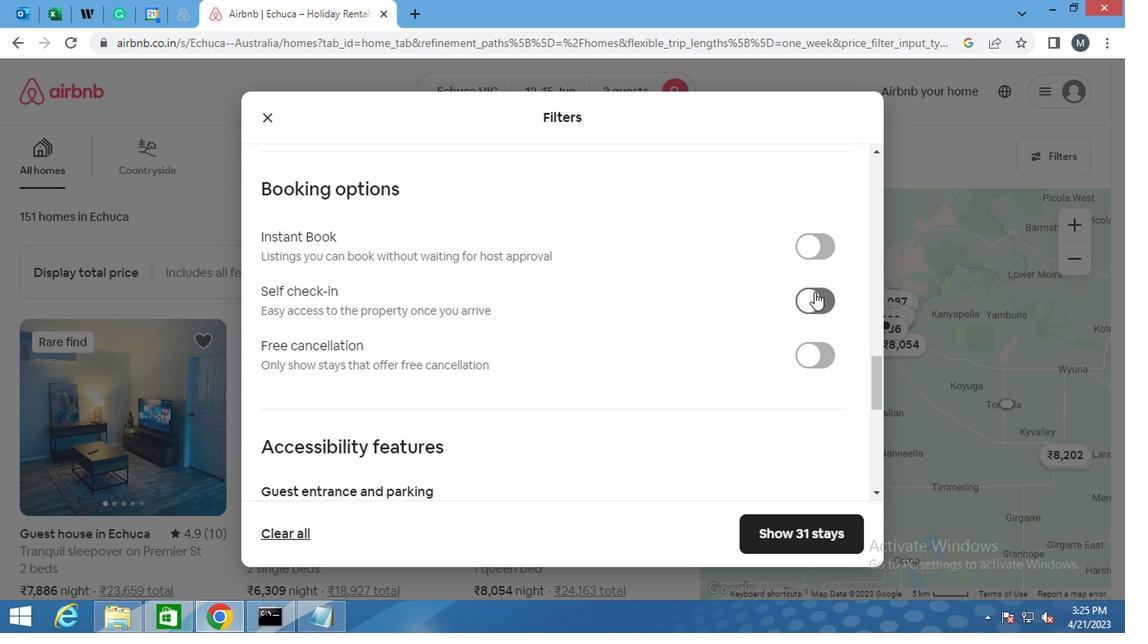 
Action: Mouse moved to (810, 304)
Screenshot: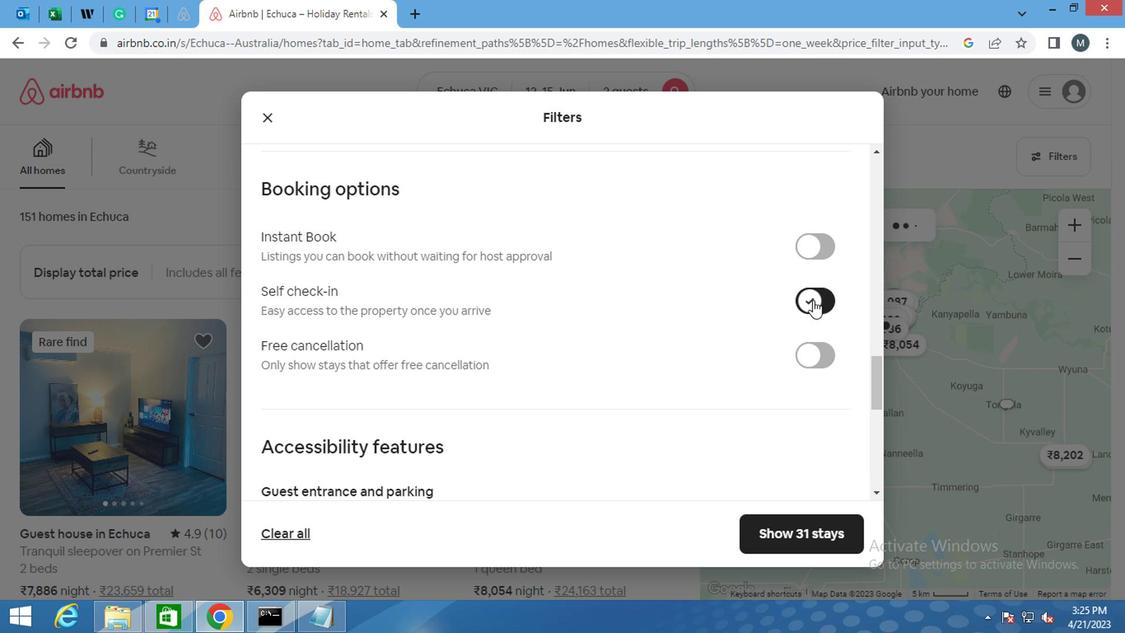 
Action: Mouse scrolled (810, 303) with delta (0, 0)
Screenshot: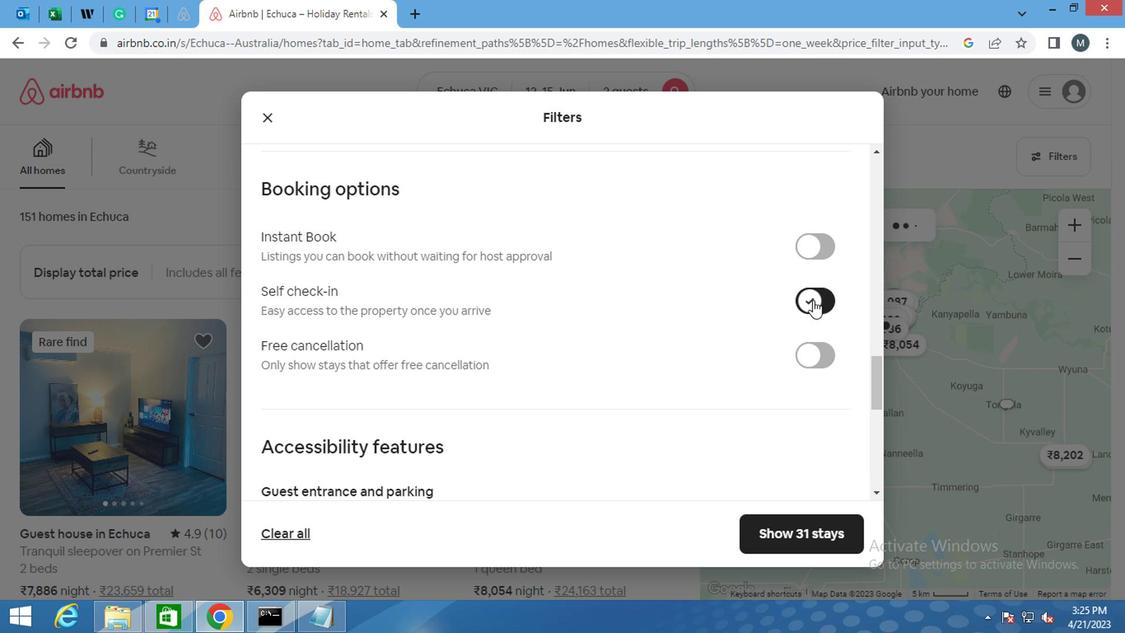 
Action: Mouse moved to (785, 320)
Screenshot: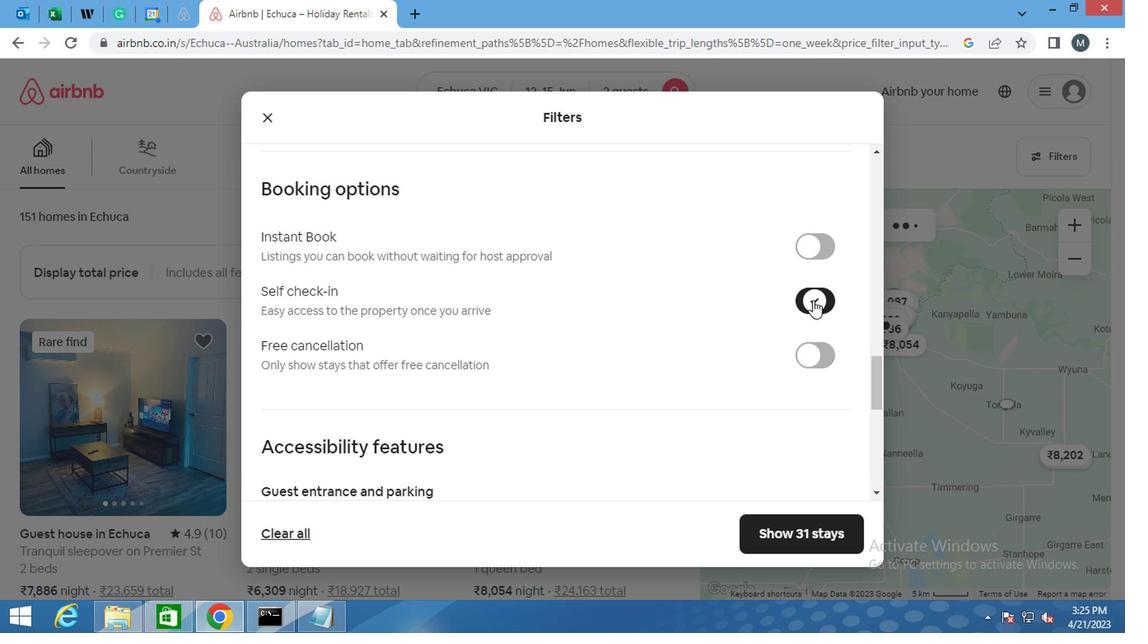 
Action: Mouse scrolled (785, 319) with delta (0, 0)
Screenshot: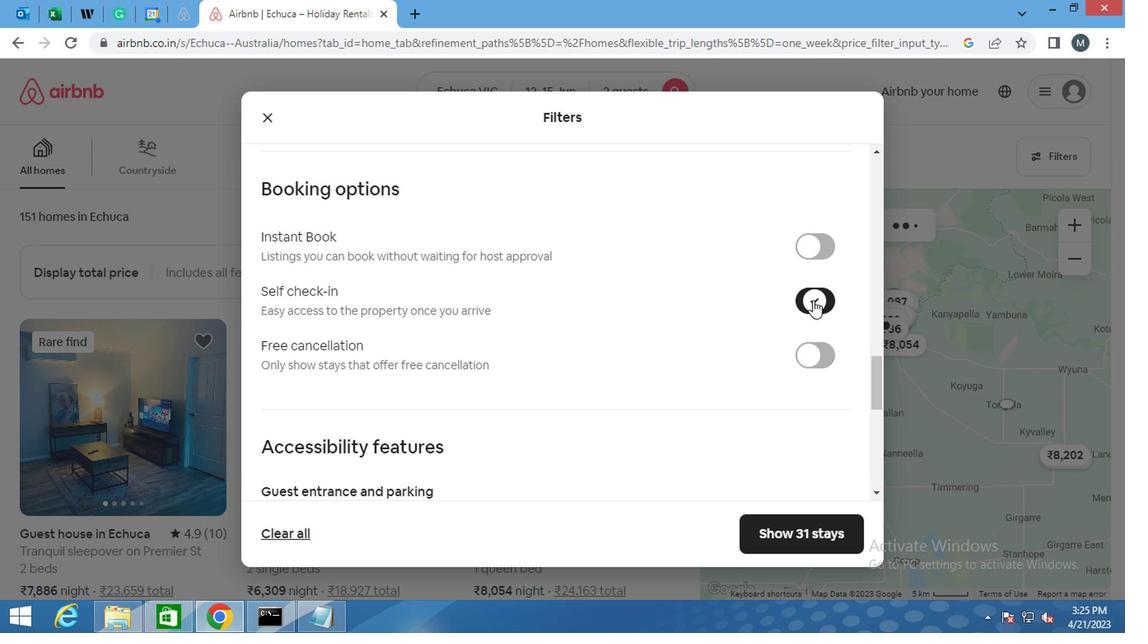 
Action: Mouse moved to (732, 342)
Screenshot: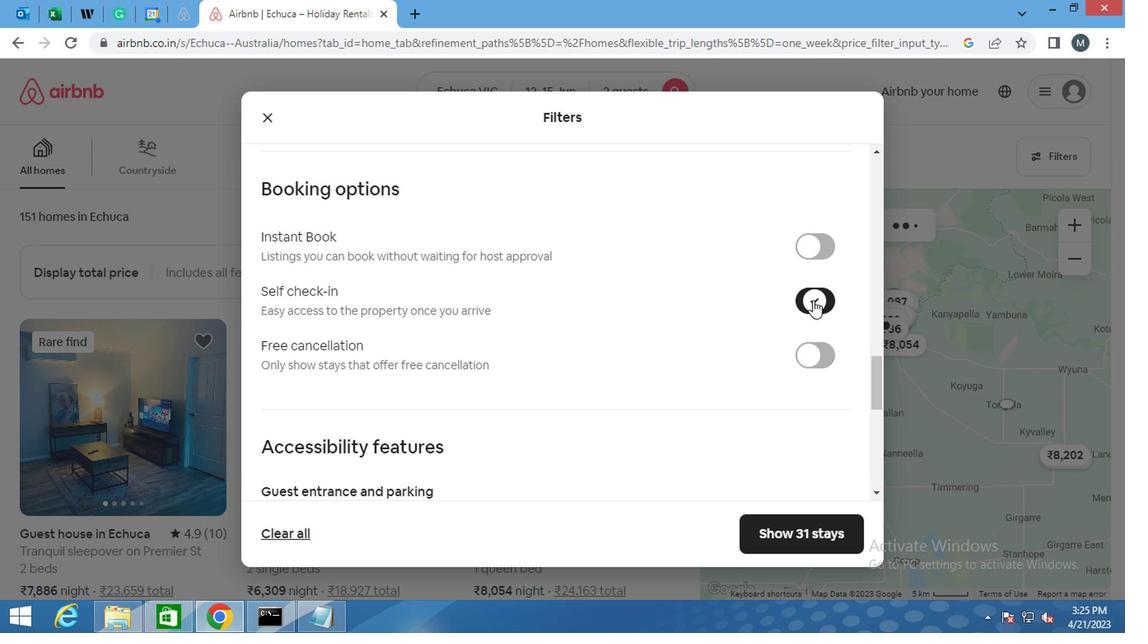 
Action: Mouse scrolled (732, 341) with delta (0, 0)
Screenshot: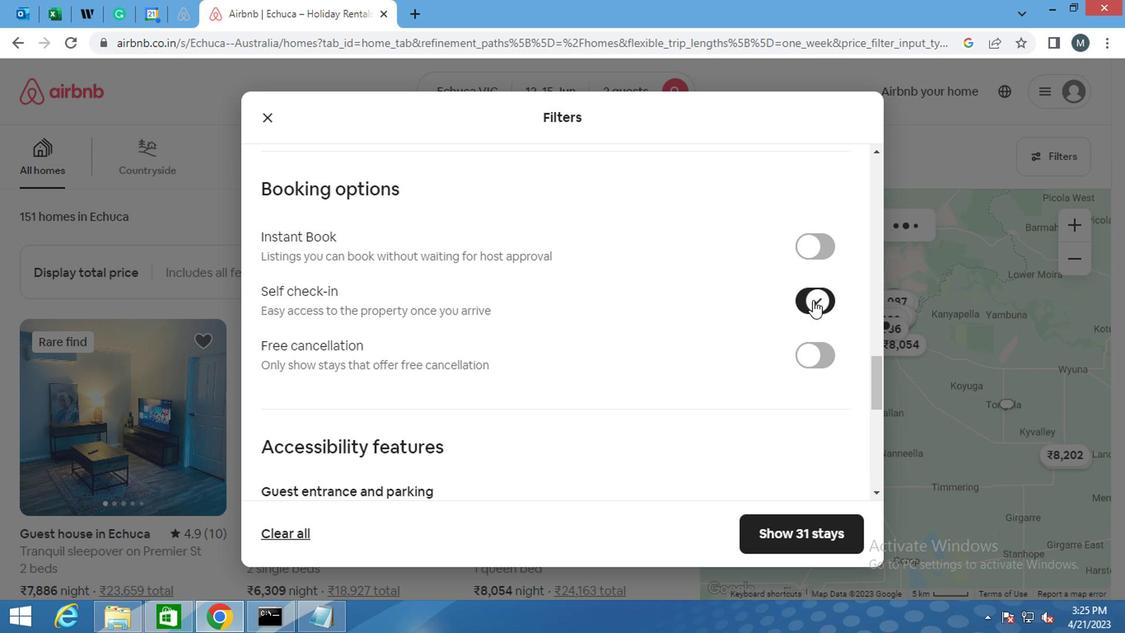 
Action: Mouse moved to (638, 391)
Screenshot: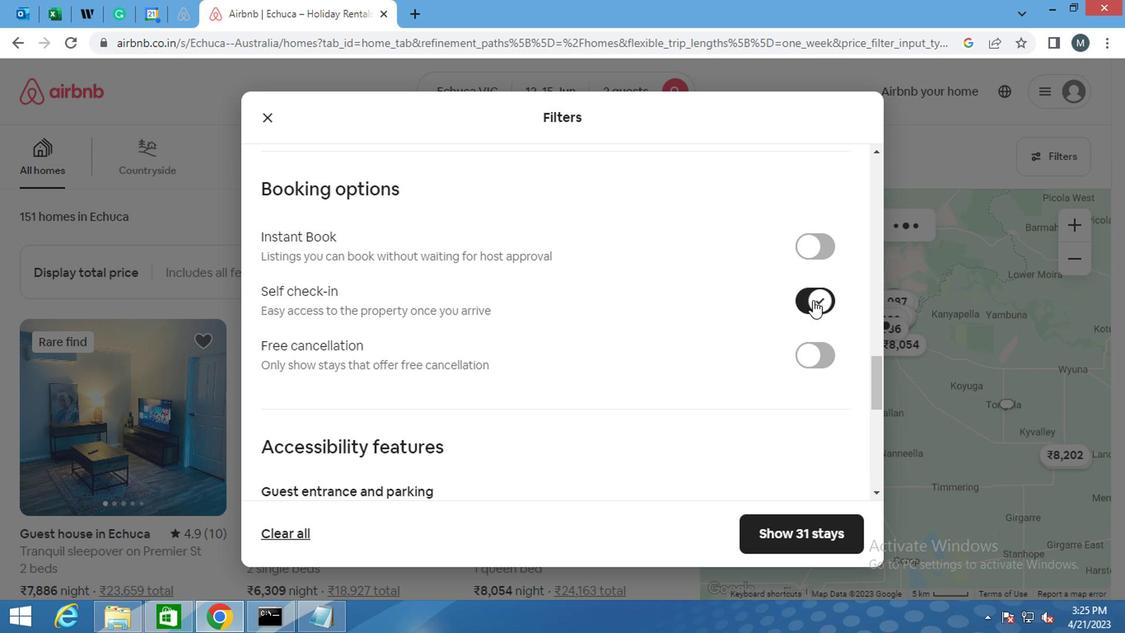 
Action: Mouse scrolled (638, 389) with delta (0, -1)
Screenshot: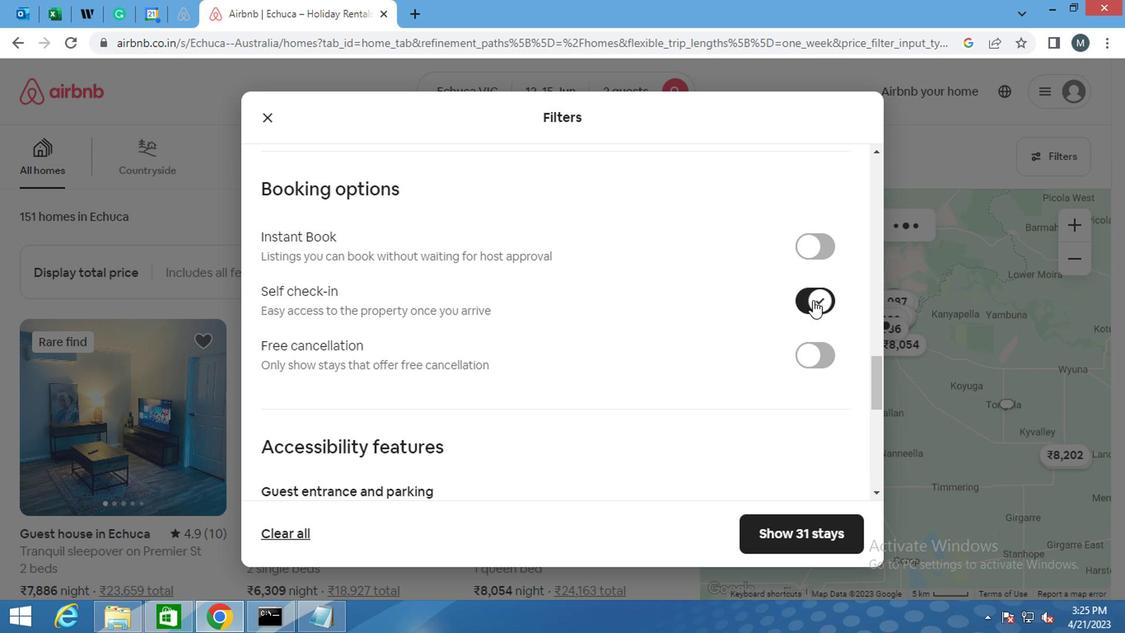 
Action: Mouse moved to (401, 435)
Screenshot: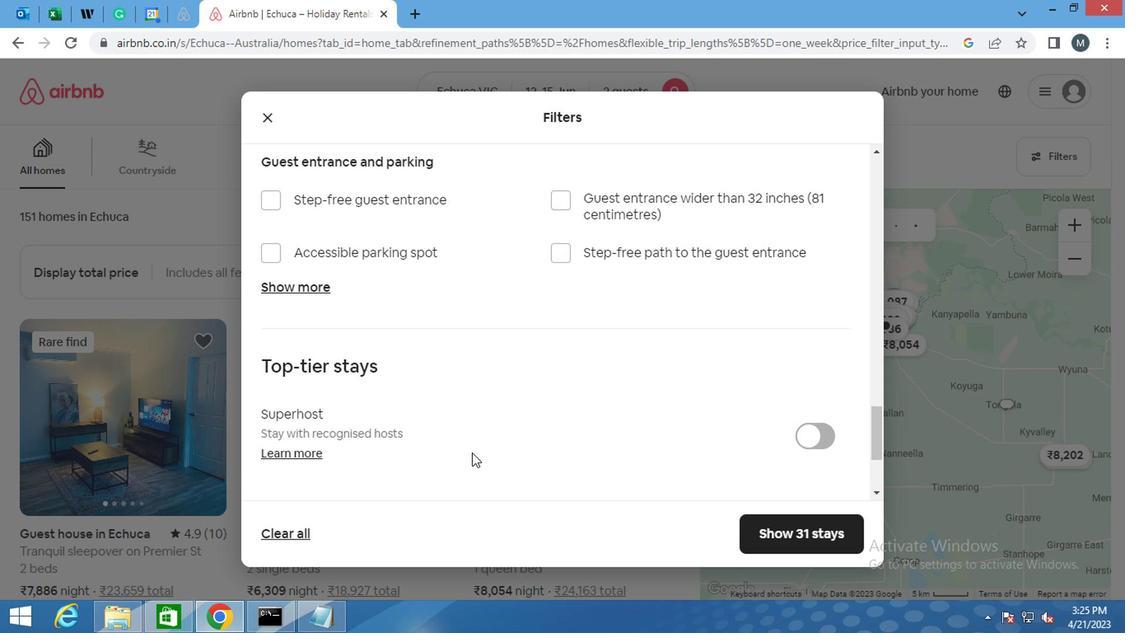 
Action: Mouse scrolled (401, 435) with delta (0, 0)
Screenshot: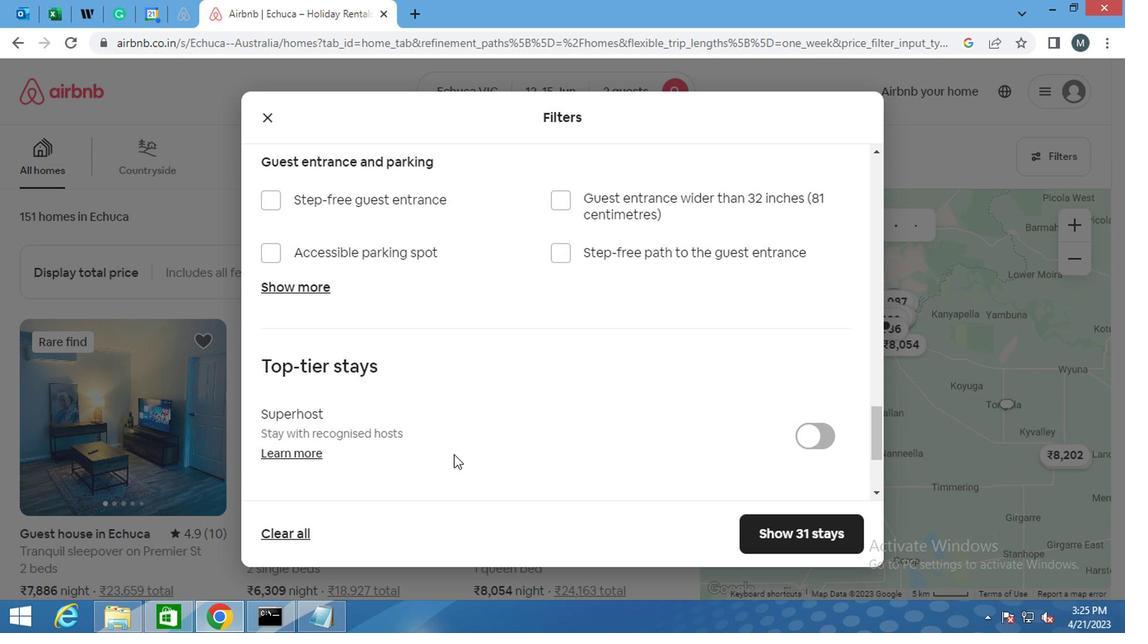 
Action: Mouse scrolled (401, 435) with delta (0, 0)
Screenshot: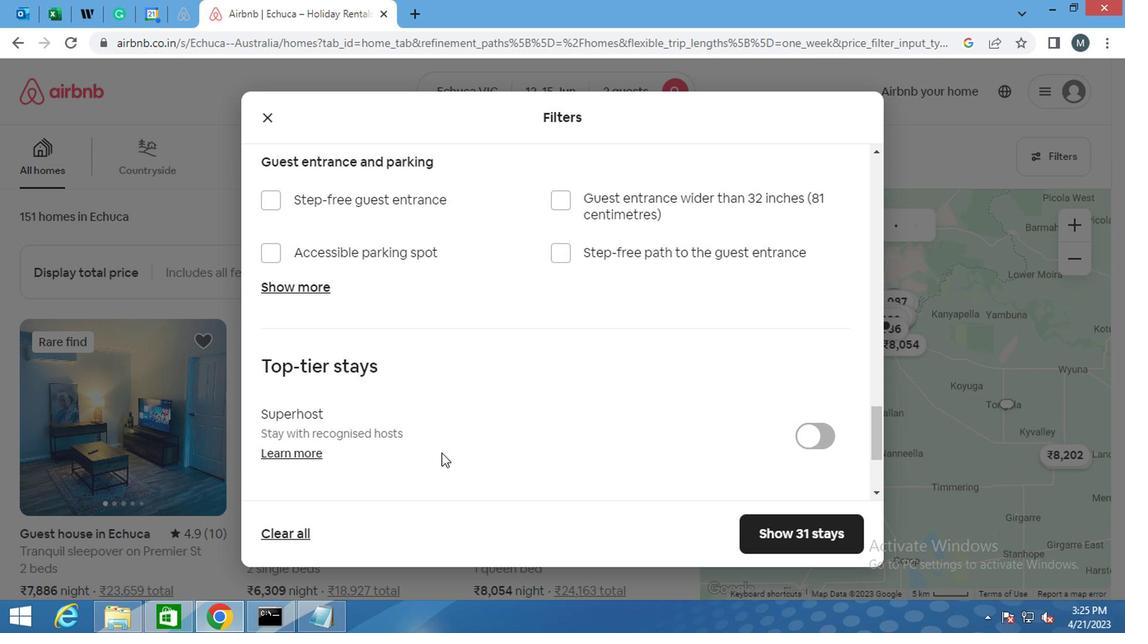 
Action: Mouse moved to (401, 435)
Screenshot: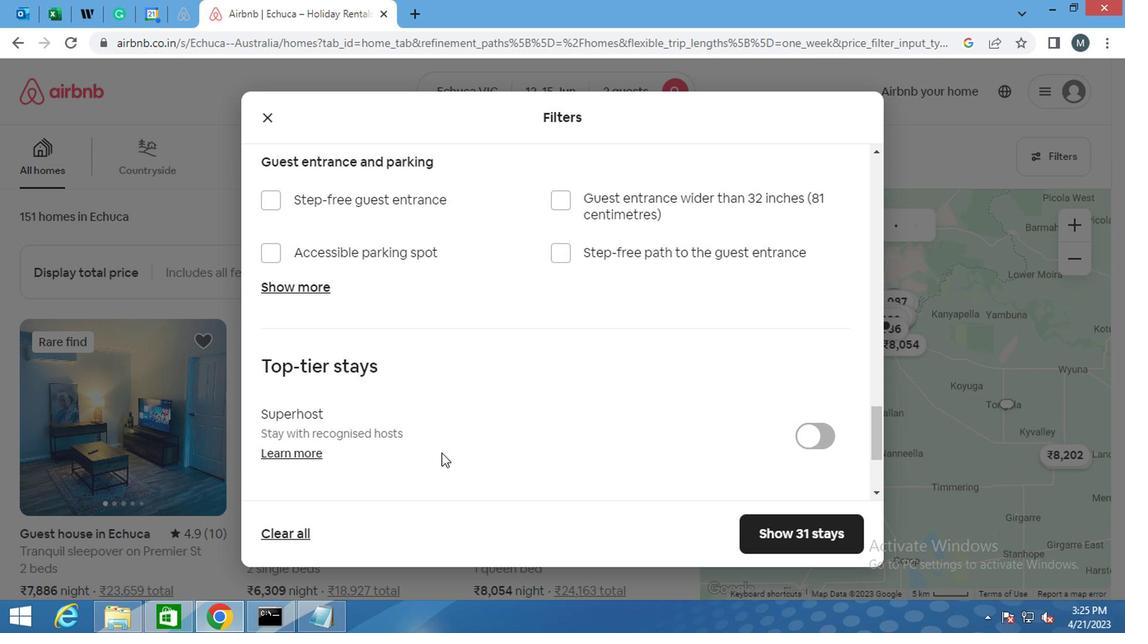 
Action: Mouse scrolled (401, 434) with delta (0, 0)
Screenshot: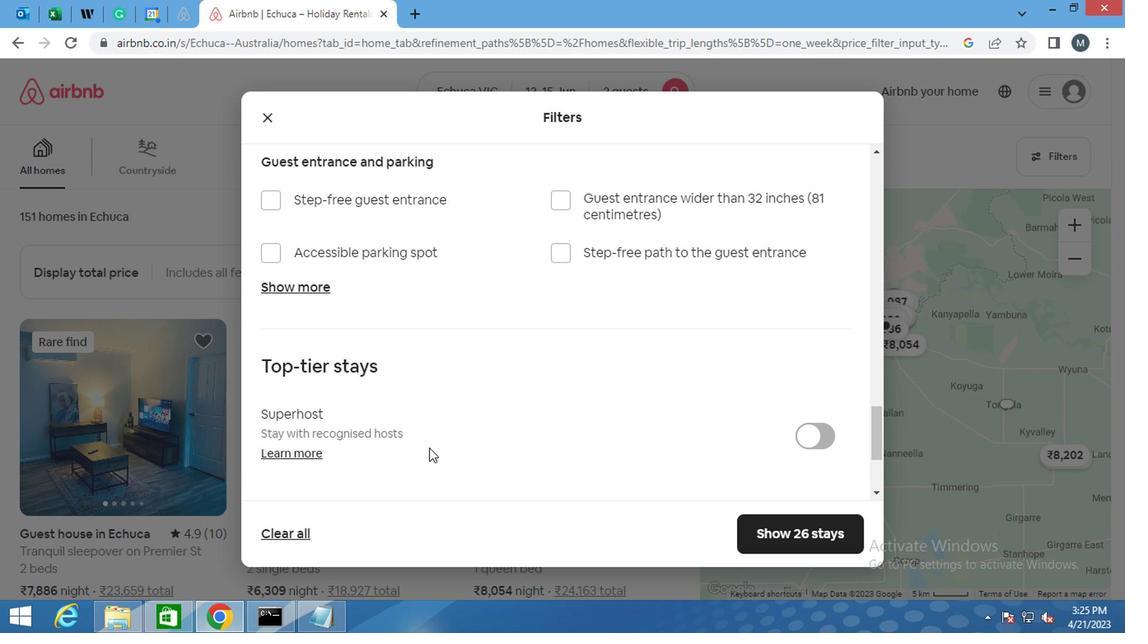 
Action: Mouse scrolled (401, 434) with delta (0, 0)
Screenshot: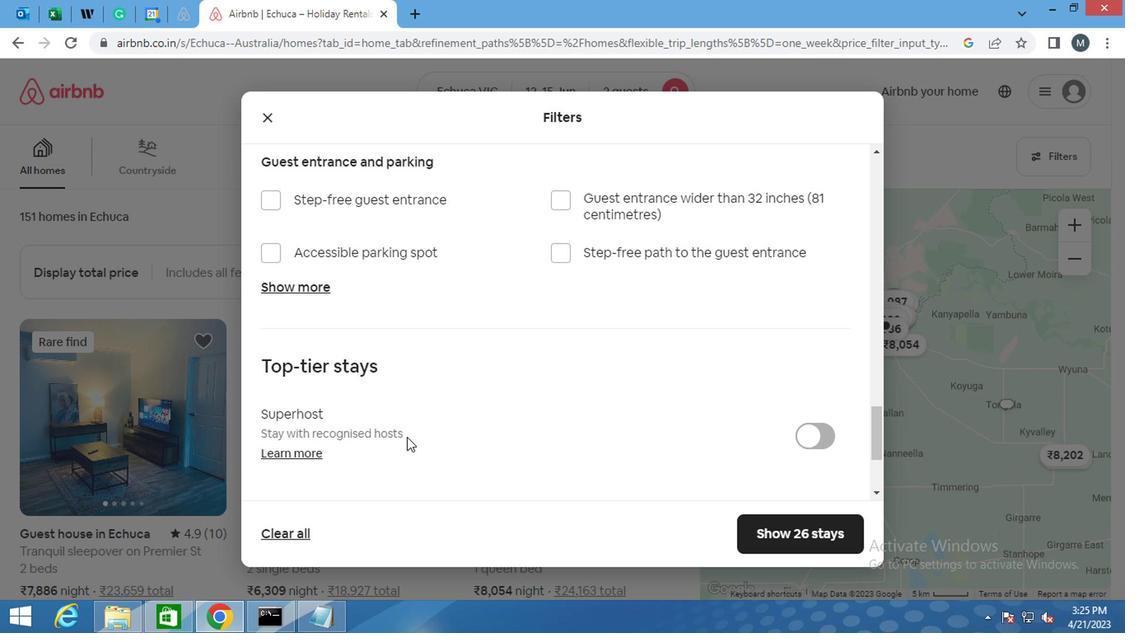 
Action: Mouse moved to (325, 418)
Screenshot: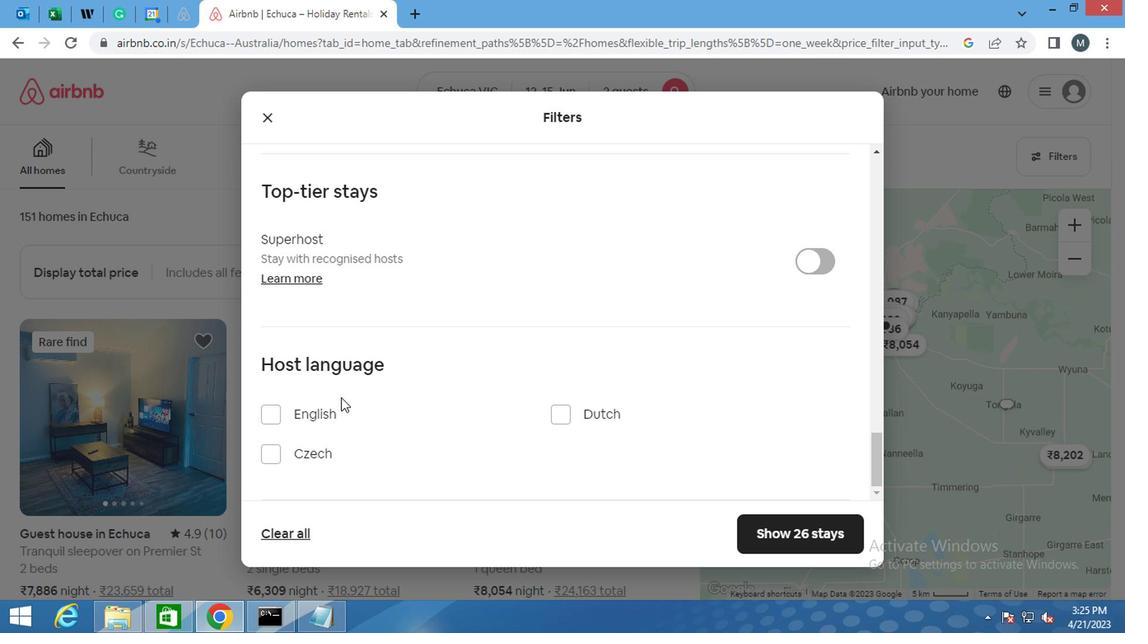 
Action: Mouse pressed left at (325, 418)
Screenshot: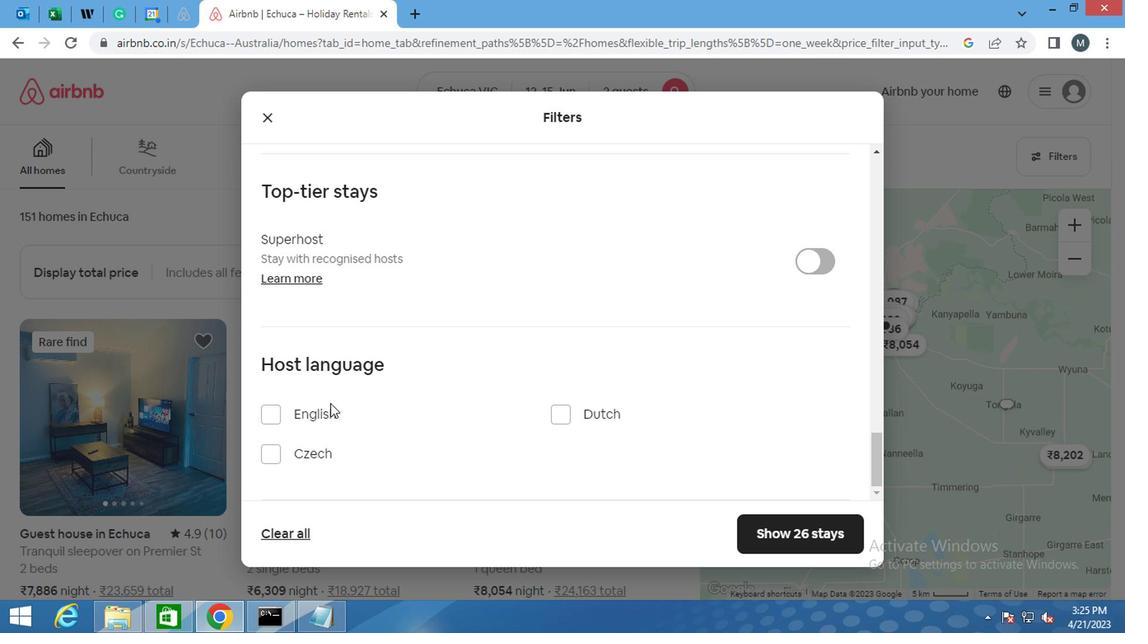 
Action: Mouse moved to (803, 537)
Screenshot: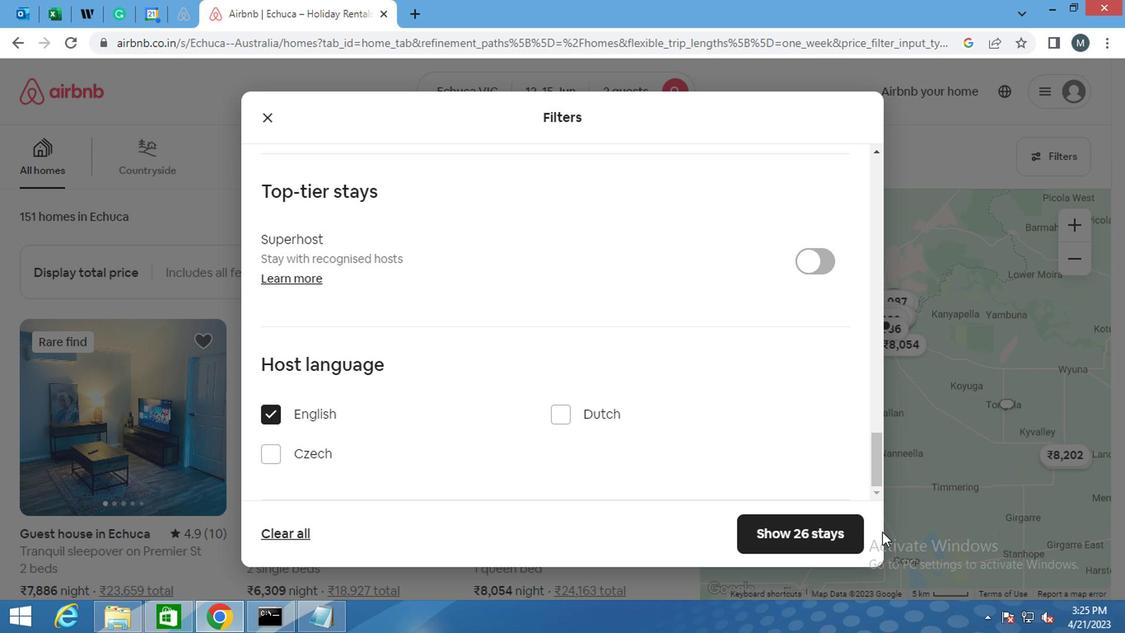 
Action: Mouse pressed left at (803, 537)
Screenshot: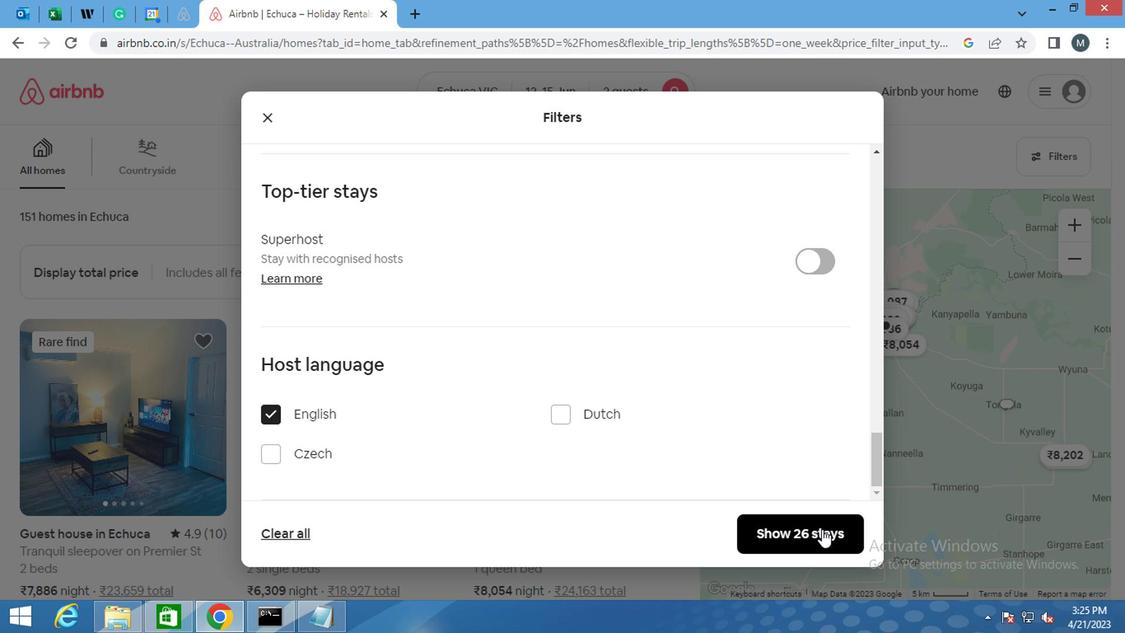 
Action: Mouse moved to (802, 534)
Screenshot: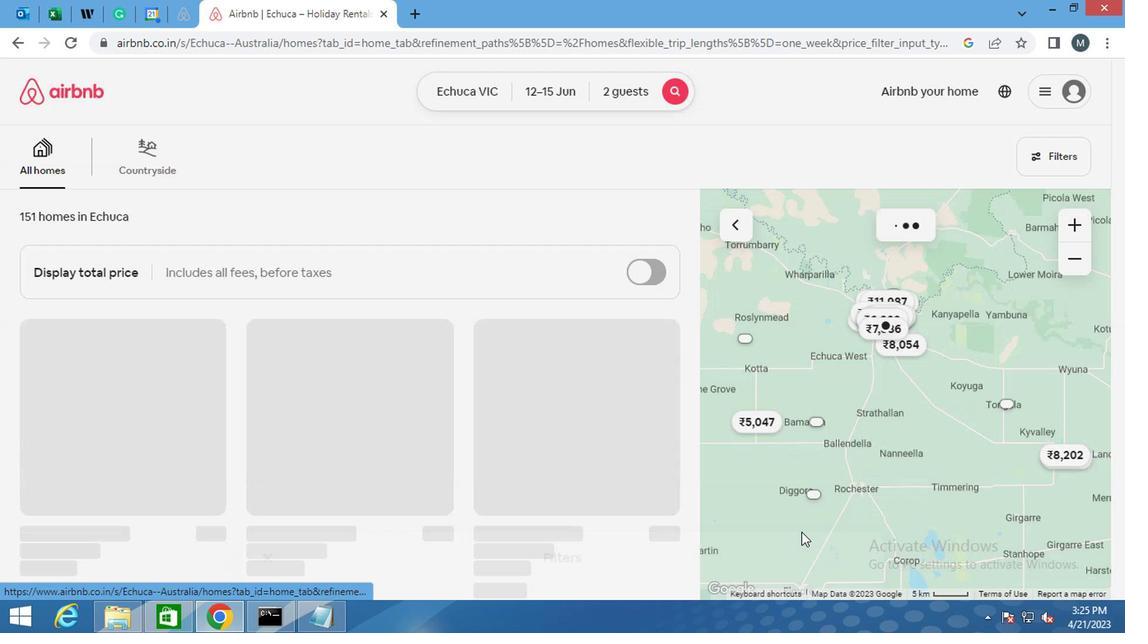 
